 Task: Research high-end Airbnb properties in Palm Springs, California, emphasizing desert luxury and relaxation.
Action: Key pressed p<Key.caps_lock>ALM<Key.space>SP
Screenshot: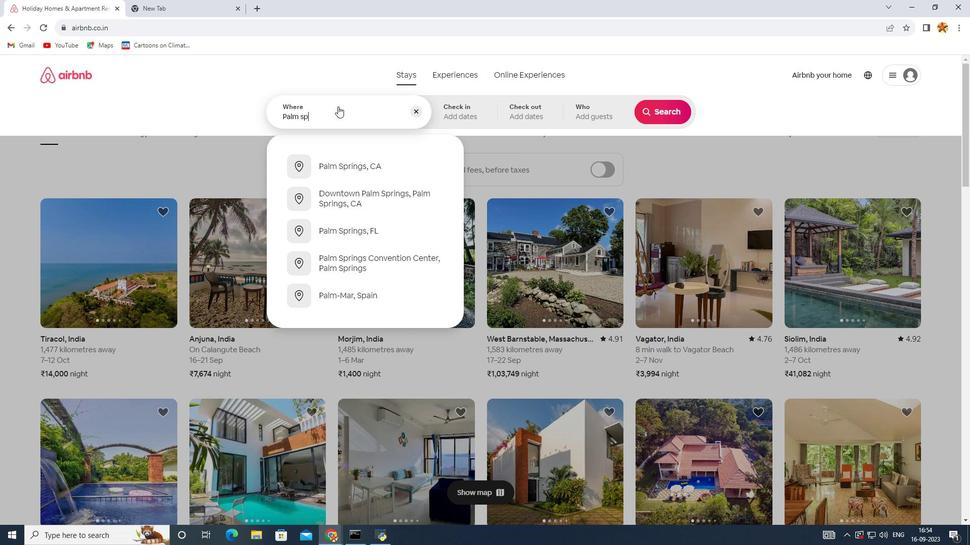 
Action: Mouse moved to (343, 155)
Screenshot: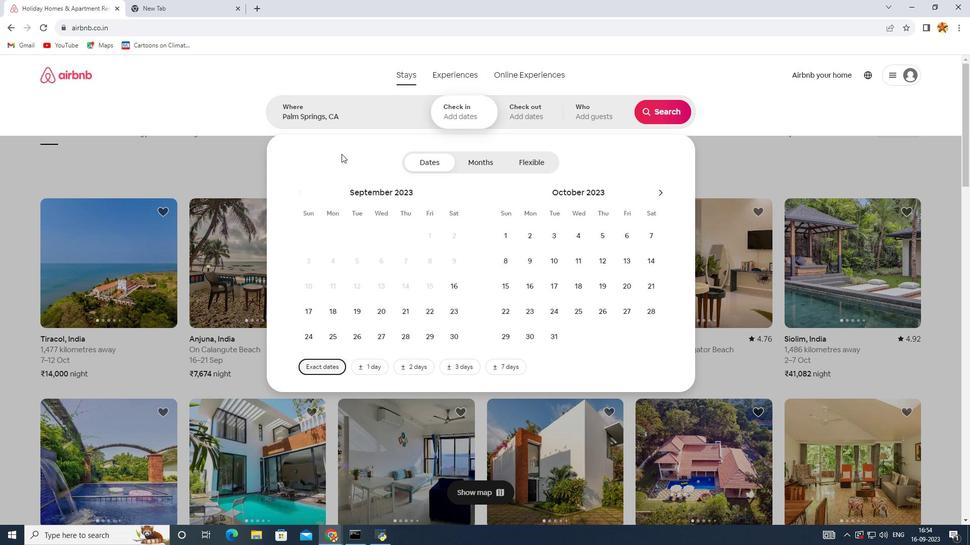 
Action: Mouse pressed left at (343, 155)
Screenshot: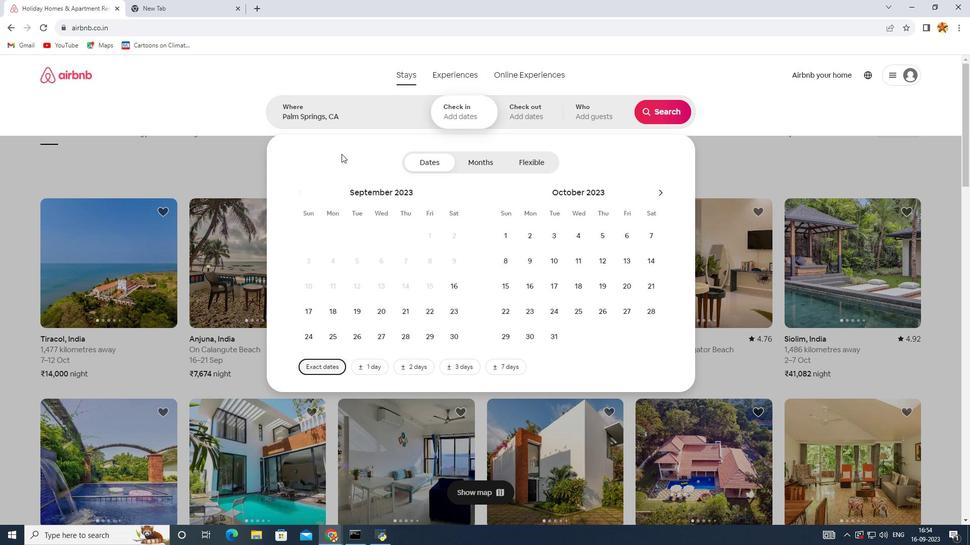
Action: Mouse moved to (450, 338)
Screenshot: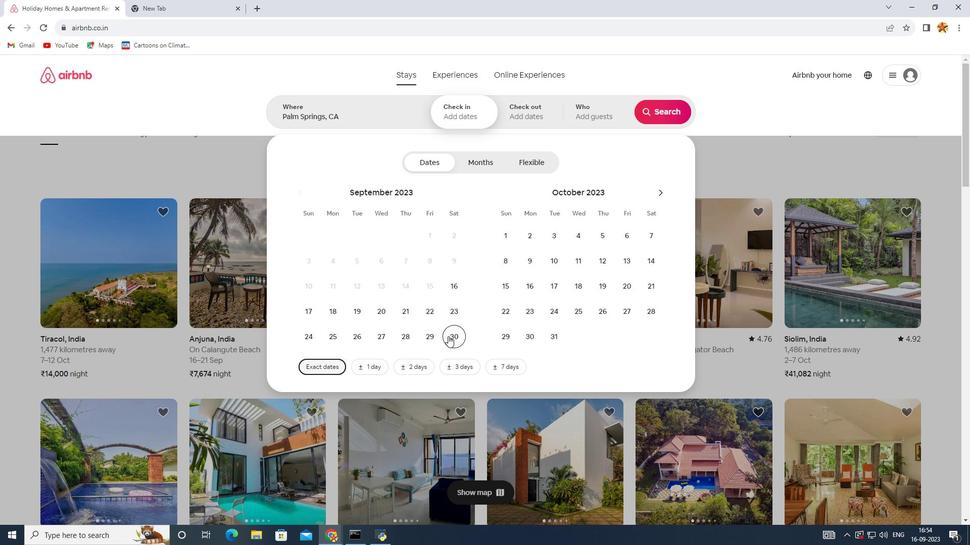 
Action: Mouse pressed left at (450, 338)
Screenshot: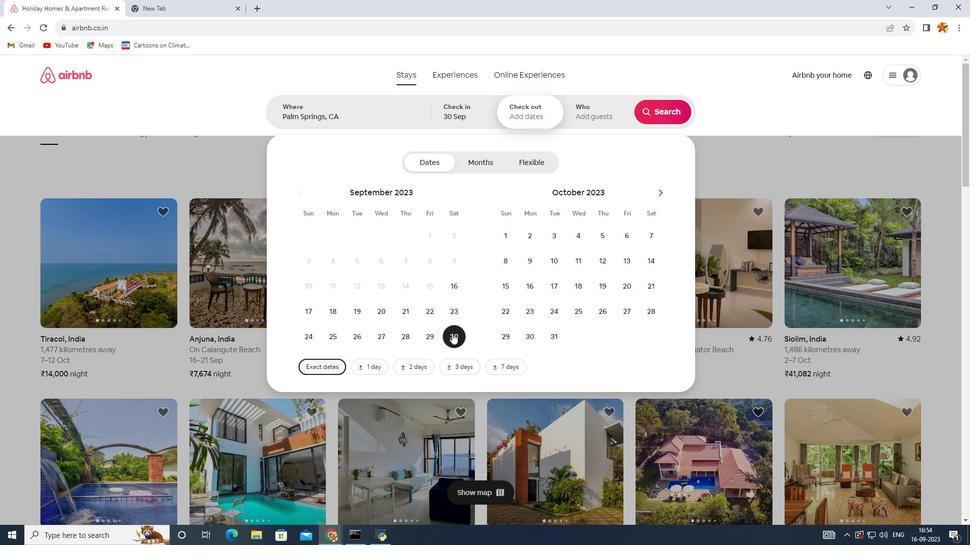 
Action: Mouse moved to (578, 239)
Screenshot: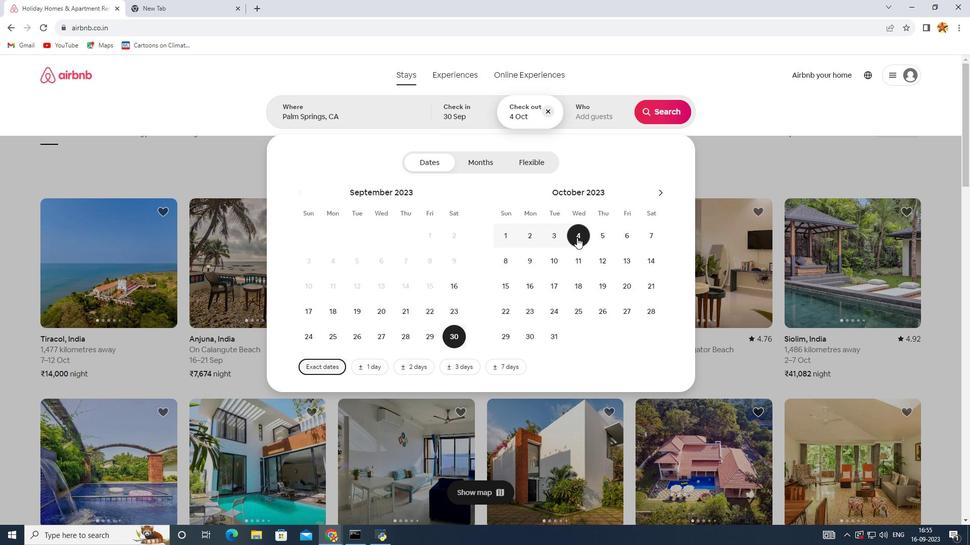 
Action: Mouse pressed left at (578, 239)
Screenshot: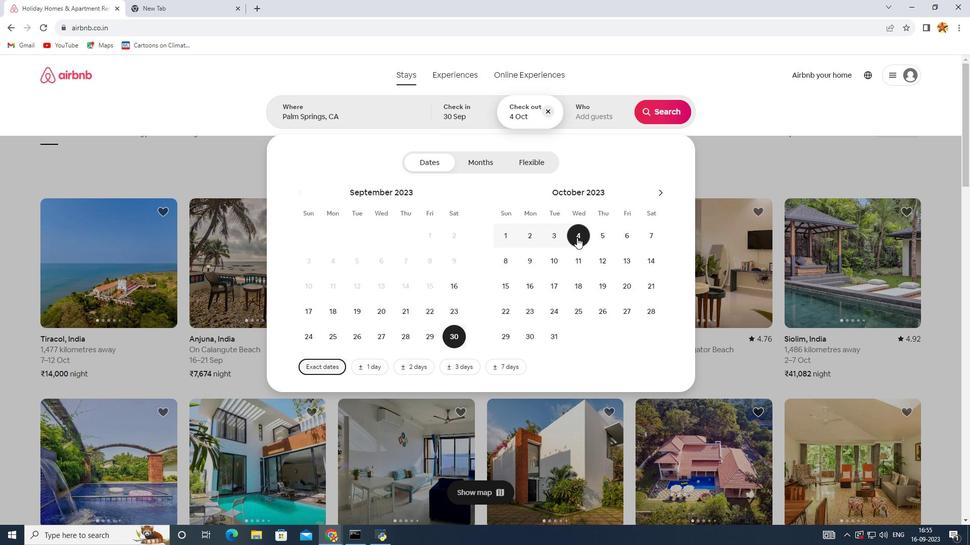 
Action: Mouse moved to (586, 237)
Screenshot: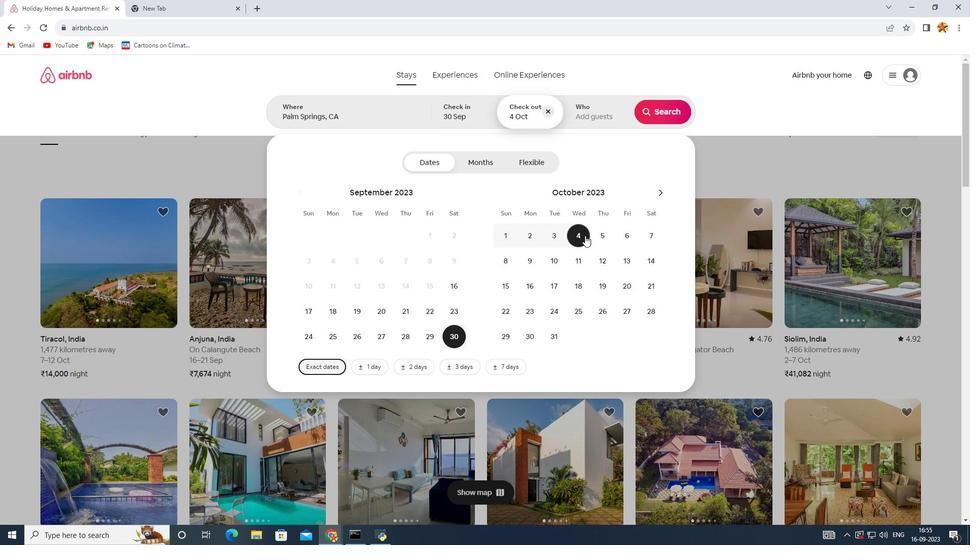 
Action: Mouse pressed left at (586, 237)
Screenshot: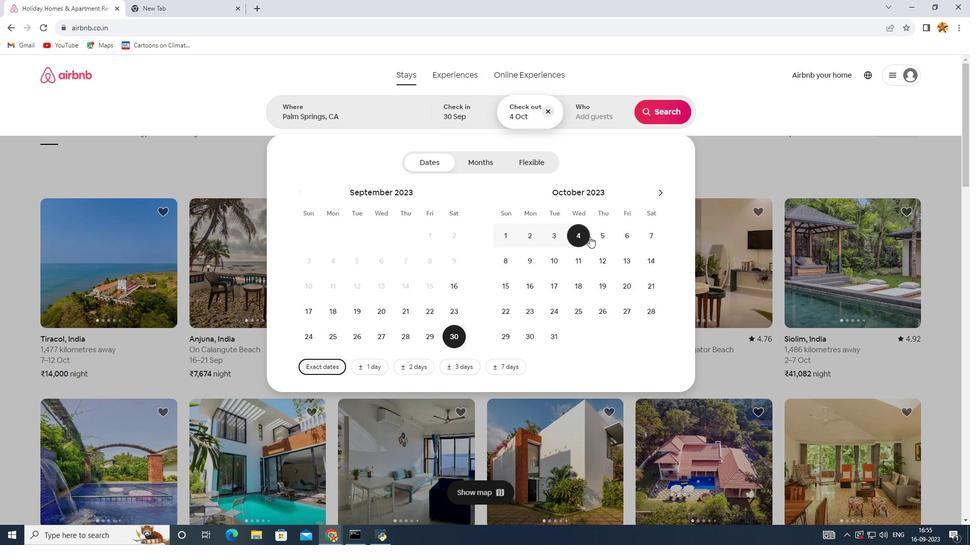 
Action: Mouse moved to (595, 239)
Screenshot: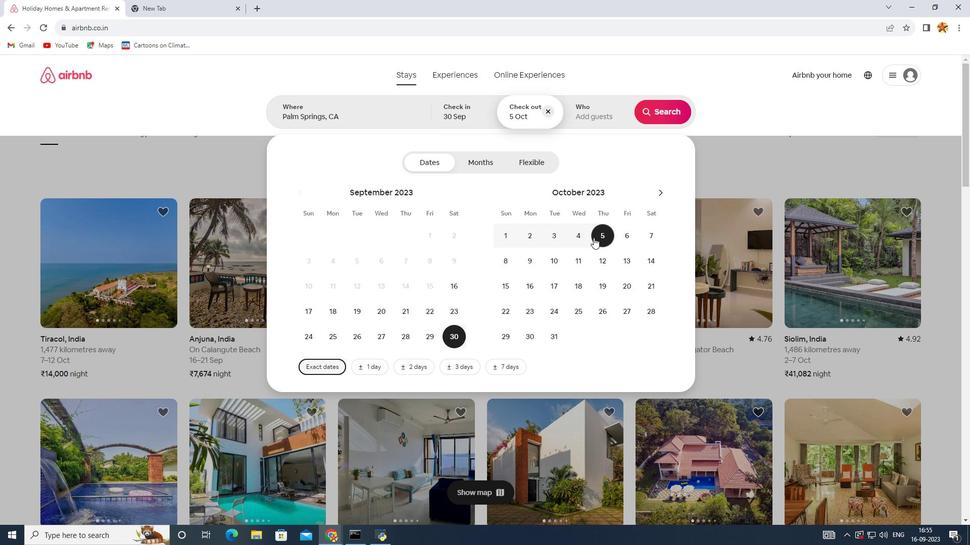 
Action: Mouse pressed left at (595, 239)
Screenshot: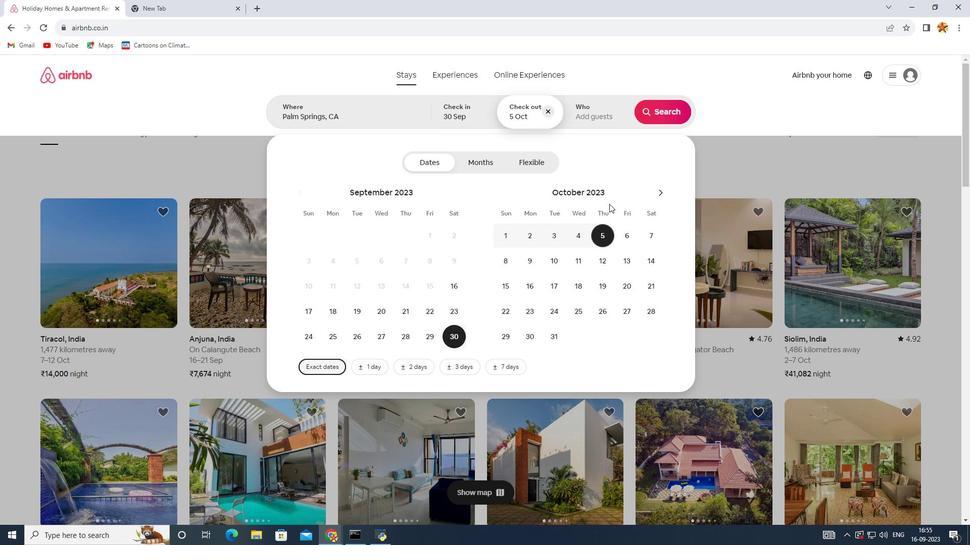 
Action: Mouse moved to (675, 116)
Screenshot: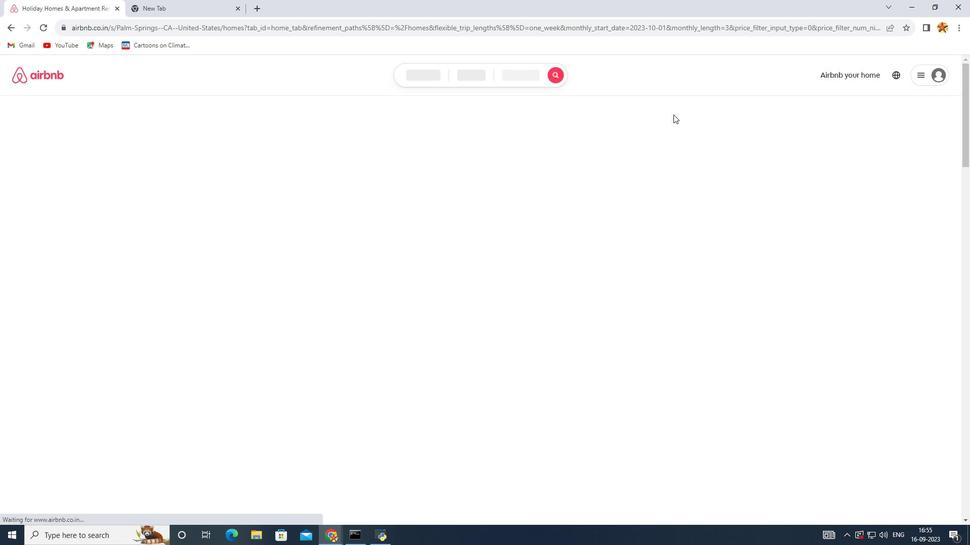 
Action: Mouse pressed left at (675, 116)
Screenshot: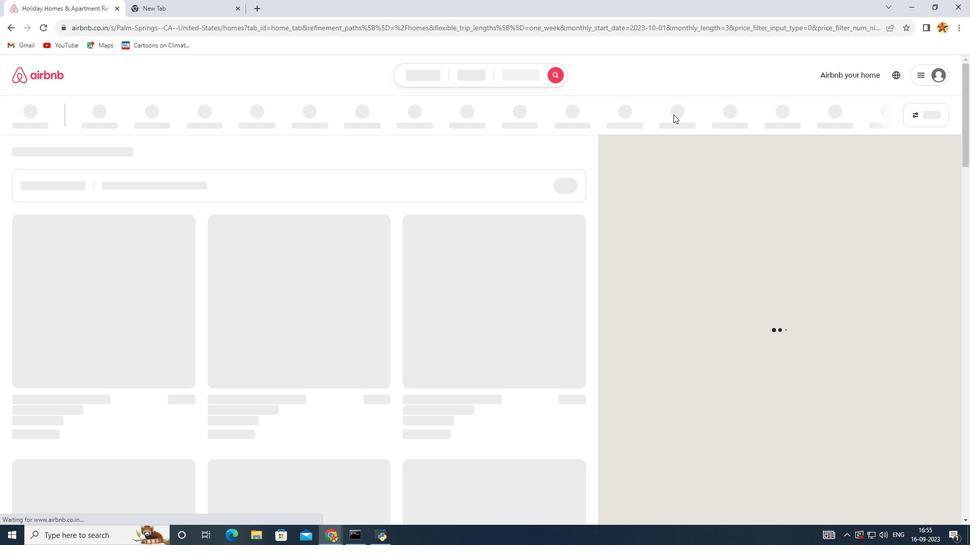 
Action: Mouse moved to (280, 321)
Screenshot: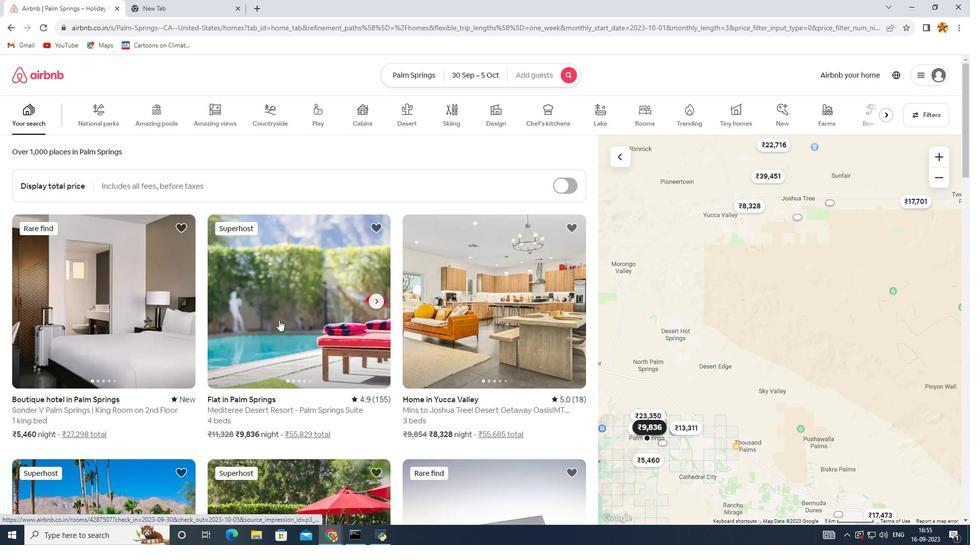 
Action: Mouse pressed left at (280, 321)
Screenshot: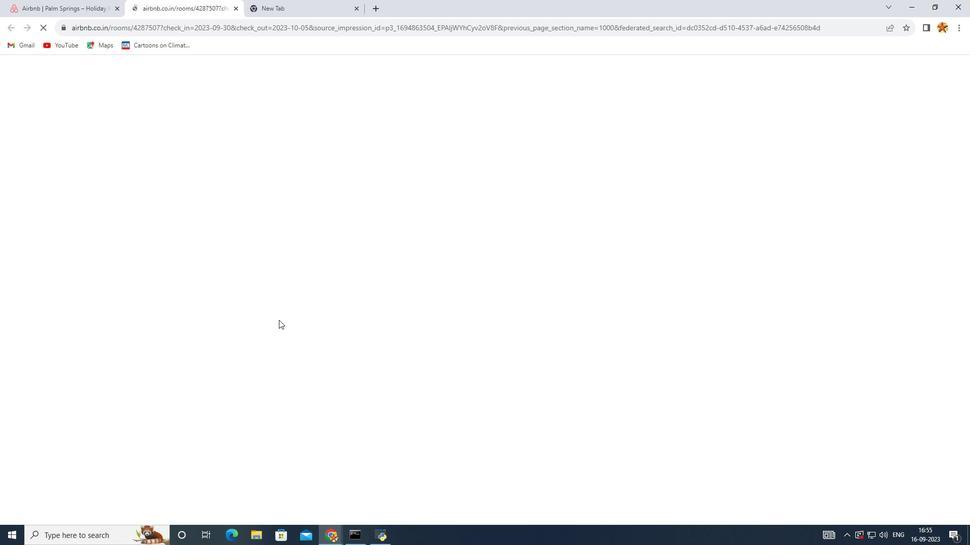 
Action: Mouse scrolled (280, 321) with delta (0, 0)
Screenshot: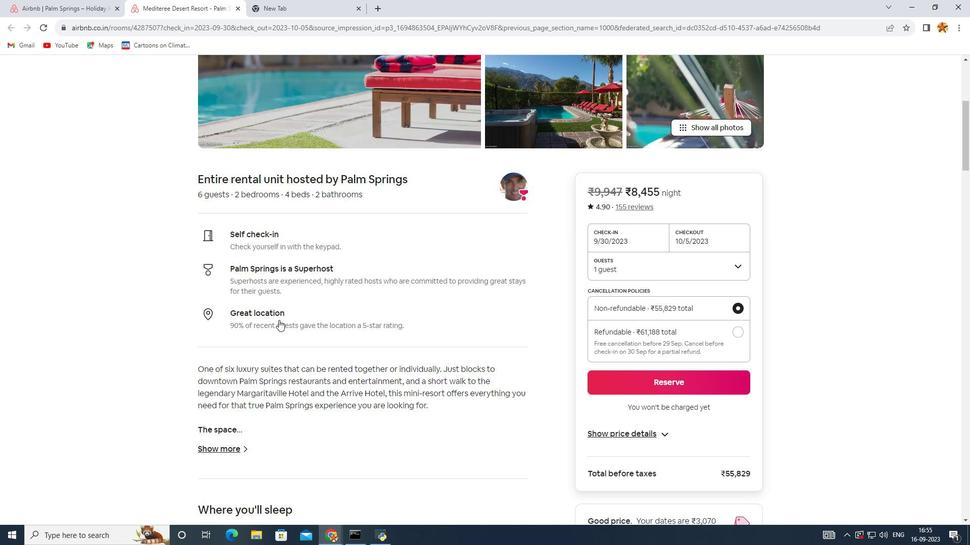 
Action: Mouse scrolled (280, 321) with delta (0, 0)
Screenshot: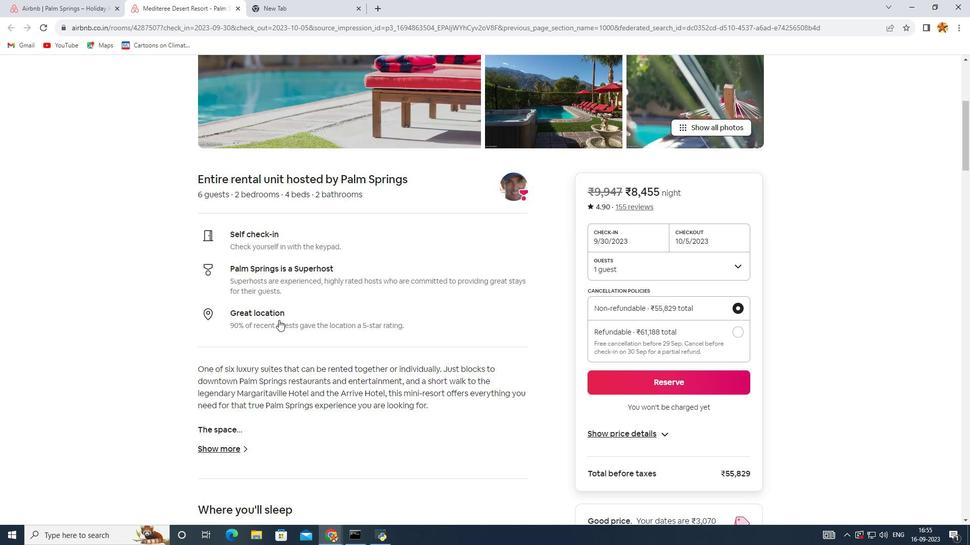 
Action: Mouse scrolled (280, 321) with delta (0, 0)
Screenshot: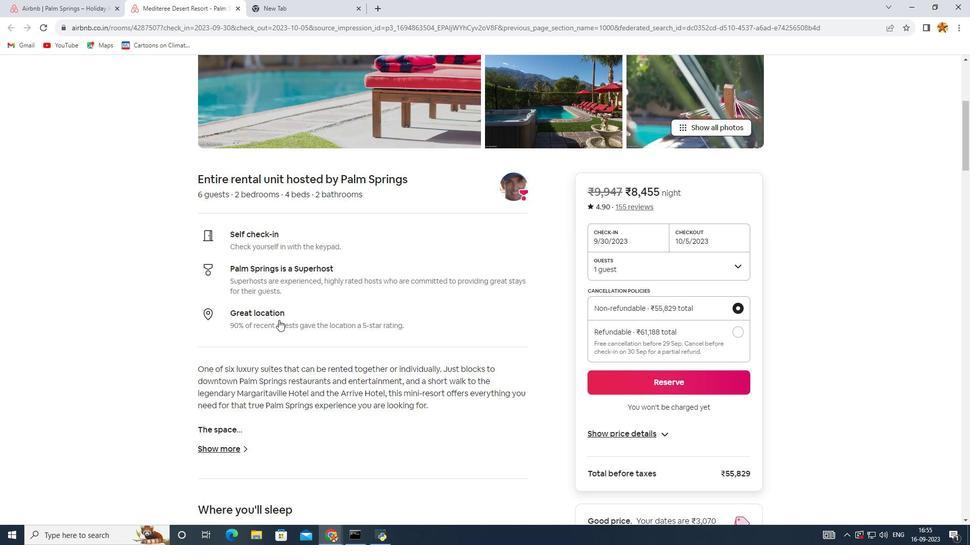 
Action: Mouse scrolled (280, 321) with delta (0, 0)
Screenshot: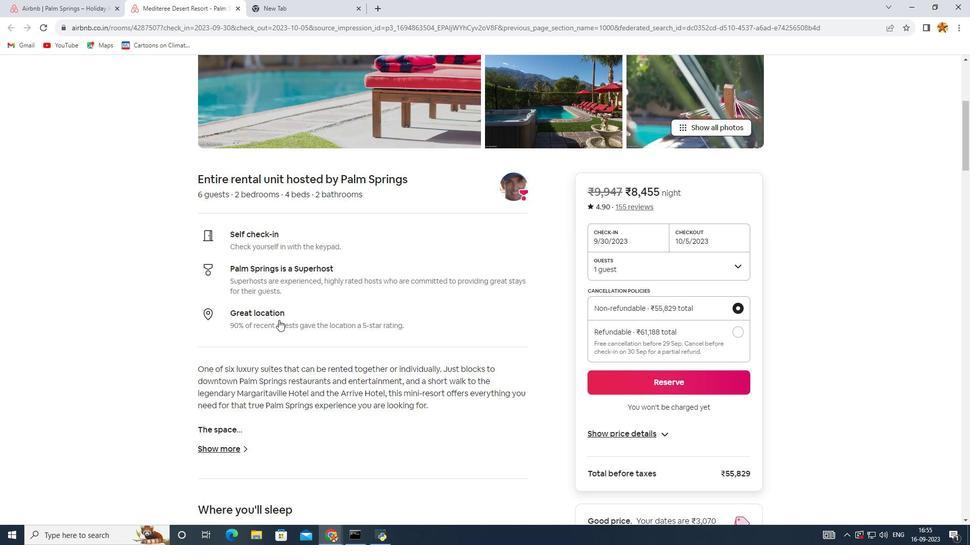 
Action: Mouse scrolled (280, 321) with delta (0, 0)
Screenshot: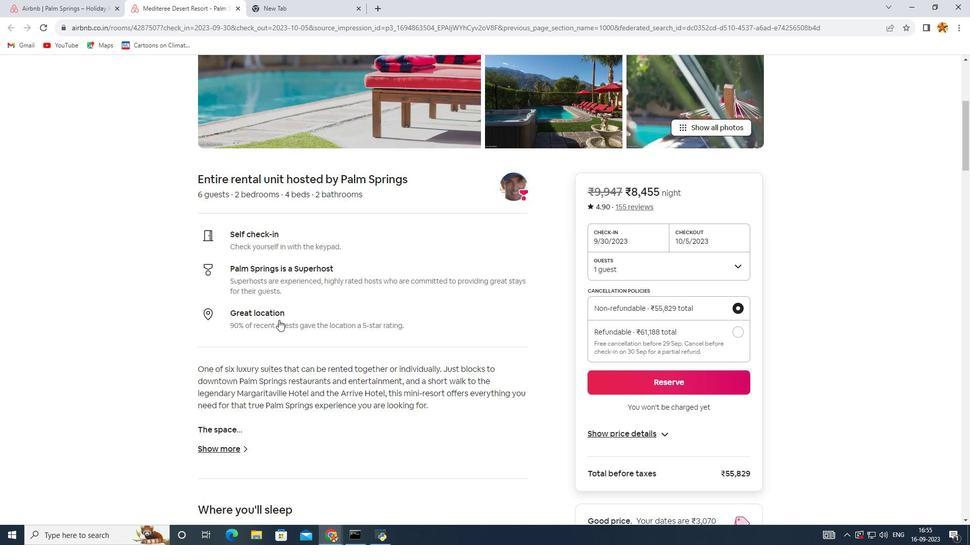 
Action: Mouse scrolled (280, 321) with delta (0, 0)
Screenshot: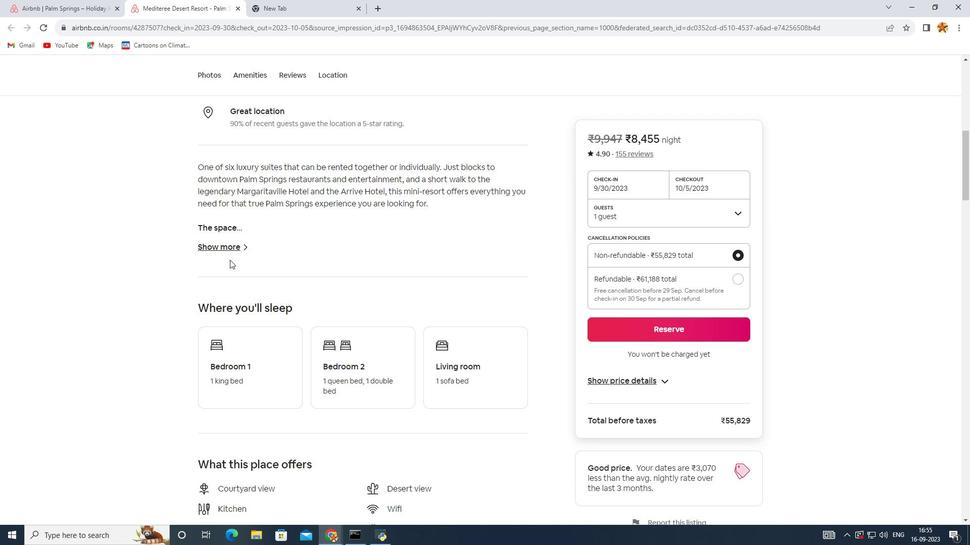 
Action: Mouse scrolled (280, 321) with delta (0, 0)
Screenshot: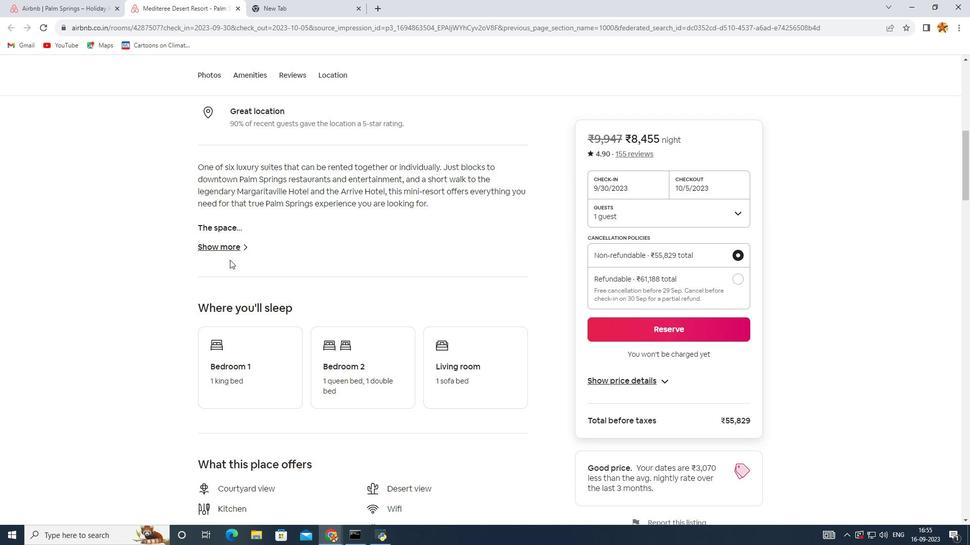 
Action: Mouse scrolled (280, 321) with delta (0, 0)
Screenshot: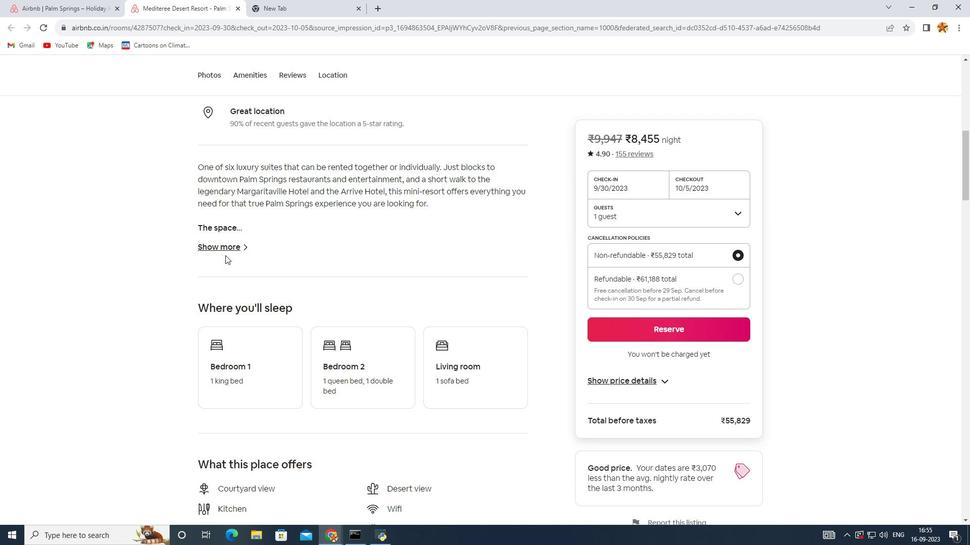 
Action: Mouse scrolled (280, 321) with delta (0, 0)
Screenshot: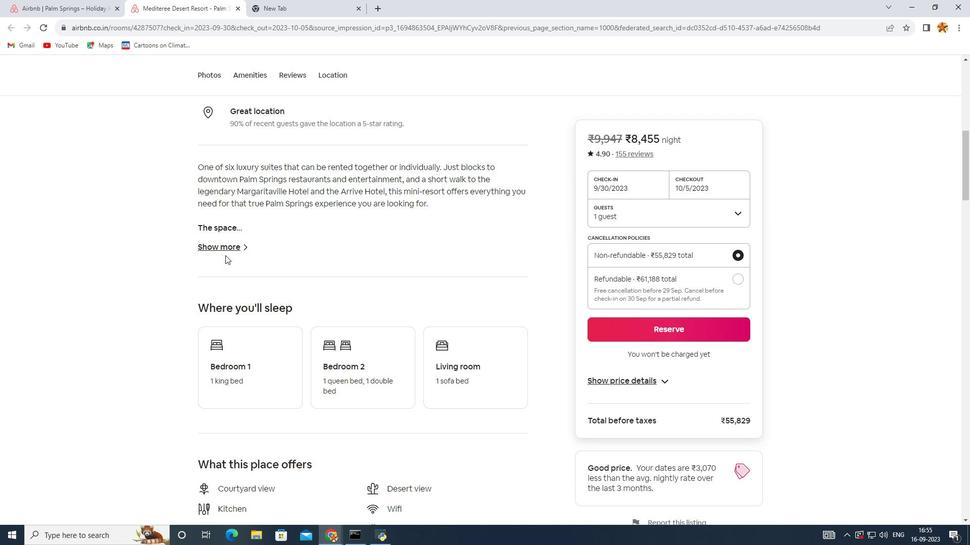 
Action: Mouse moved to (222, 247)
Screenshot: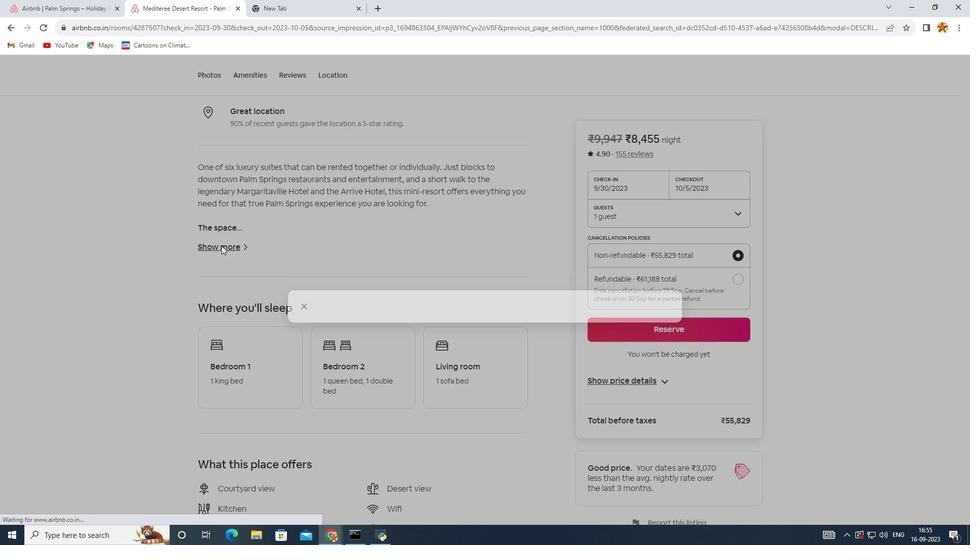 
Action: Mouse pressed left at (222, 247)
Screenshot: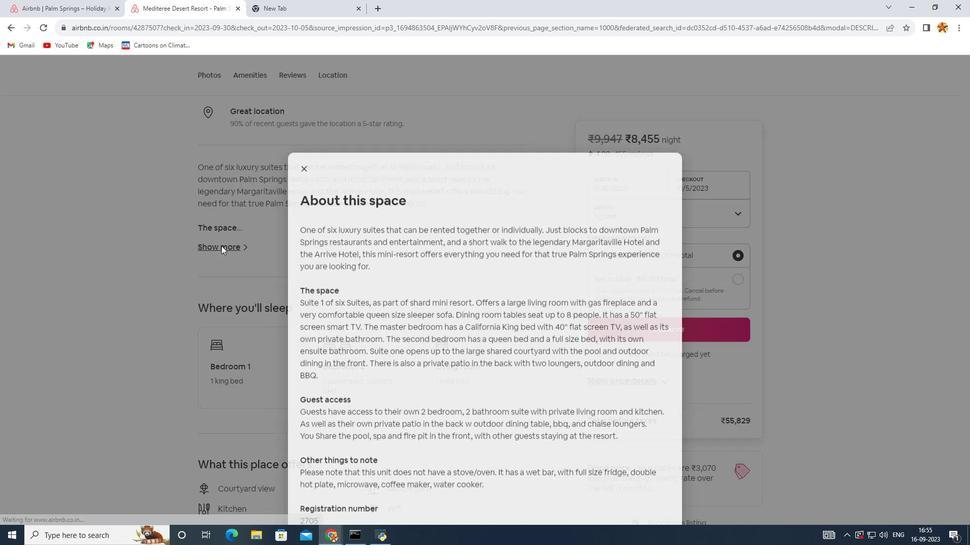 
Action: Mouse moved to (306, 108)
Screenshot: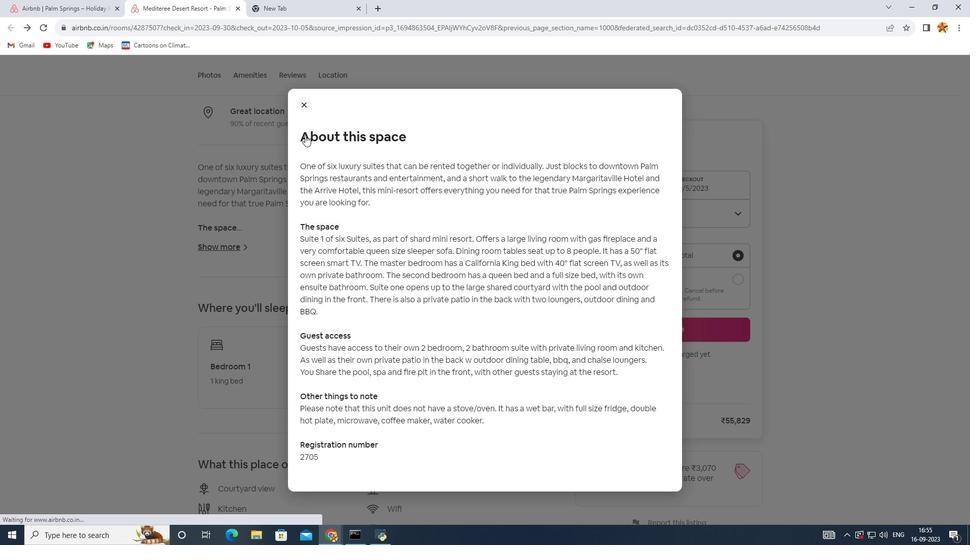
Action: Mouse pressed left at (306, 108)
Screenshot: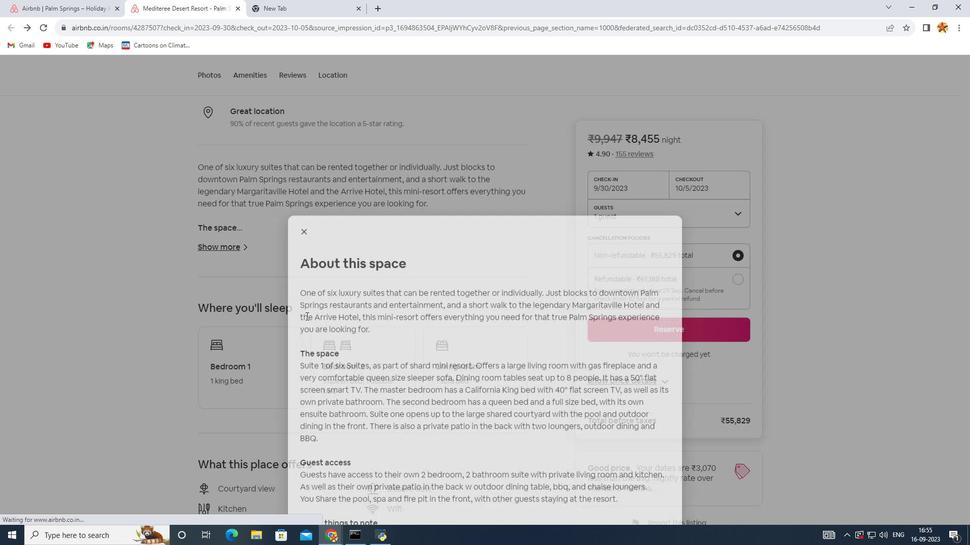 
Action: Mouse moved to (276, 384)
Screenshot: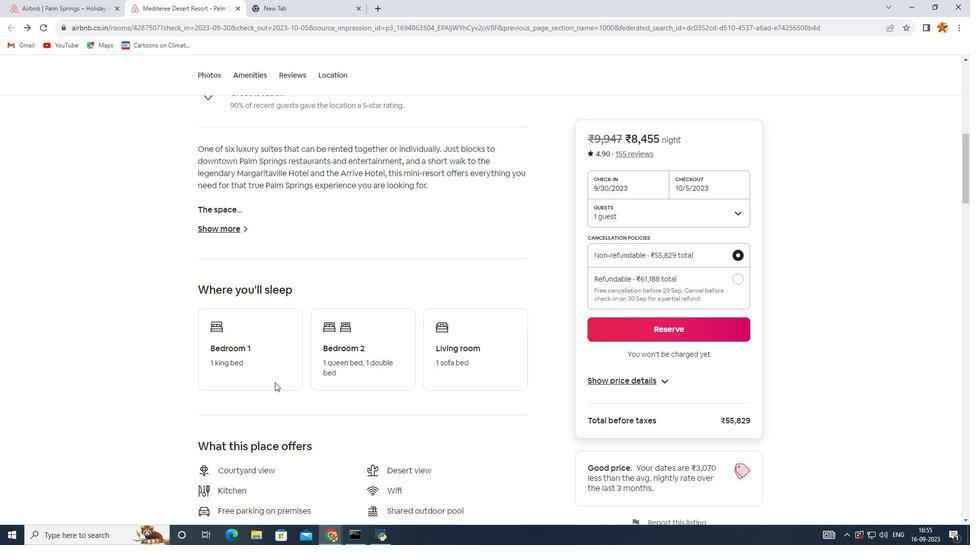 
Action: Mouse scrolled (276, 384) with delta (0, 0)
Screenshot: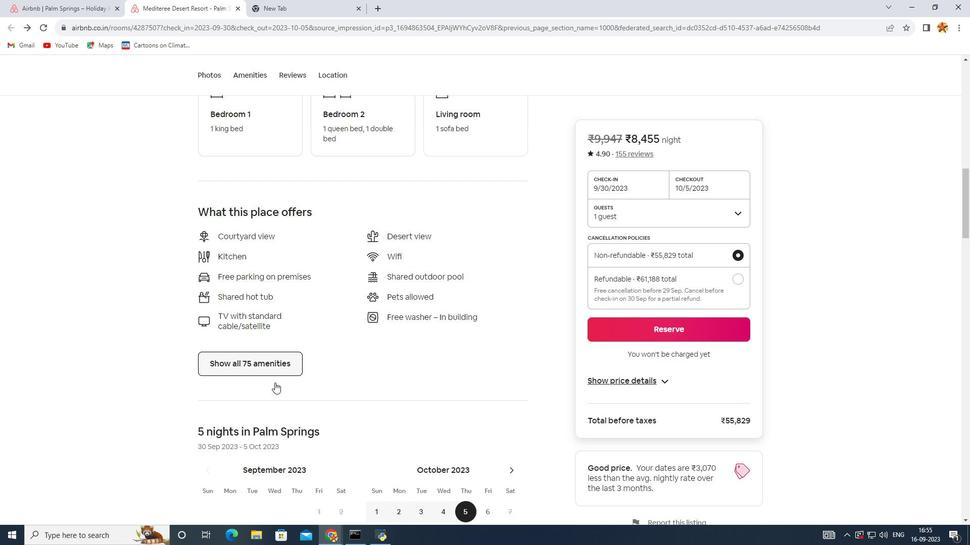 
Action: Mouse scrolled (276, 384) with delta (0, 0)
Screenshot: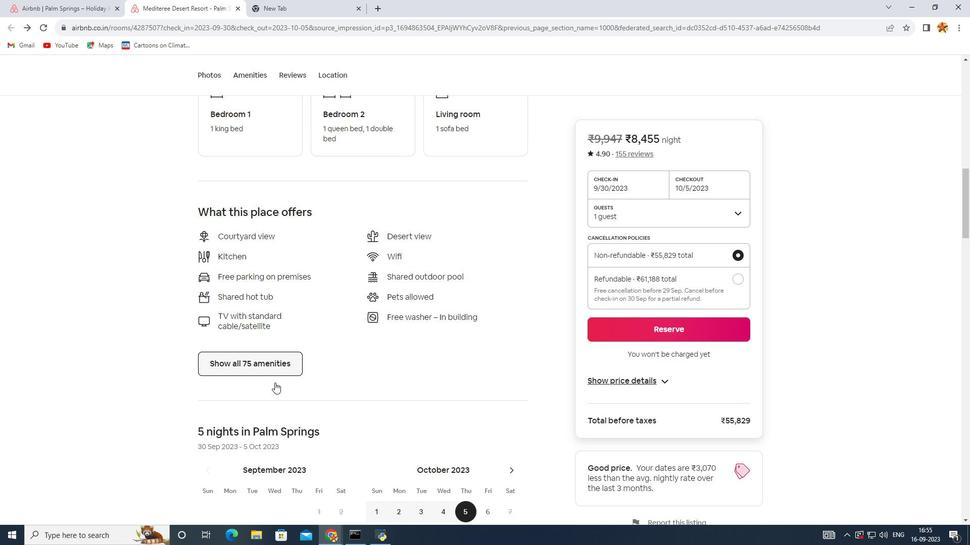 
Action: Mouse scrolled (276, 384) with delta (0, 0)
Screenshot: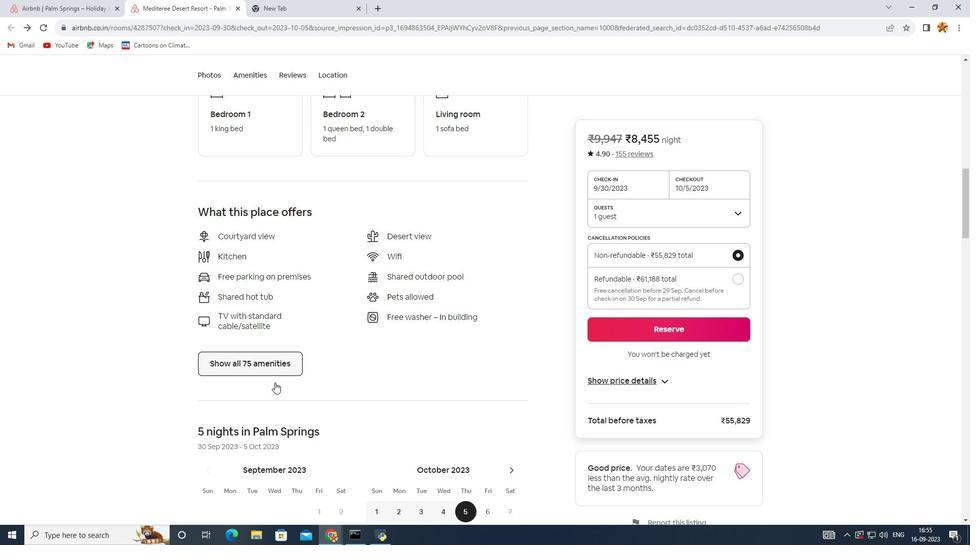 
Action: Mouse scrolled (276, 384) with delta (0, 0)
Screenshot: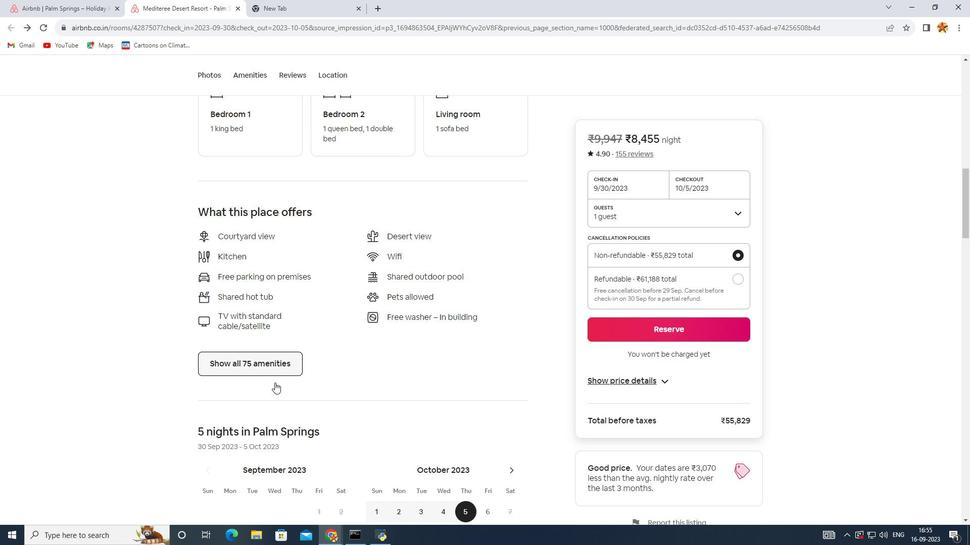 
Action: Mouse scrolled (276, 384) with delta (0, 0)
Screenshot: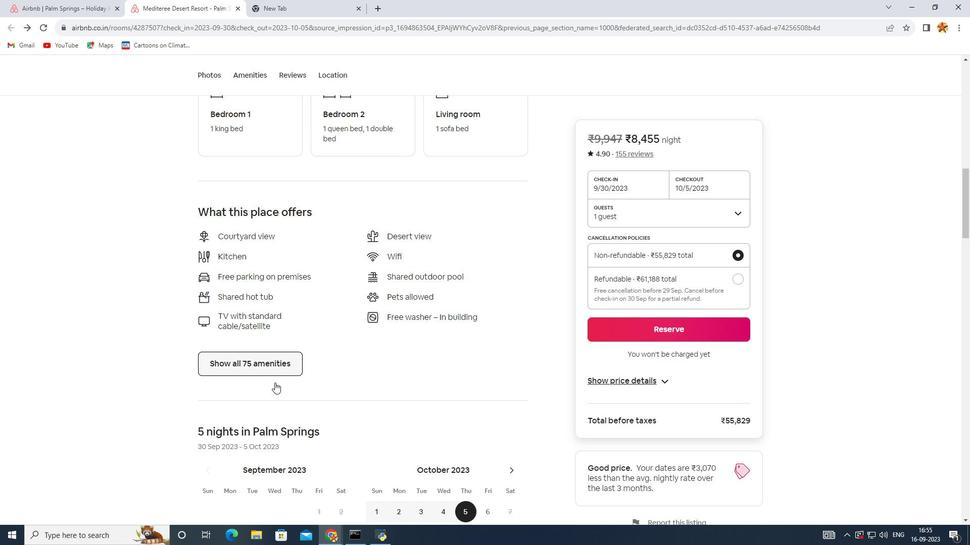 
Action: Mouse moved to (265, 358)
Screenshot: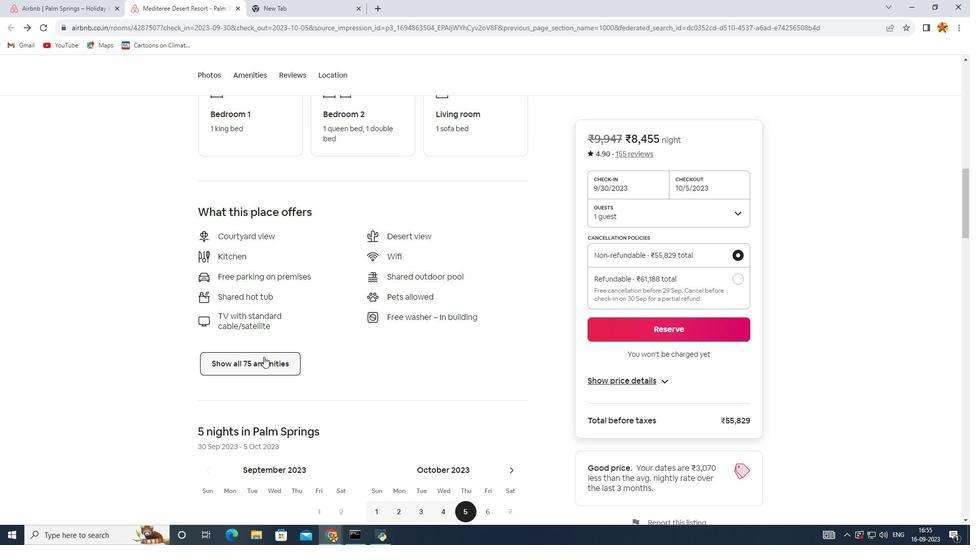
Action: Mouse pressed left at (265, 358)
Screenshot: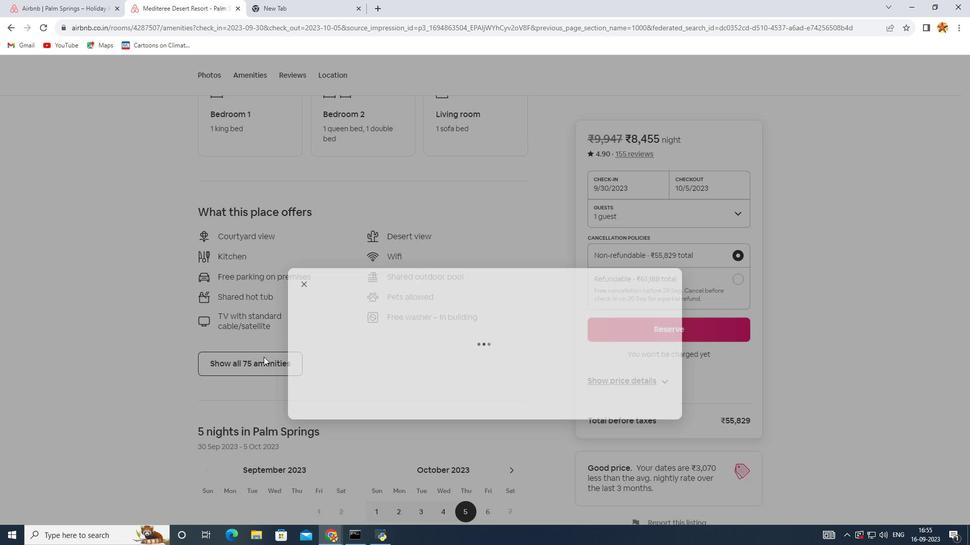 
Action: Mouse moved to (476, 368)
Screenshot: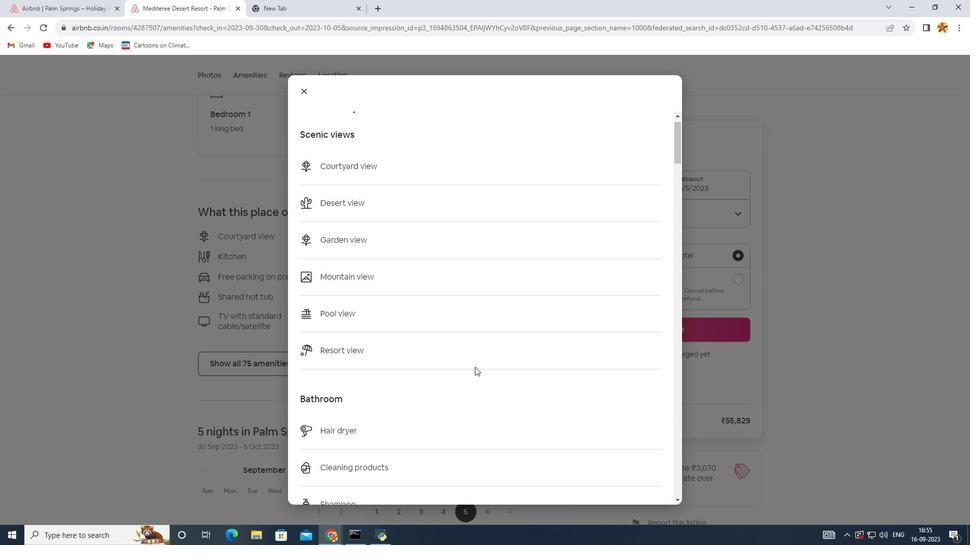 
Action: Mouse scrolled (476, 368) with delta (0, 0)
Screenshot: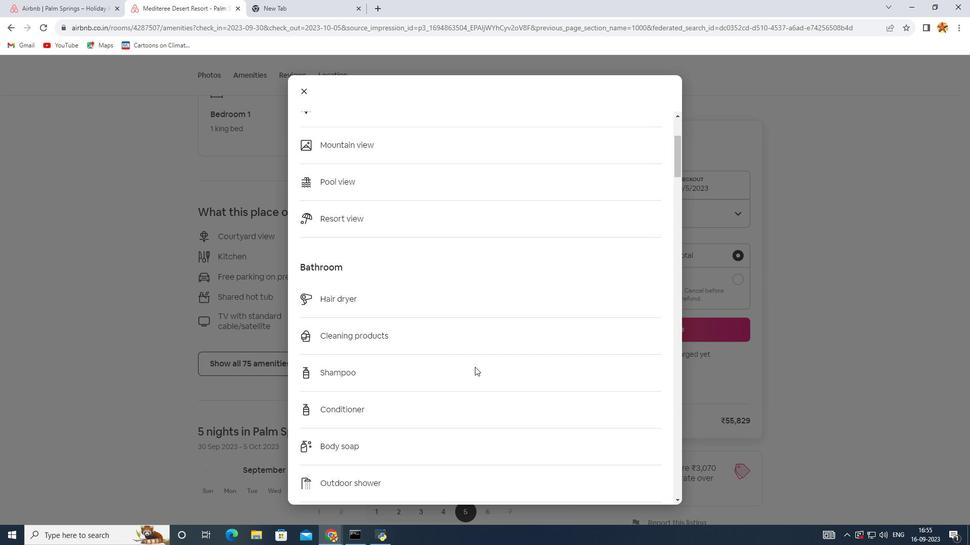 
Action: Mouse scrolled (476, 368) with delta (0, 0)
Screenshot: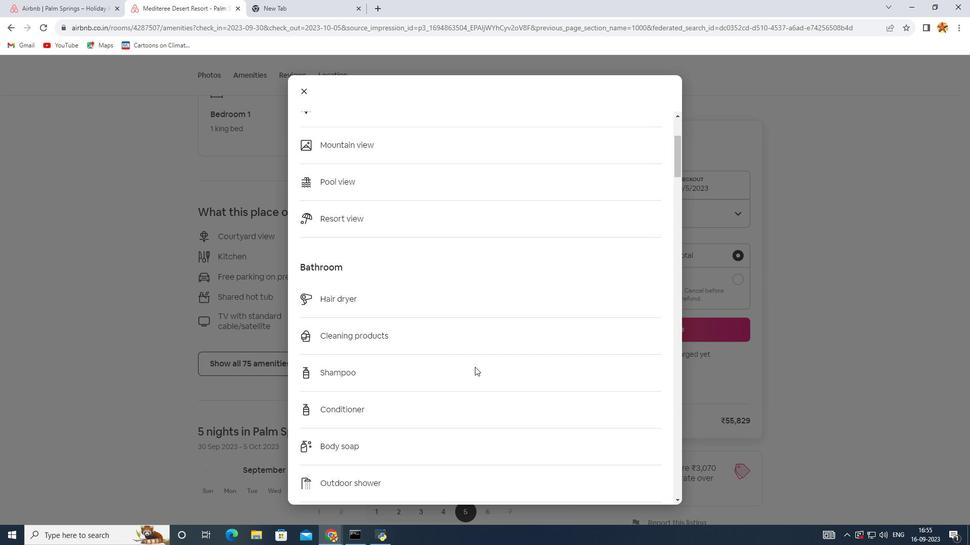 
Action: Mouse scrolled (476, 368) with delta (0, 0)
Screenshot: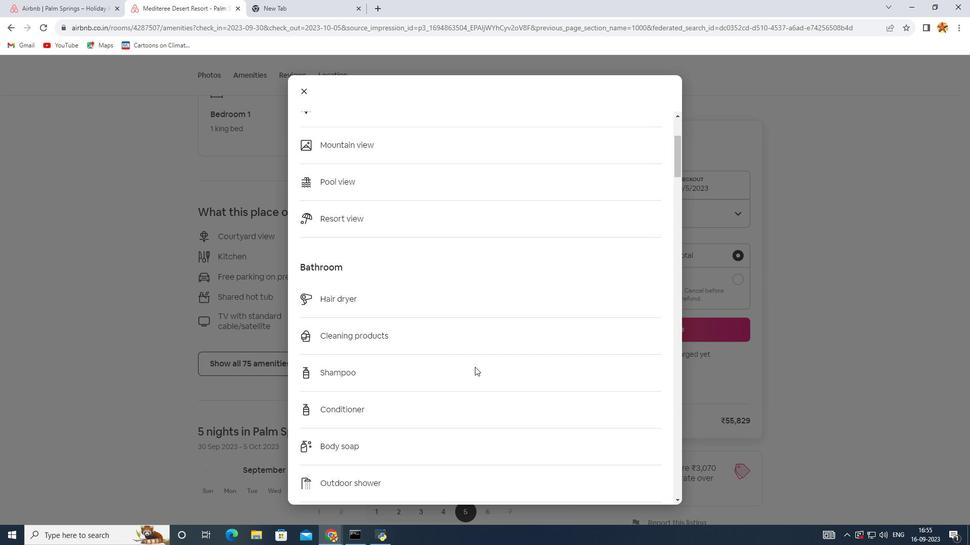
Action: Mouse moved to (476, 368)
Screenshot: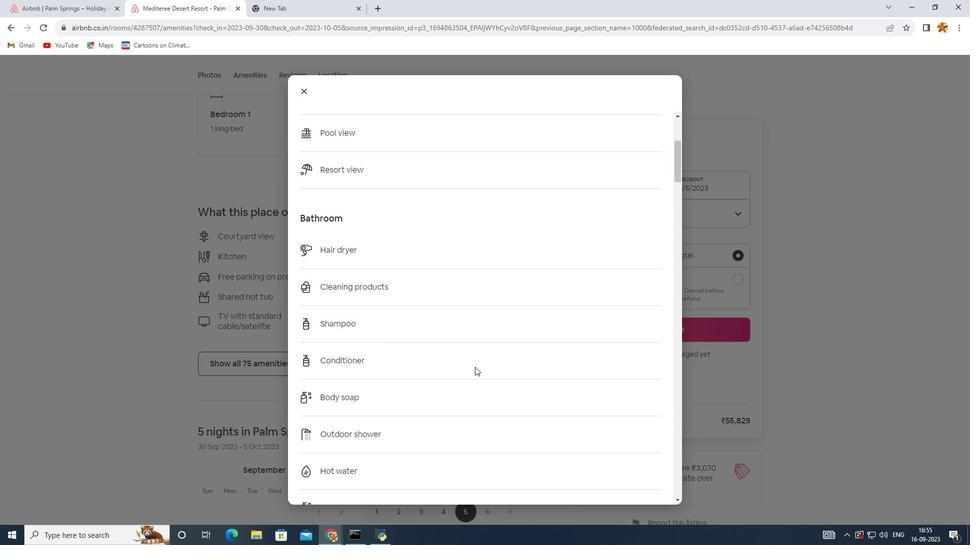 
Action: Mouse scrolled (476, 368) with delta (0, 0)
Screenshot: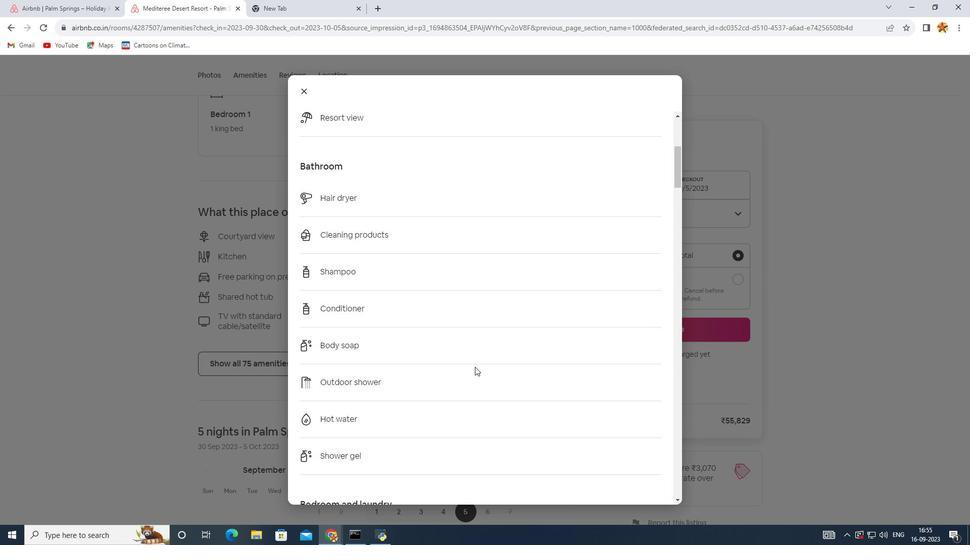 
Action: Mouse scrolled (476, 368) with delta (0, 0)
Screenshot: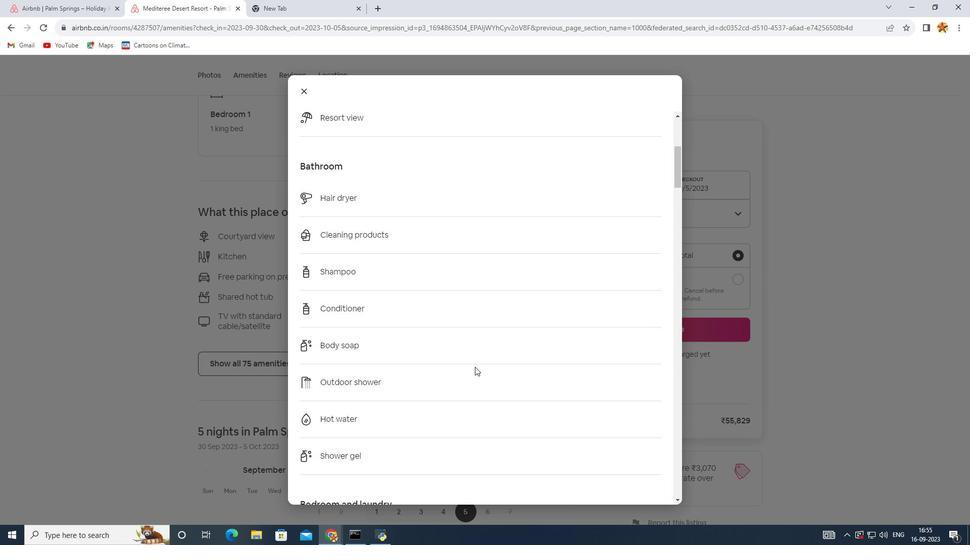 
Action: Mouse scrolled (476, 368) with delta (0, 0)
Screenshot: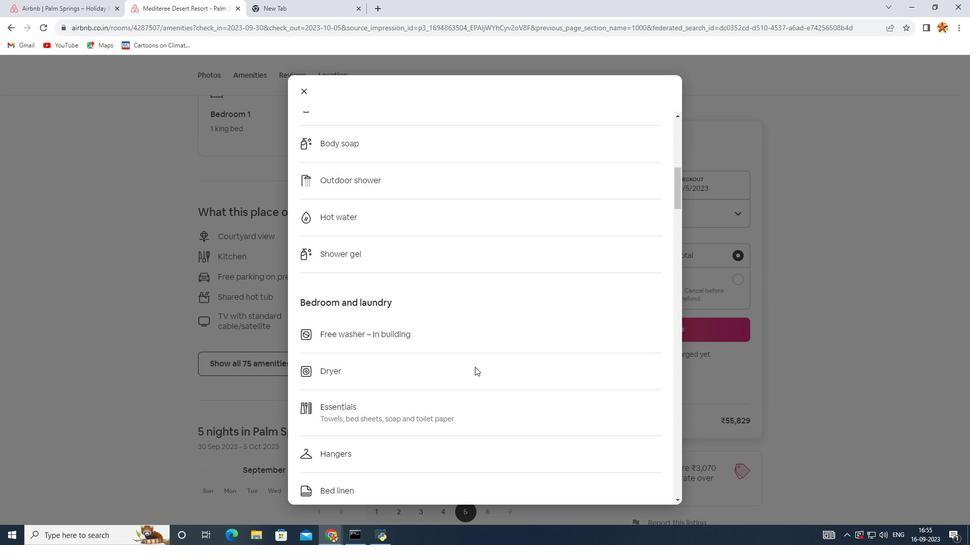 
Action: Mouse scrolled (476, 368) with delta (0, 0)
Screenshot: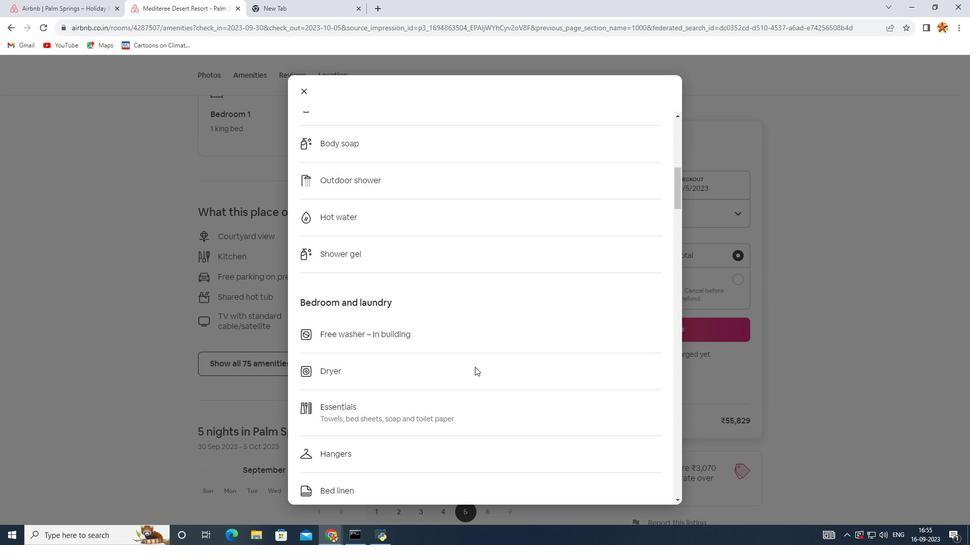 
Action: Mouse scrolled (476, 368) with delta (0, 0)
Screenshot: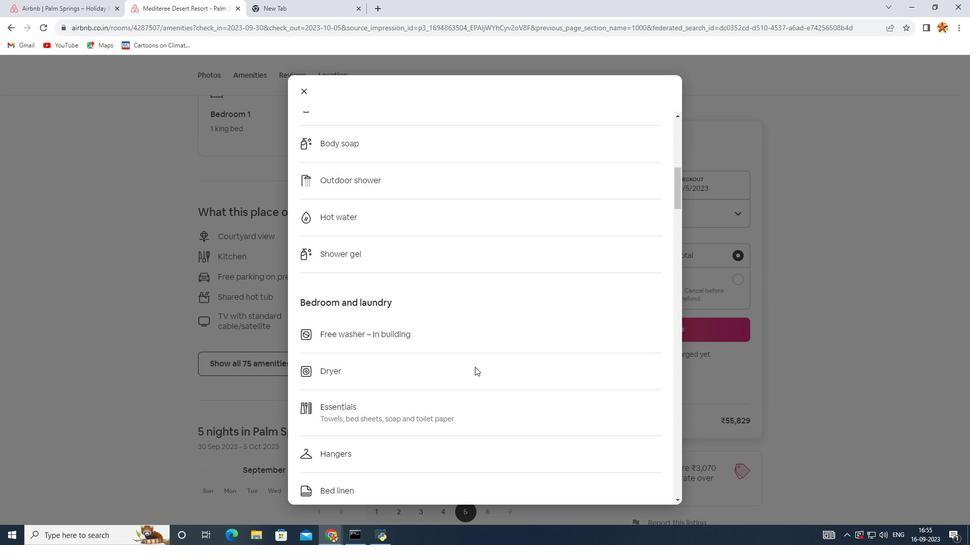 
Action: Mouse scrolled (476, 368) with delta (0, 0)
Screenshot: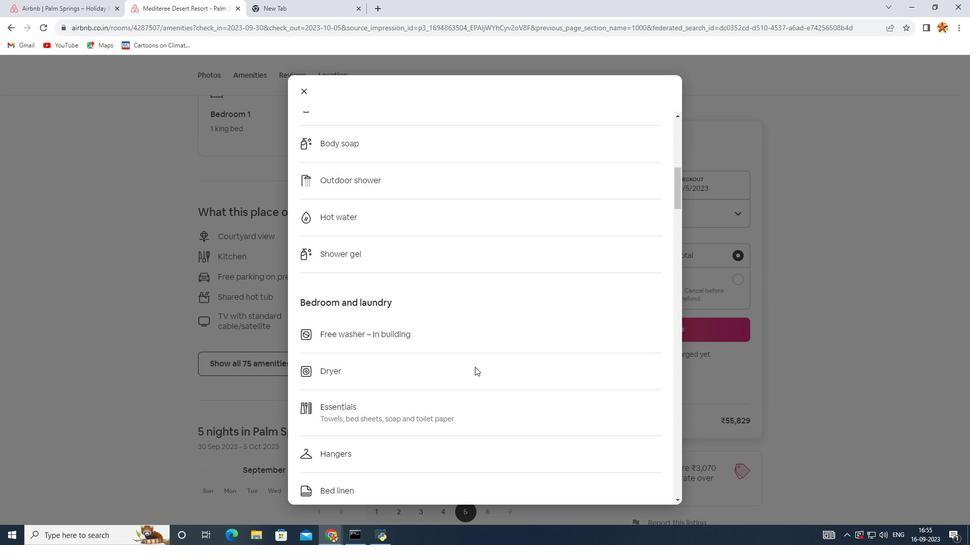
Action: Mouse scrolled (476, 368) with delta (0, 0)
Screenshot: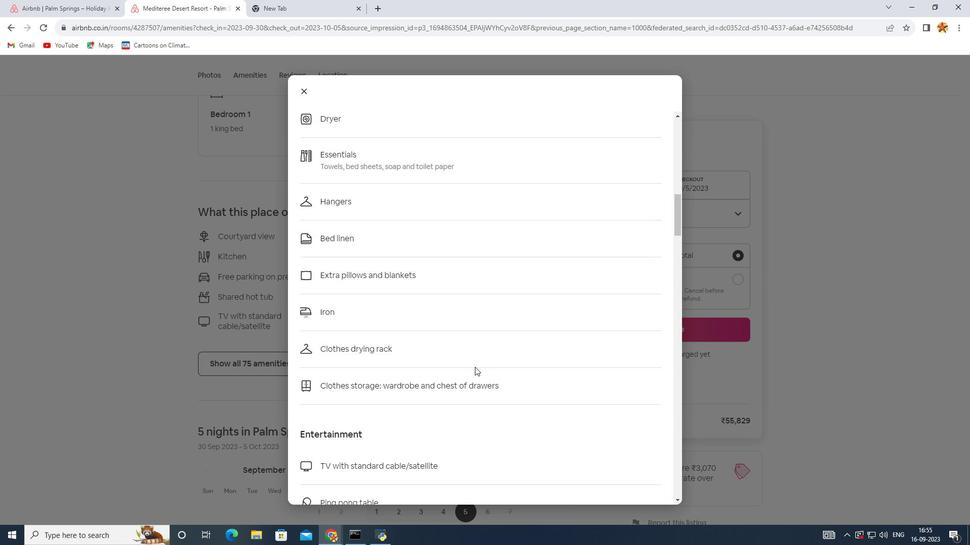 
Action: Mouse scrolled (476, 368) with delta (0, 0)
Screenshot: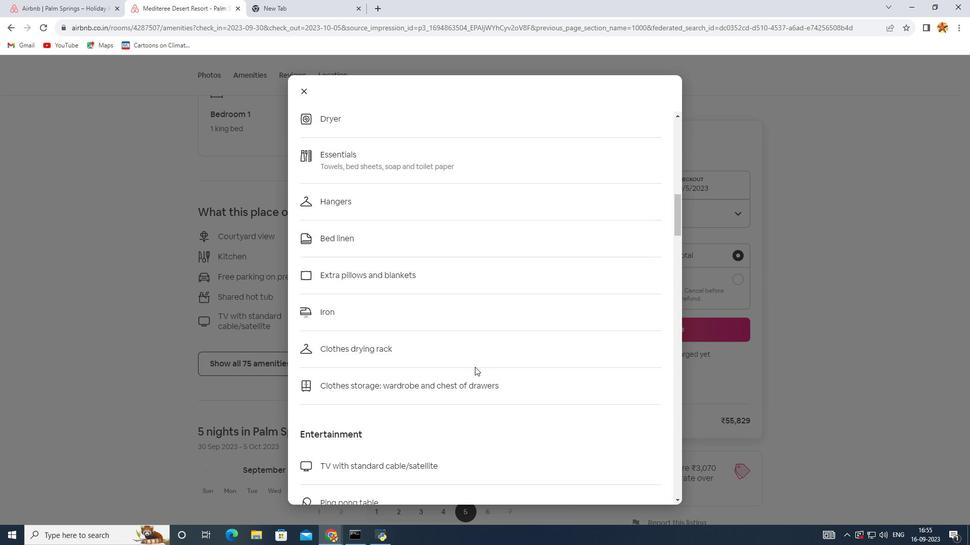 
Action: Mouse scrolled (476, 368) with delta (0, 0)
Screenshot: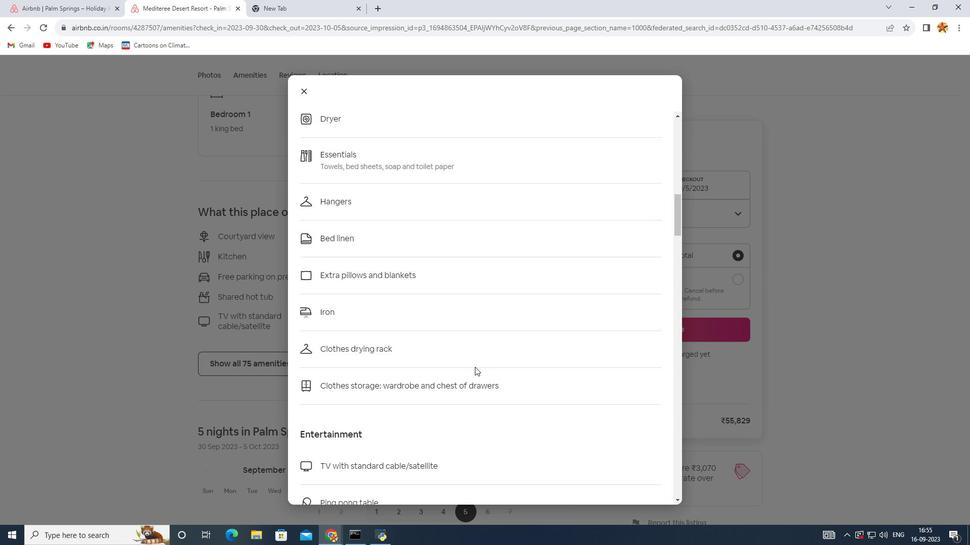 
Action: Mouse scrolled (476, 368) with delta (0, 0)
Screenshot: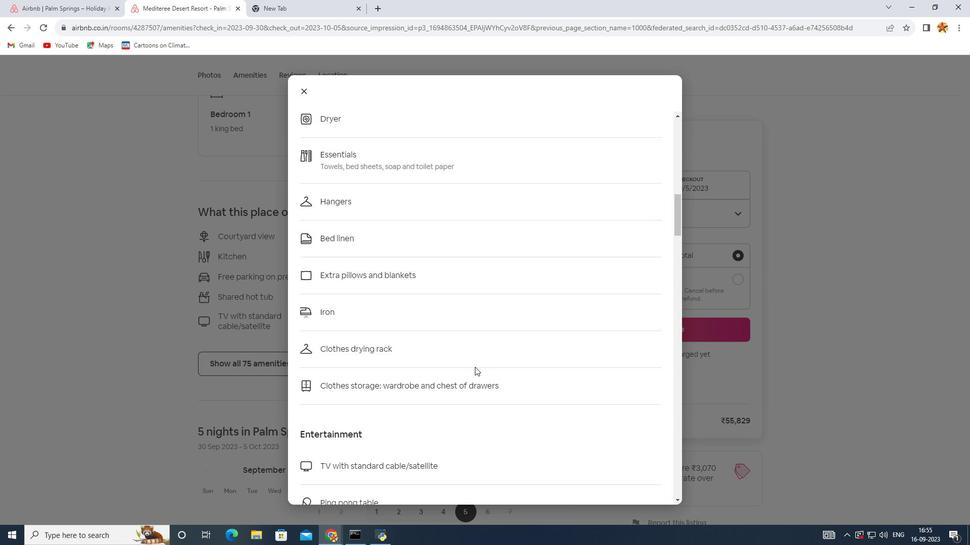 
Action: Mouse scrolled (476, 368) with delta (0, 0)
Screenshot: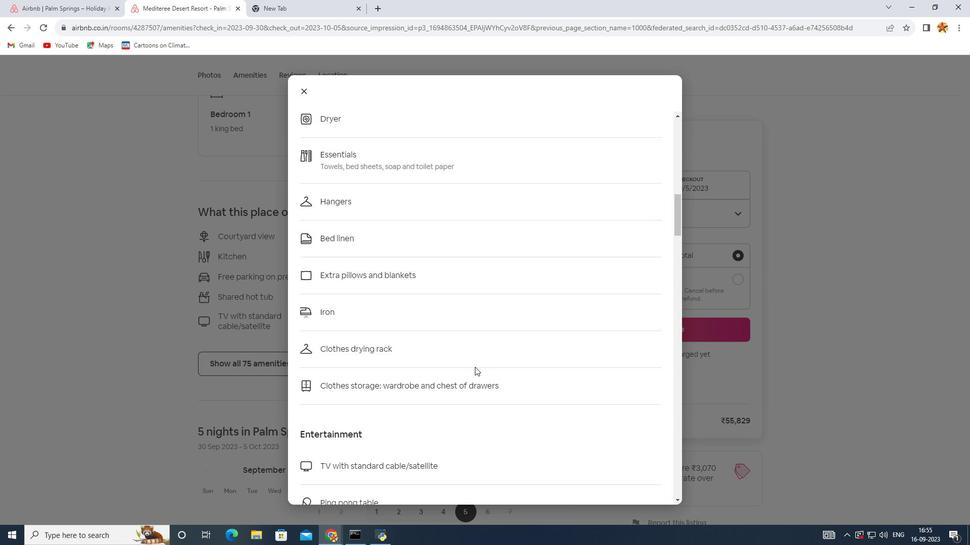 
Action: Mouse scrolled (476, 368) with delta (0, 0)
Screenshot: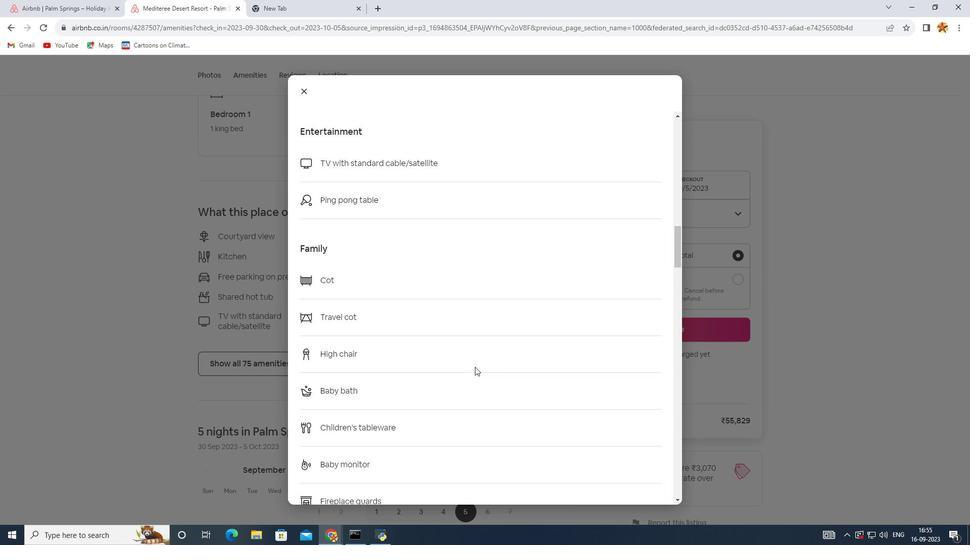 
Action: Mouse scrolled (476, 368) with delta (0, 0)
Screenshot: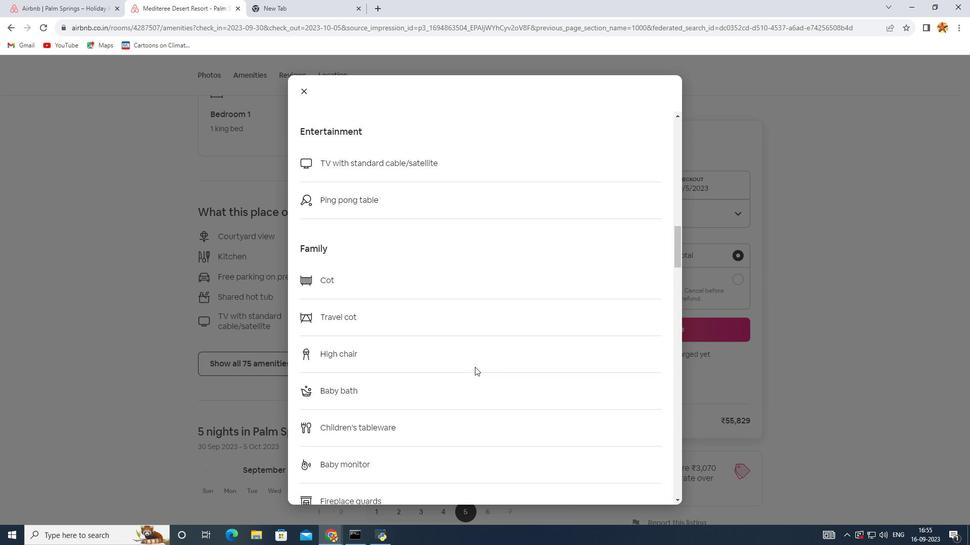 
Action: Mouse scrolled (476, 368) with delta (0, 0)
Screenshot: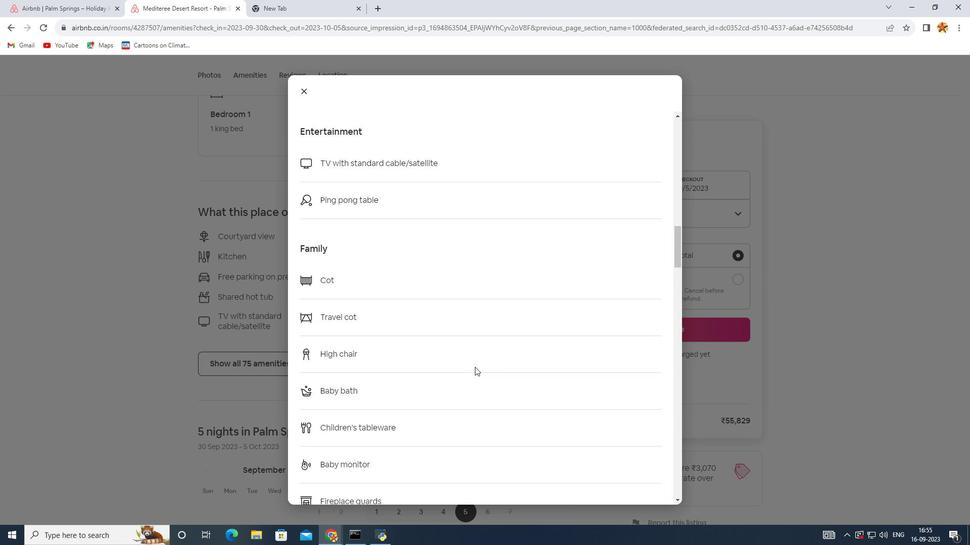
Action: Mouse scrolled (476, 368) with delta (0, 0)
Screenshot: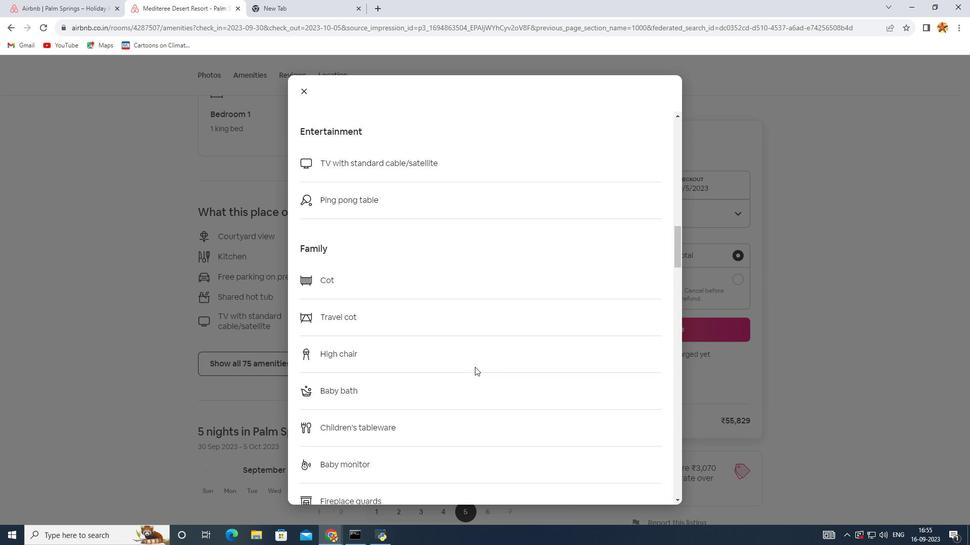 
Action: Mouse scrolled (476, 368) with delta (0, 0)
Screenshot: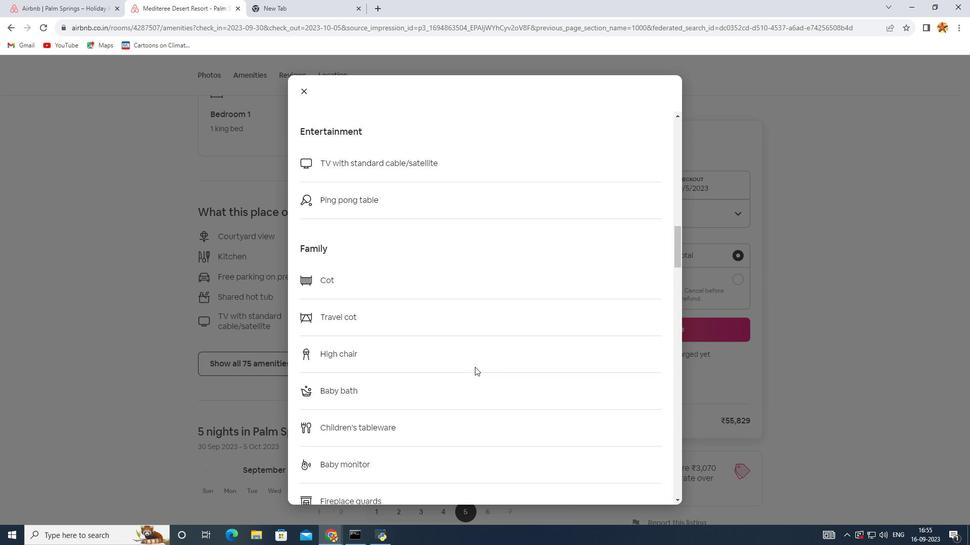 
Action: Mouse scrolled (476, 368) with delta (0, 0)
Screenshot: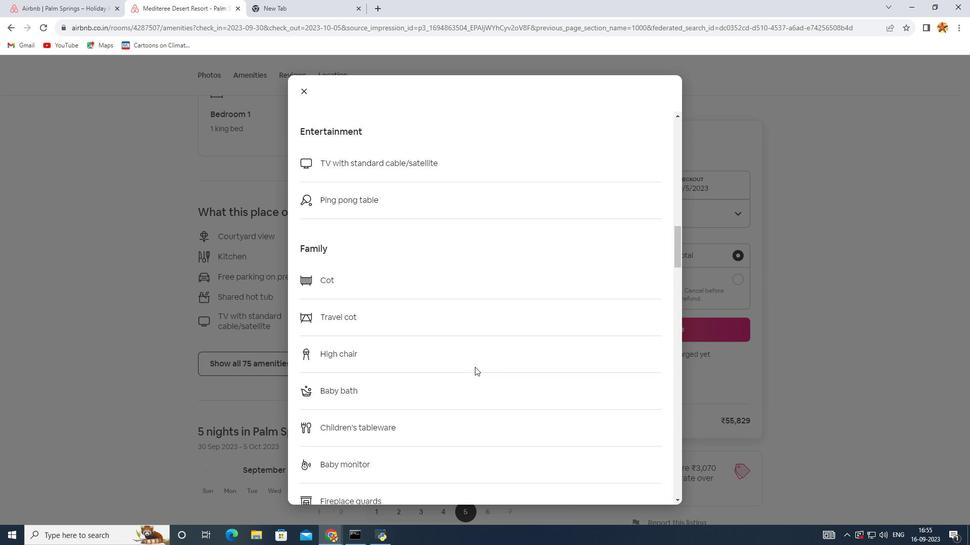 
Action: Mouse scrolled (476, 368) with delta (0, 0)
Screenshot: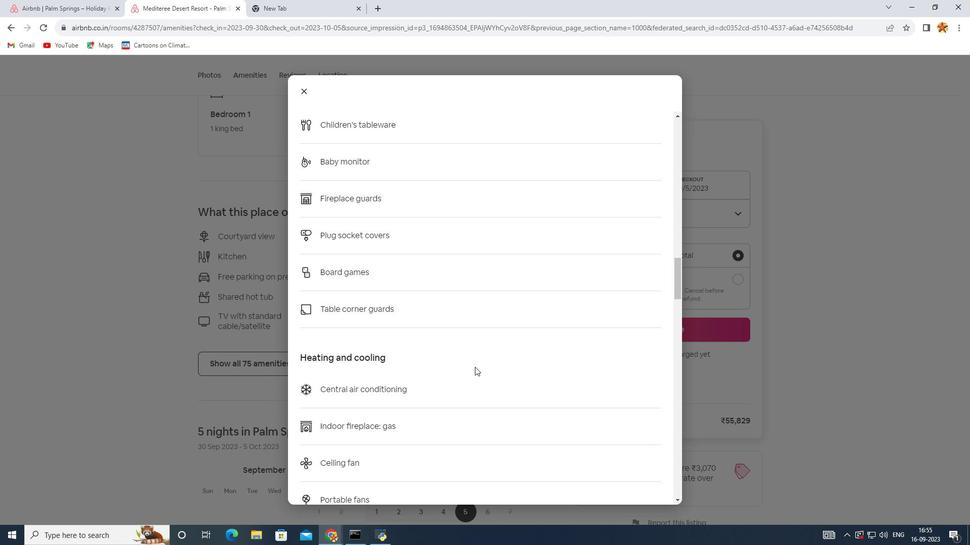 
Action: Mouse scrolled (476, 368) with delta (0, 0)
Screenshot: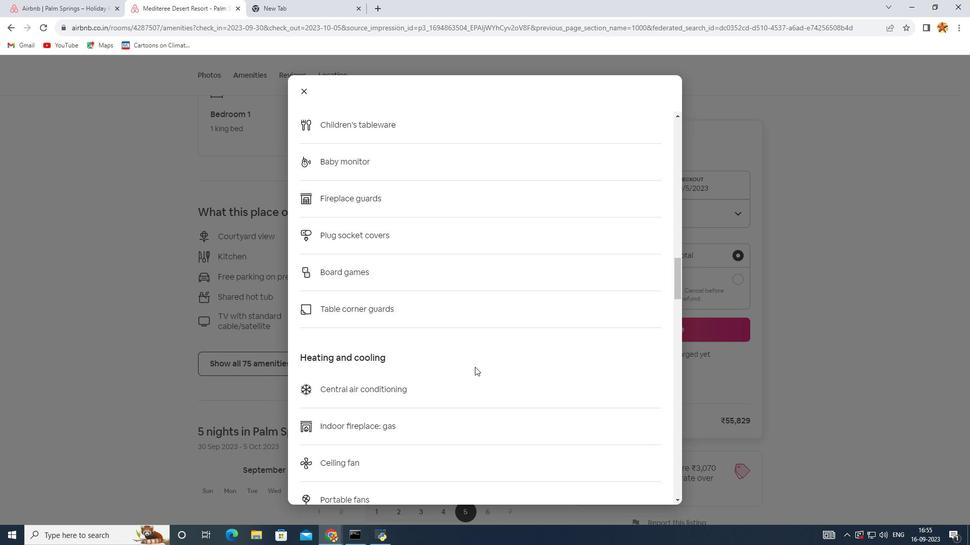 
Action: Mouse scrolled (476, 368) with delta (0, 0)
Screenshot: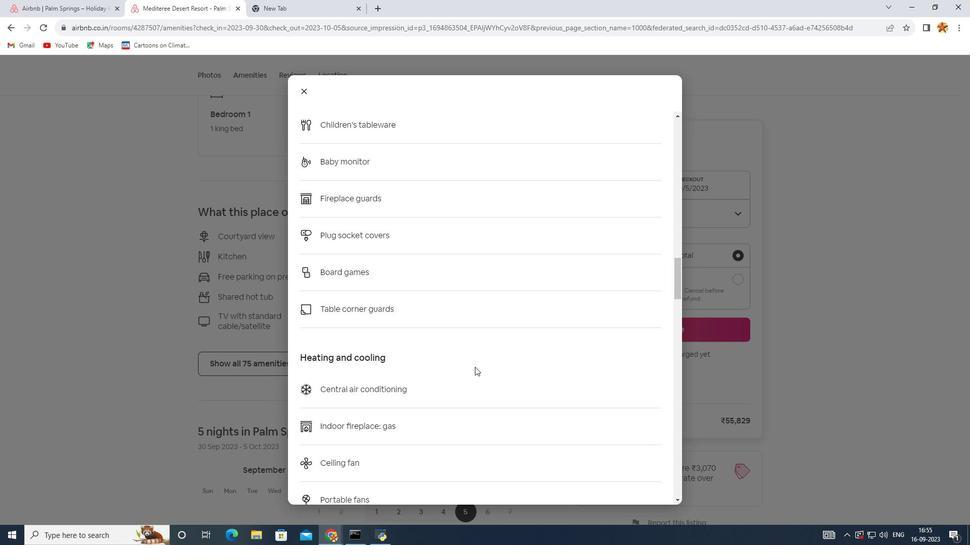 
Action: Mouse scrolled (476, 368) with delta (0, 0)
Screenshot: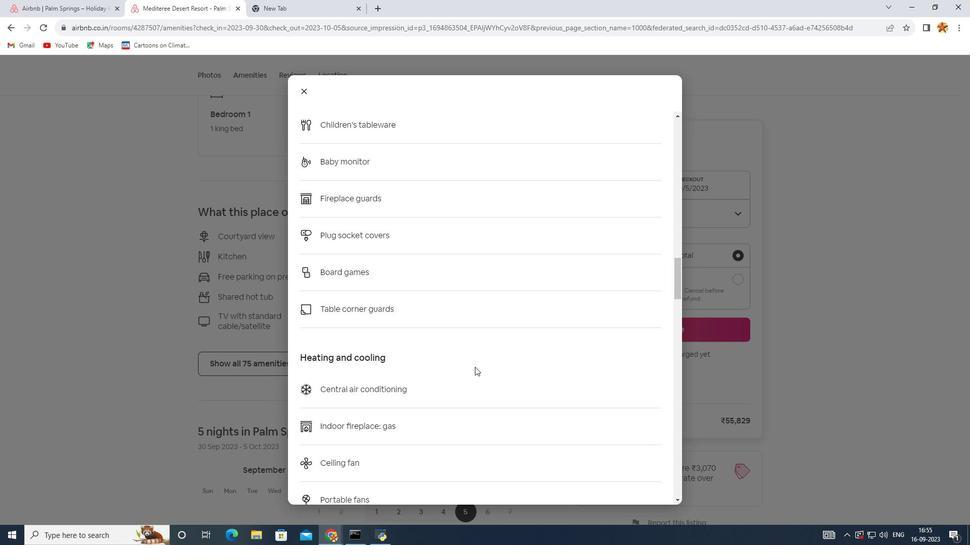 
Action: Mouse scrolled (476, 368) with delta (0, 0)
Screenshot: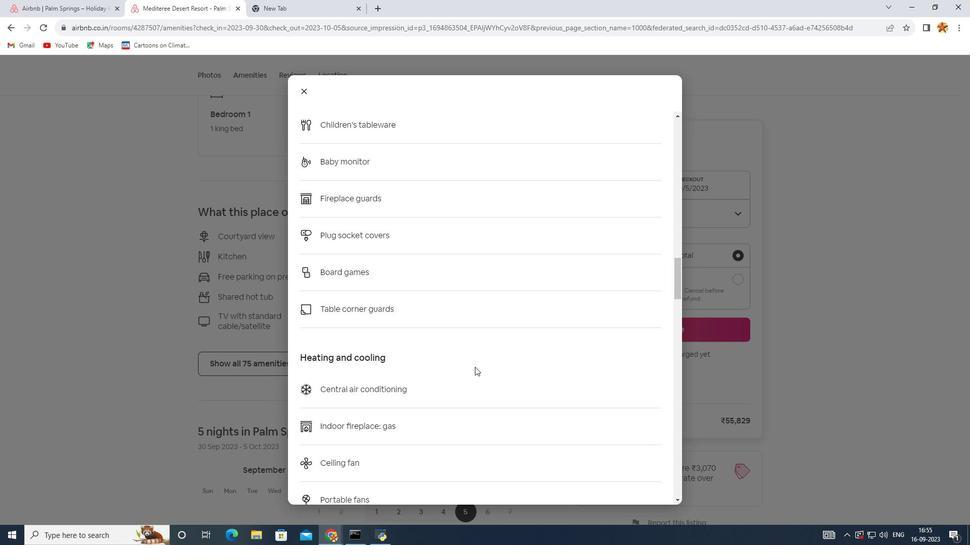 
Action: Mouse scrolled (476, 368) with delta (0, 0)
Screenshot: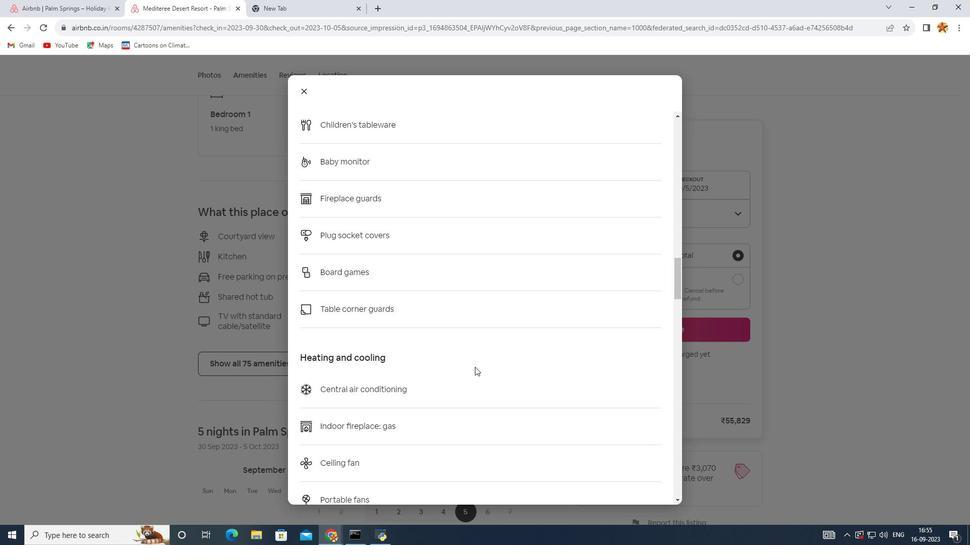 
Action: Mouse scrolled (476, 368) with delta (0, 0)
Screenshot: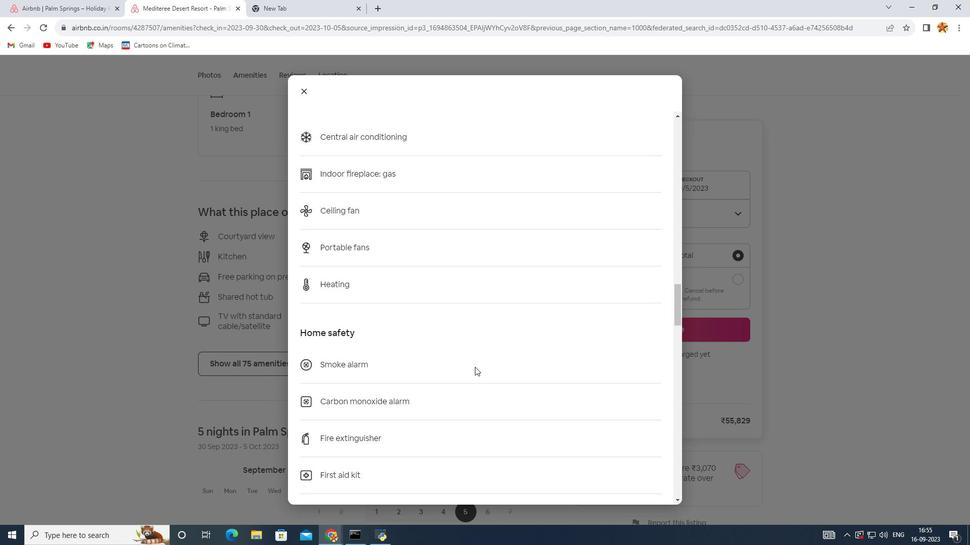 
Action: Mouse scrolled (476, 368) with delta (0, 0)
Screenshot: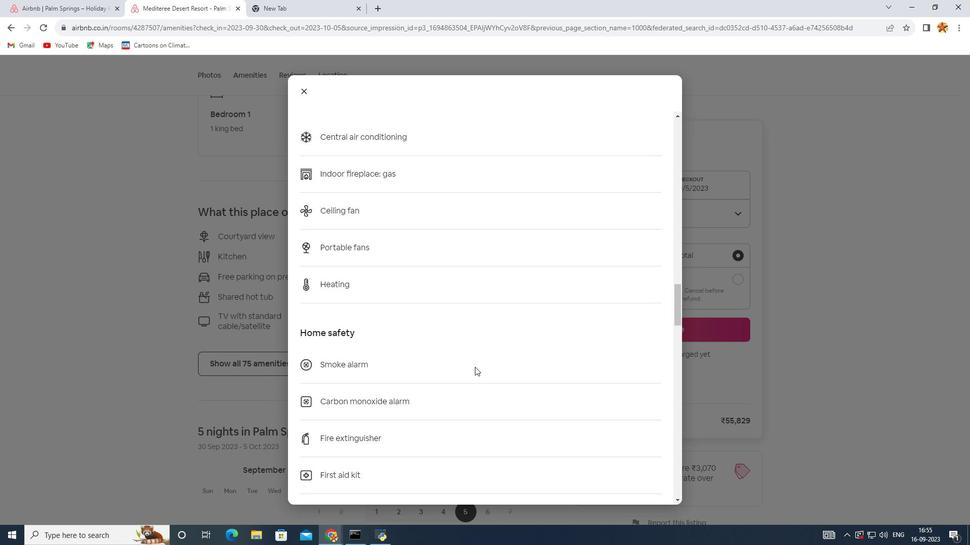 
Action: Mouse scrolled (476, 368) with delta (0, 0)
Screenshot: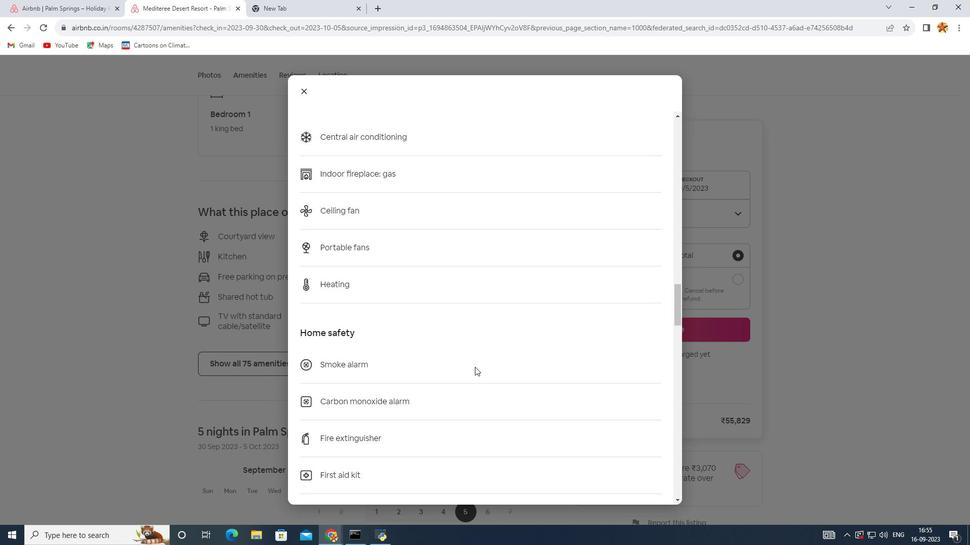 
Action: Mouse scrolled (476, 368) with delta (0, 0)
Screenshot: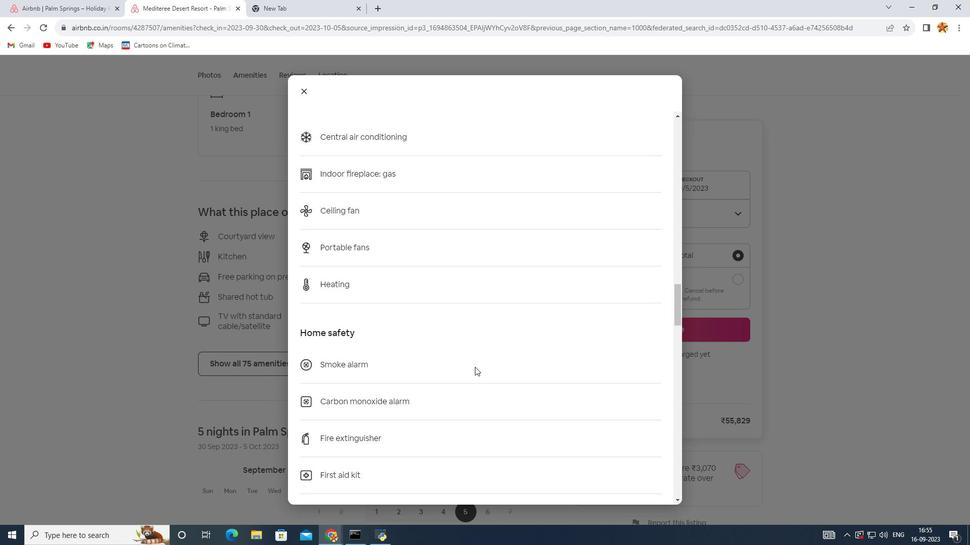 
Action: Mouse scrolled (476, 368) with delta (0, 0)
Screenshot: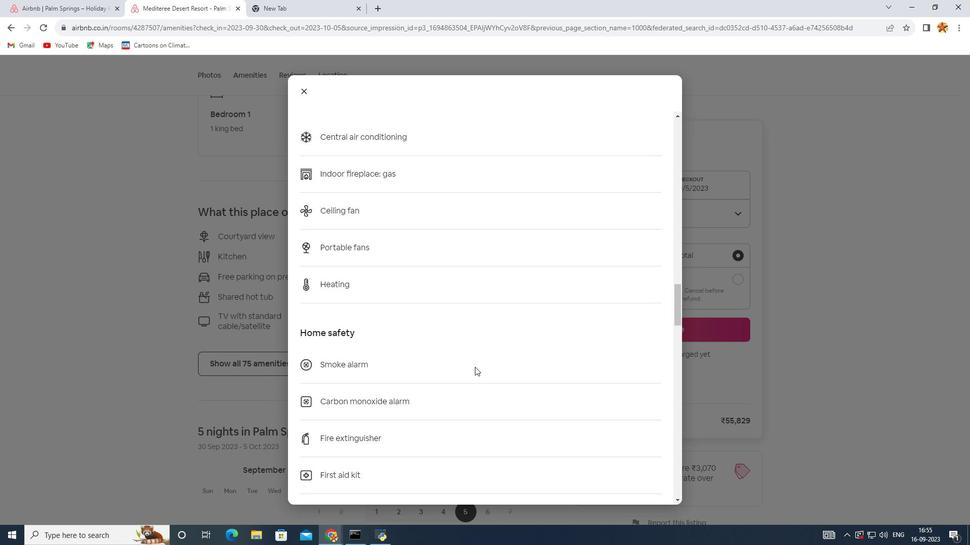 
Action: Mouse scrolled (476, 368) with delta (0, 0)
Screenshot: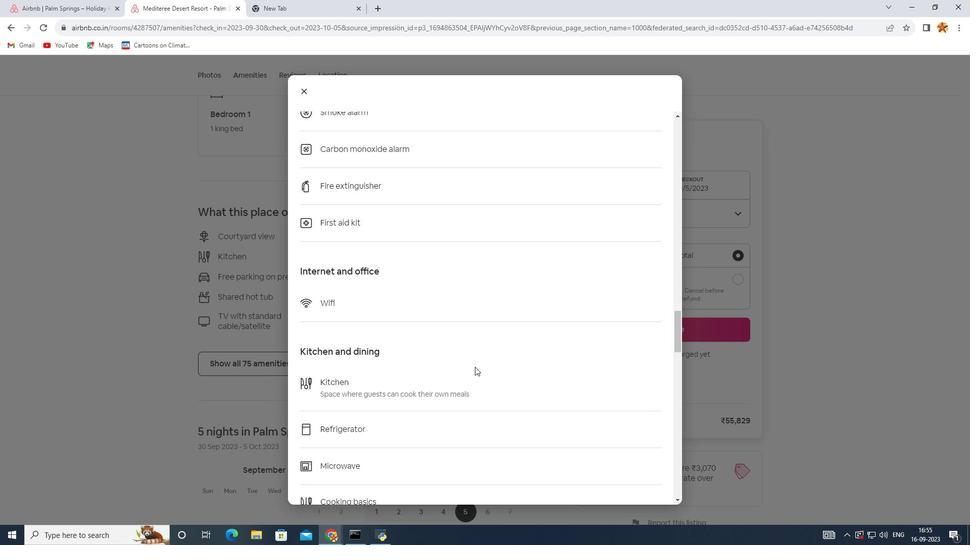 
Action: Mouse scrolled (476, 368) with delta (0, 0)
Screenshot: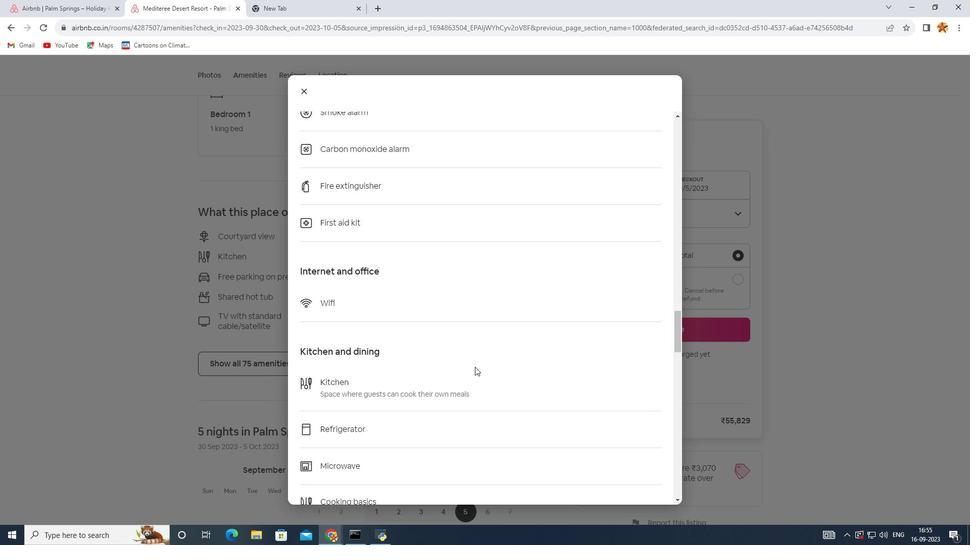 
Action: Mouse scrolled (476, 368) with delta (0, 0)
Screenshot: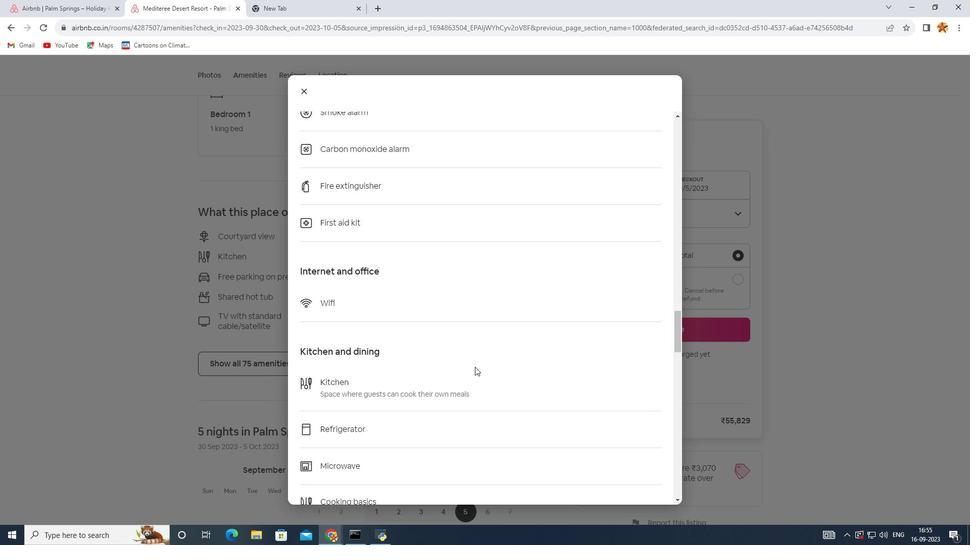 
Action: Mouse scrolled (476, 368) with delta (0, 0)
Screenshot: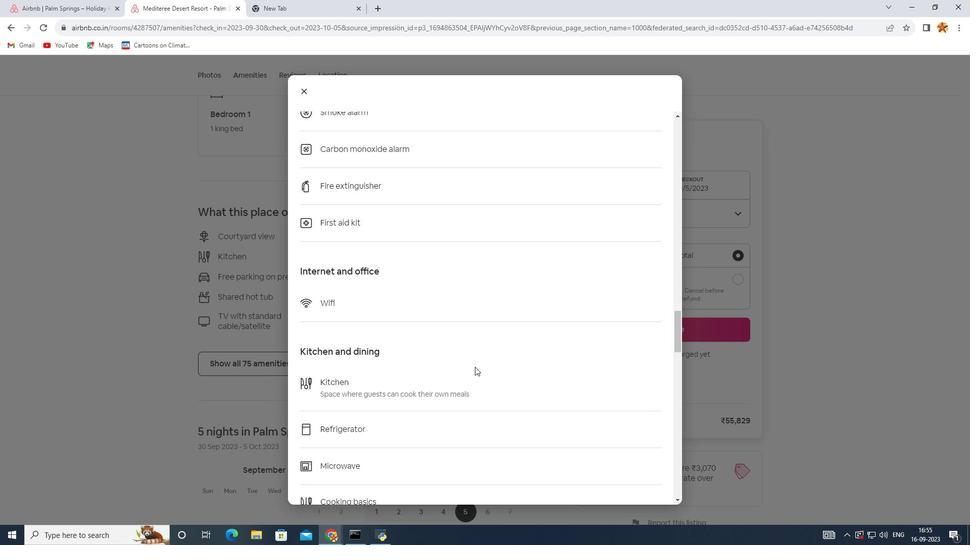 
Action: Mouse scrolled (476, 368) with delta (0, 0)
Screenshot: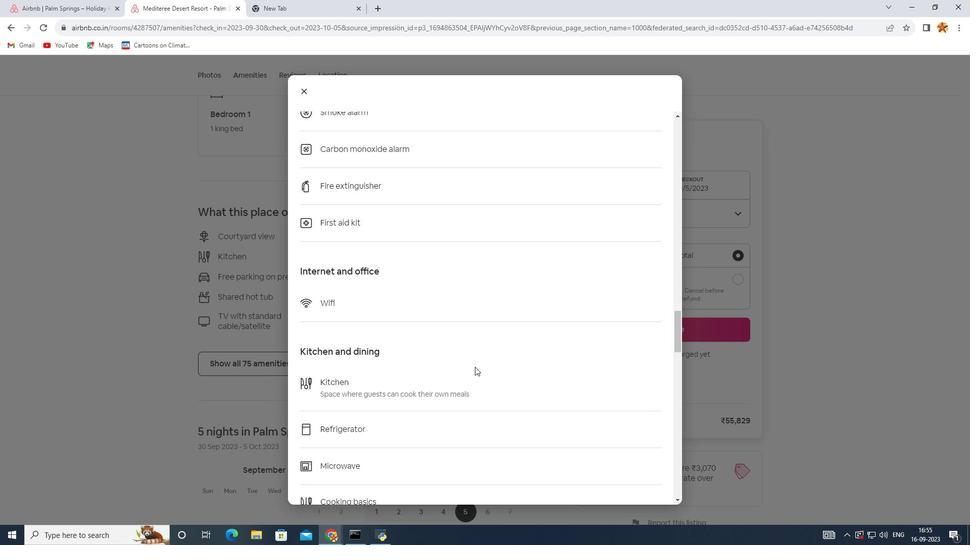
Action: Mouse scrolled (476, 368) with delta (0, 0)
Screenshot: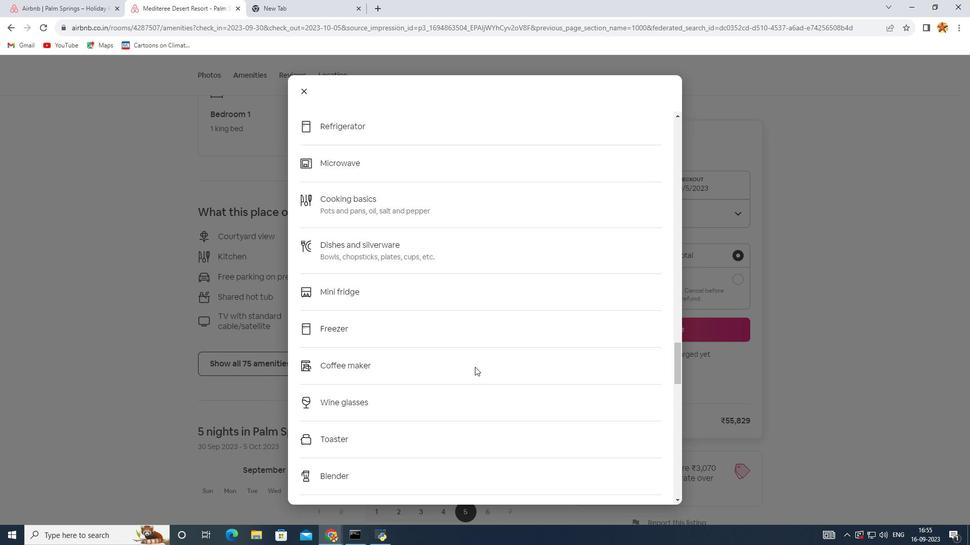 
Action: Mouse scrolled (476, 368) with delta (0, 0)
Screenshot: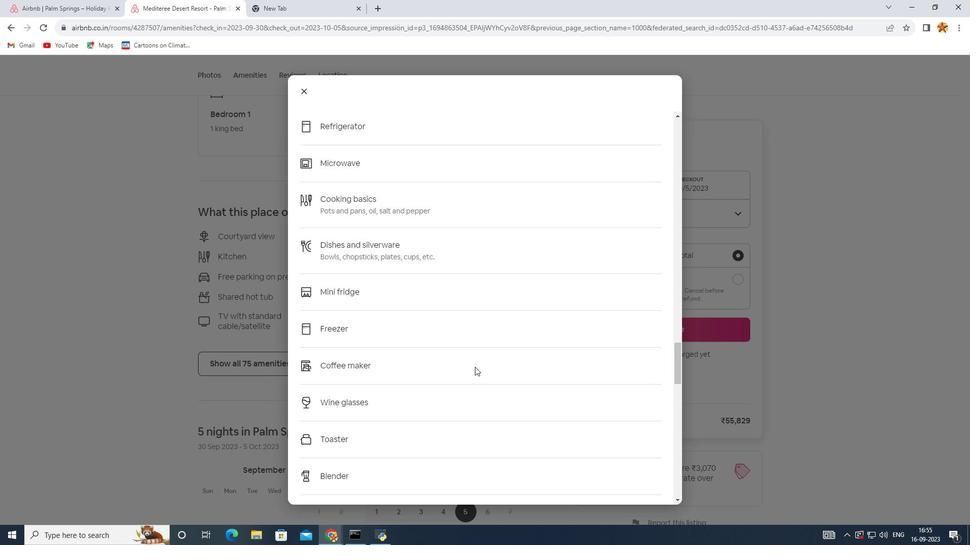 
Action: Mouse scrolled (476, 368) with delta (0, 0)
Screenshot: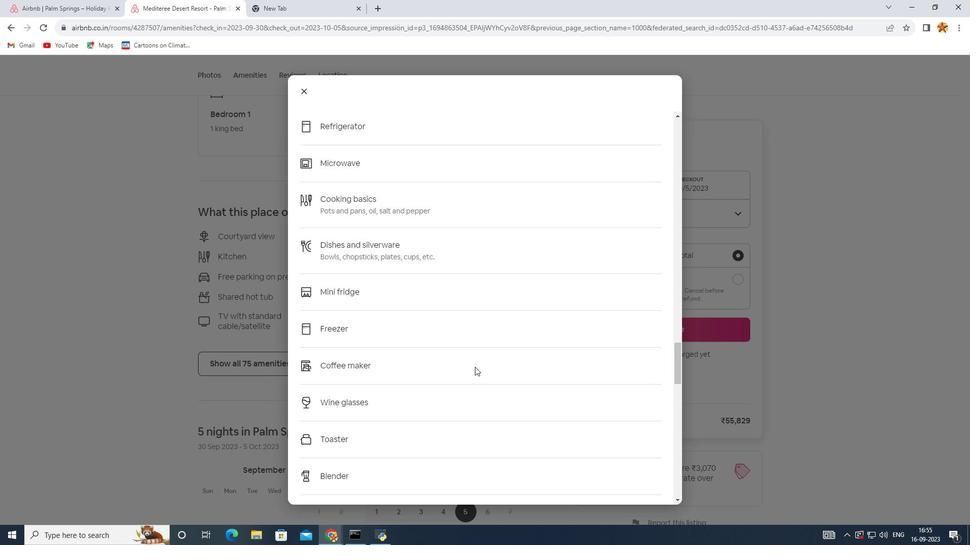
Action: Mouse scrolled (476, 368) with delta (0, 0)
Screenshot: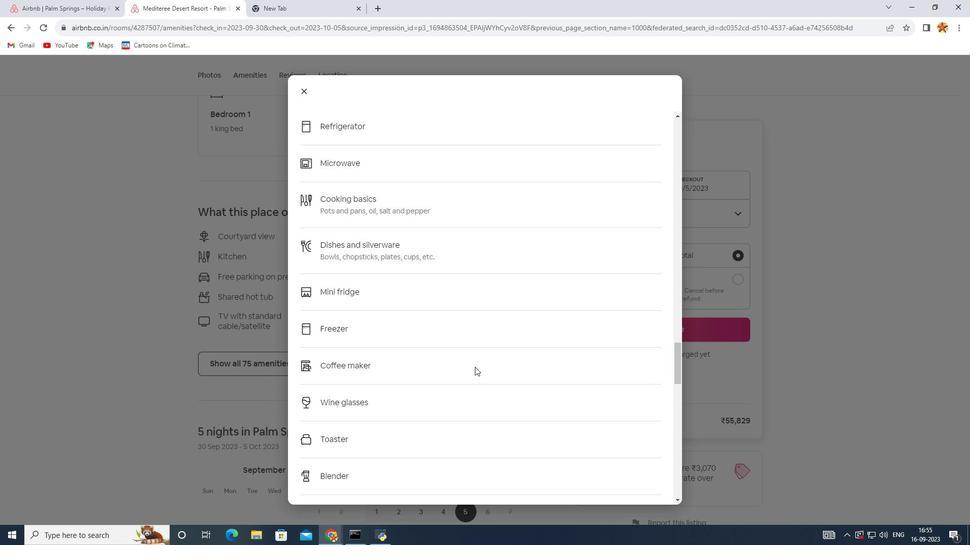 
Action: Mouse scrolled (476, 368) with delta (0, 0)
Screenshot: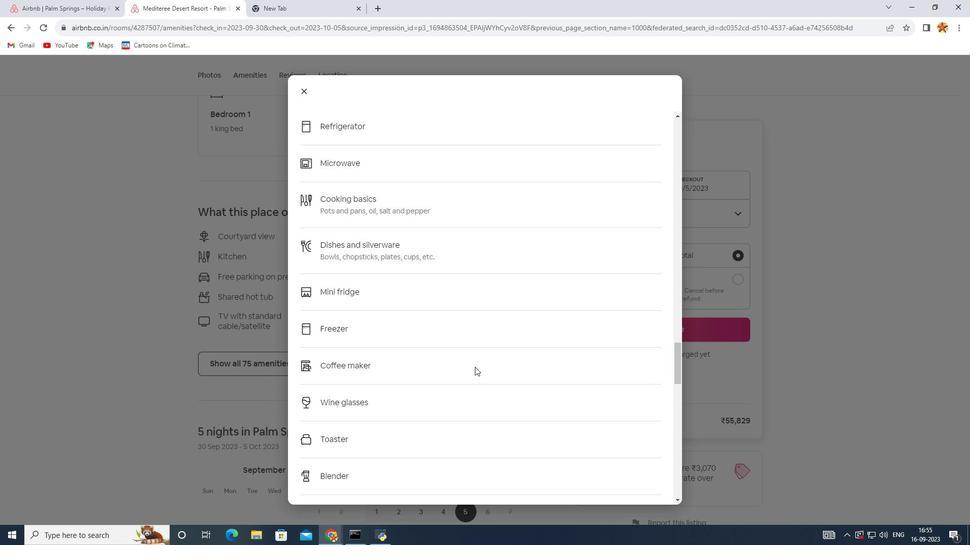 
Action: Mouse scrolled (476, 368) with delta (0, 0)
Screenshot: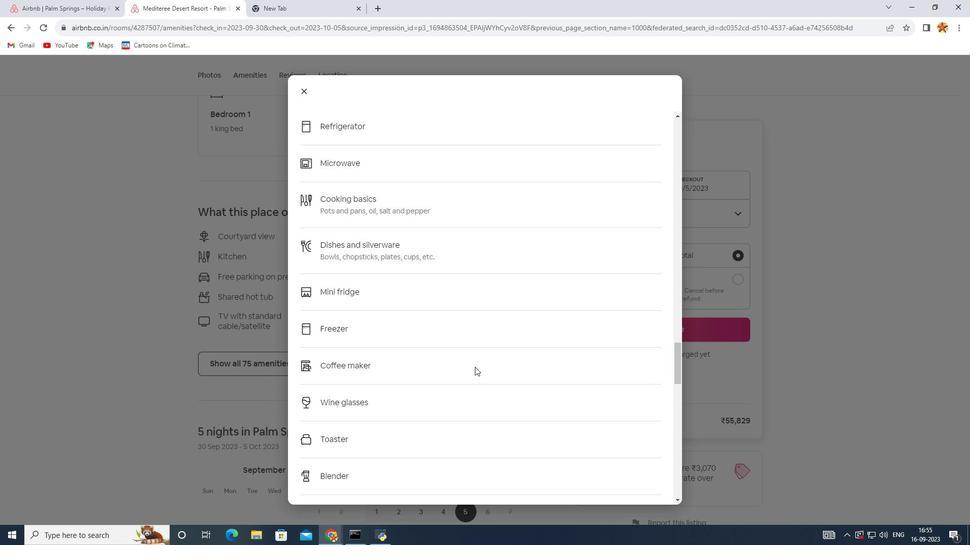 
Action: Mouse scrolled (476, 368) with delta (0, 0)
Screenshot: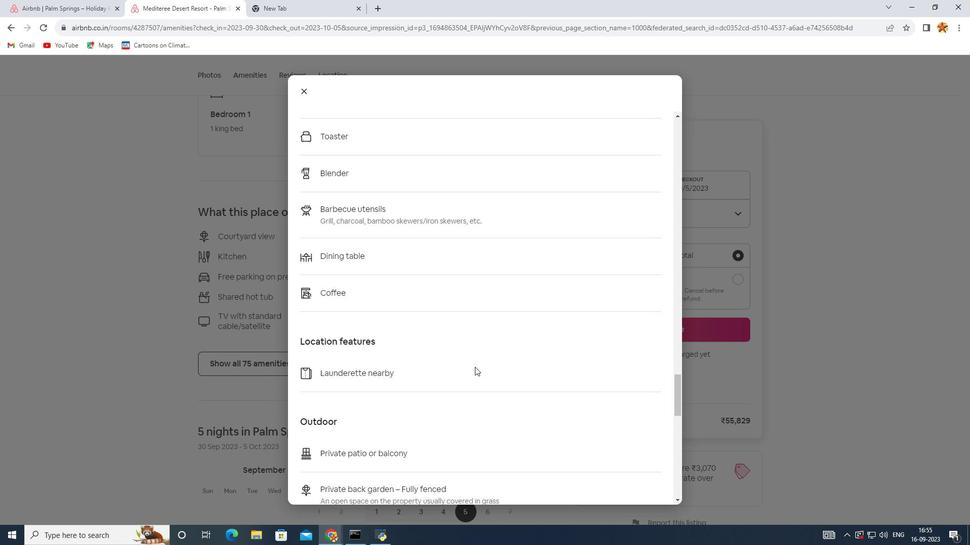 
Action: Mouse scrolled (476, 368) with delta (0, 0)
Screenshot: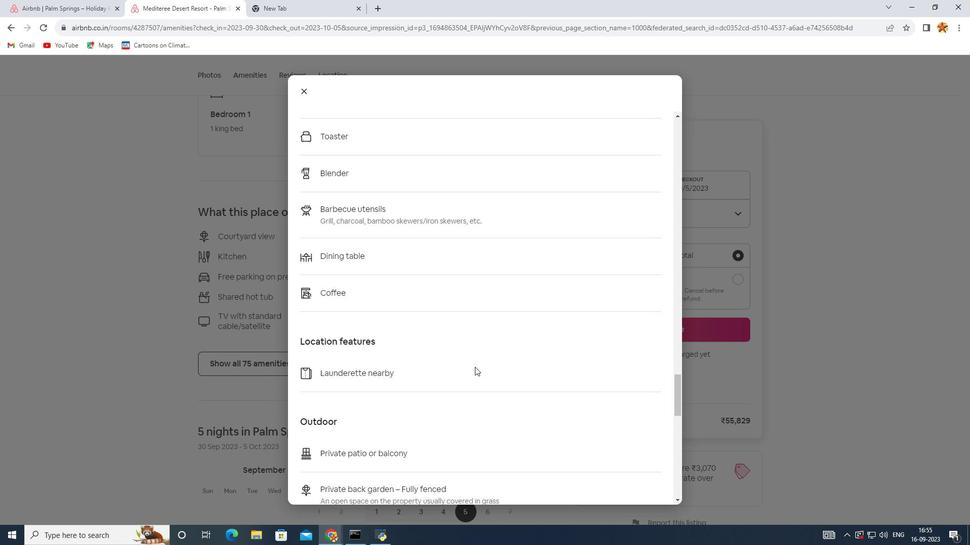 
Action: Mouse scrolled (476, 368) with delta (0, 0)
Screenshot: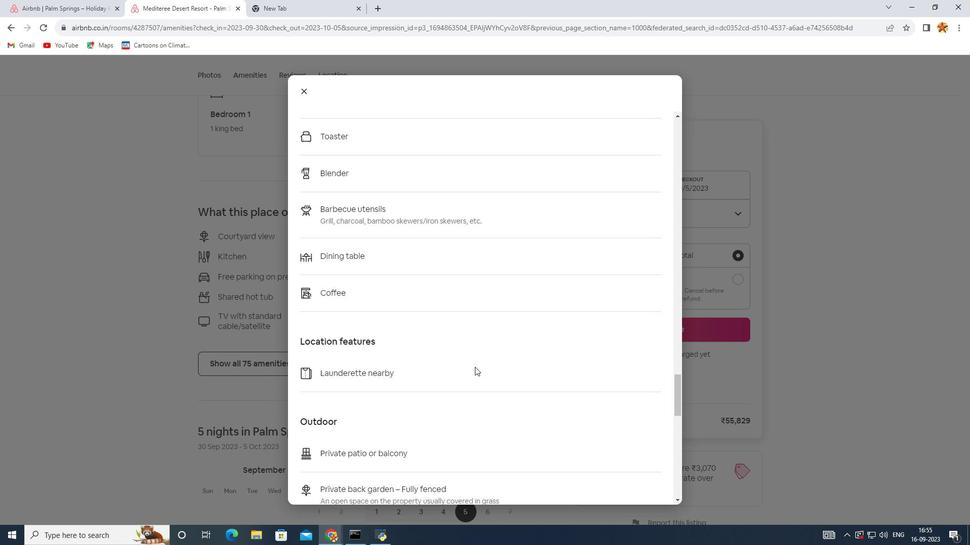 
Action: Mouse scrolled (476, 368) with delta (0, 0)
Screenshot: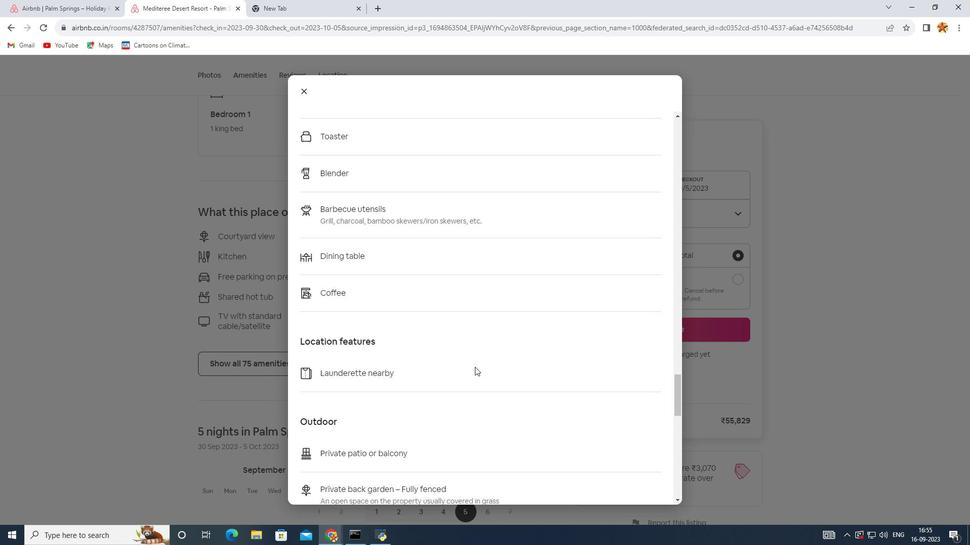 
Action: Mouse scrolled (476, 368) with delta (0, 0)
Screenshot: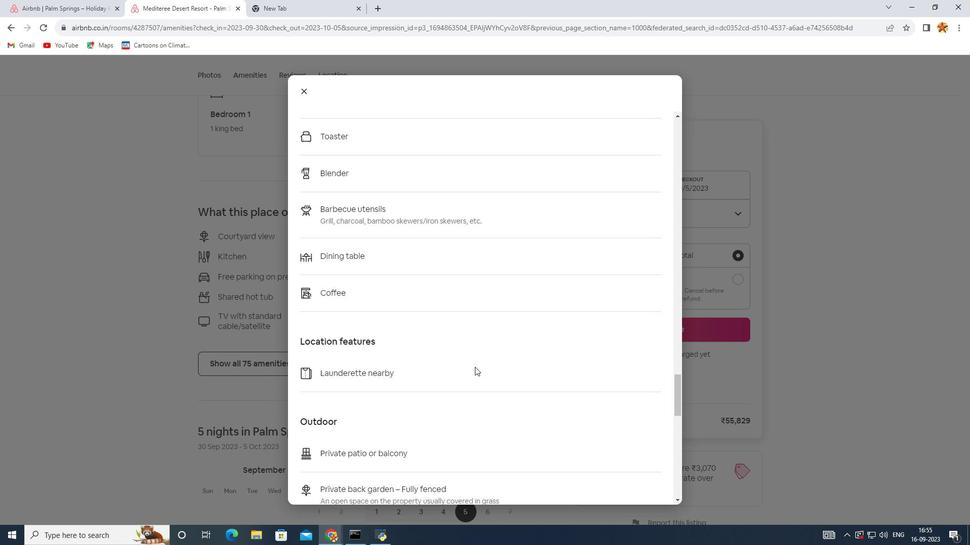 
Action: Mouse scrolled (476, 368) with delta (0, 0)
Screenshot: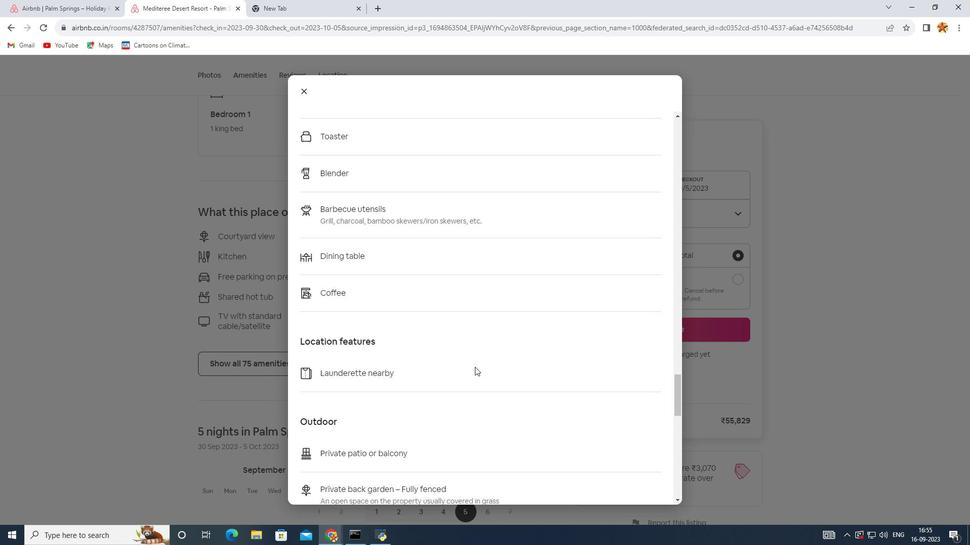 
Action: Mouse scrolled (476, 368) with delta (0, 0)
Screenshot: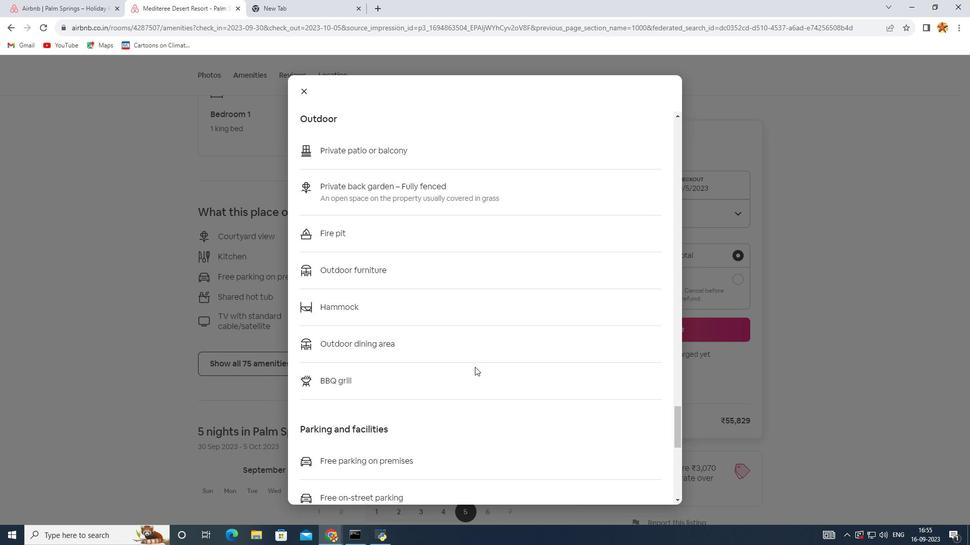 
Action: Mouse scrolled (476, 368) with delta (0, 0)
Screenshot: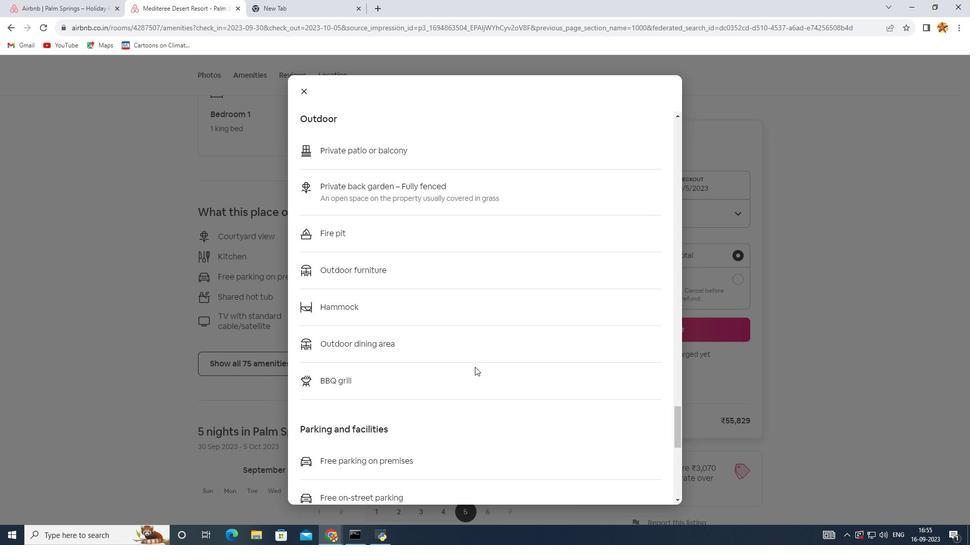 
Action: Mouse scrolled (476, 368) with delta (0, 0)
Screenshot: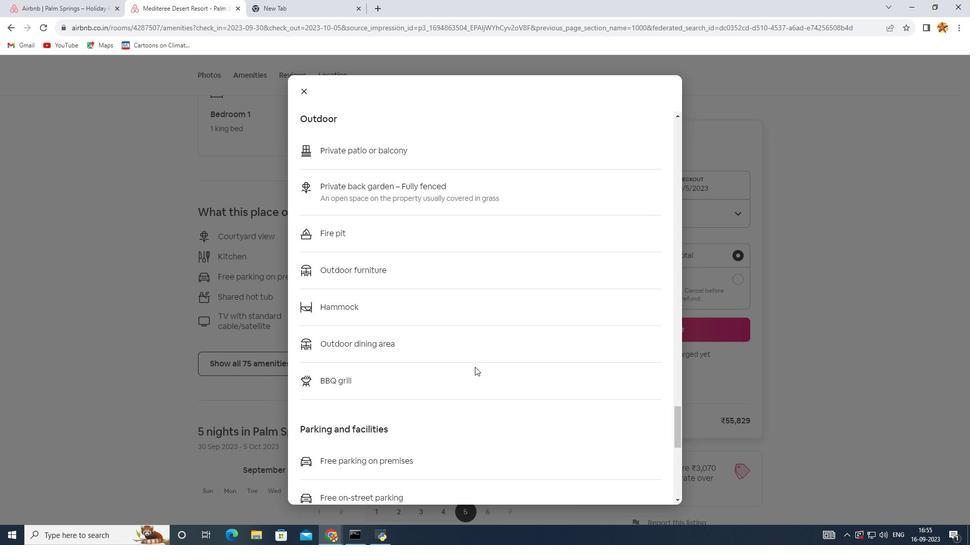 
Action: Mouse scrolled (476, 368) with delta (0, 0)
Screenshot: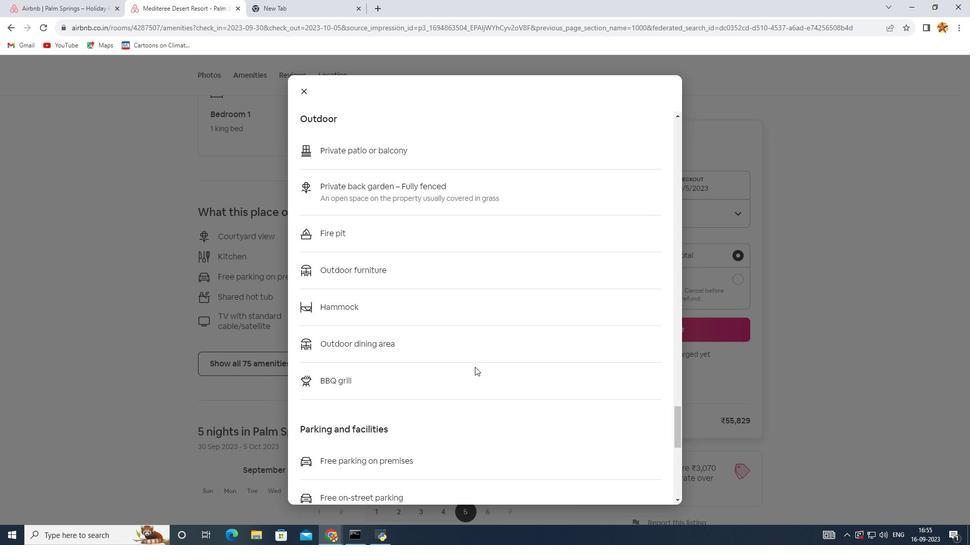 
Action: Mouse scrolled (476, 368) with delta (0, 0)
Screenshot: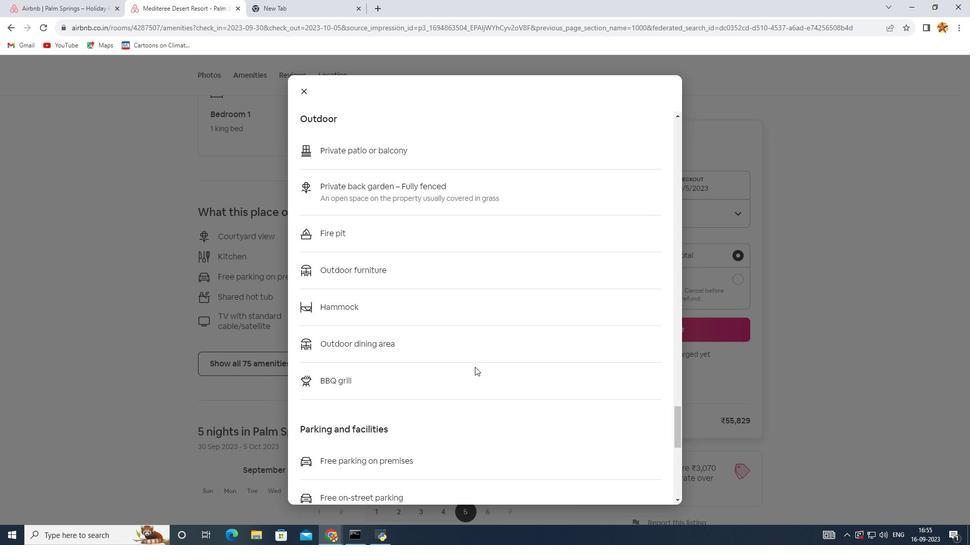 
Action: Mouse scrolled (476, 368) with delta (0, 0)
Screenshot: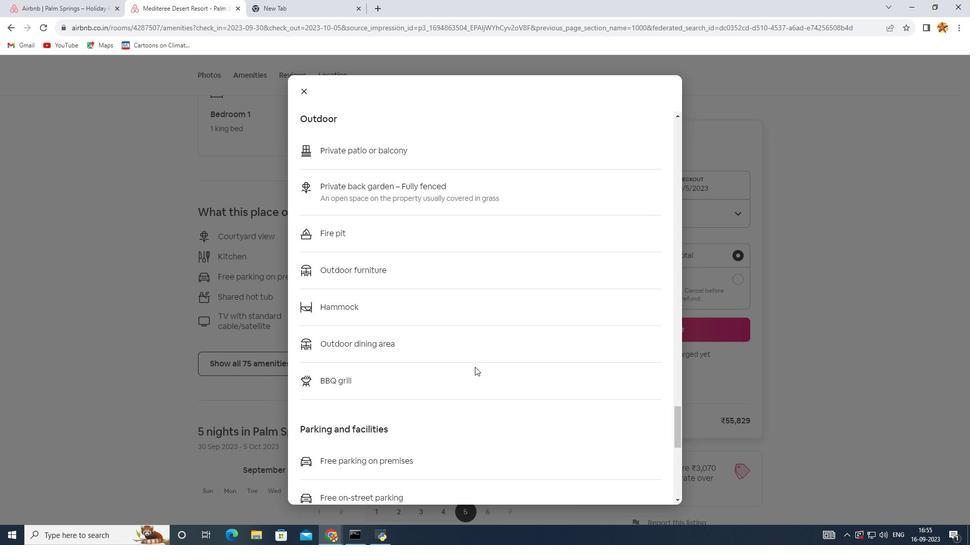 
Action: Mouse scrolled (476, 368) with delta (0, 0)
Screenshot: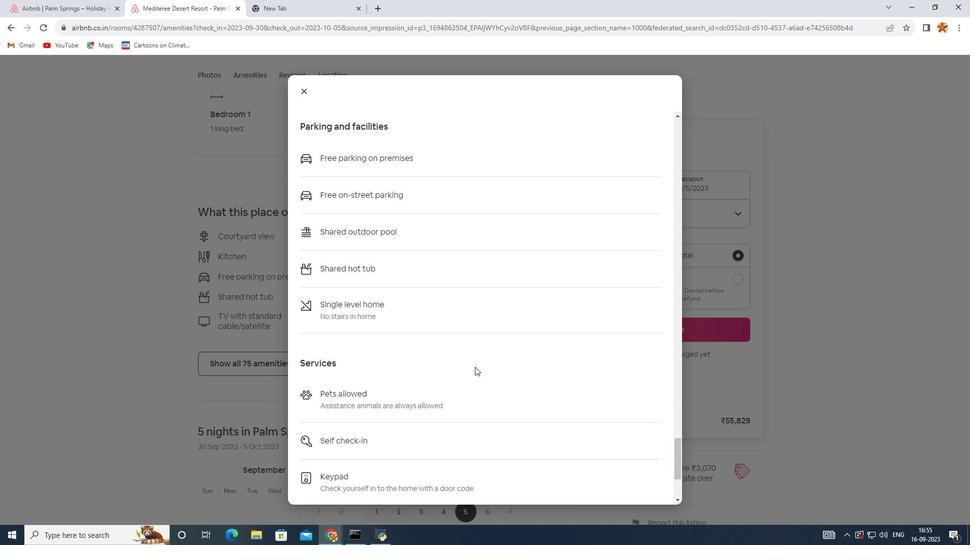 
Action: Mouse scrolled (476, 368) with delta (0, 0)
Screenshot: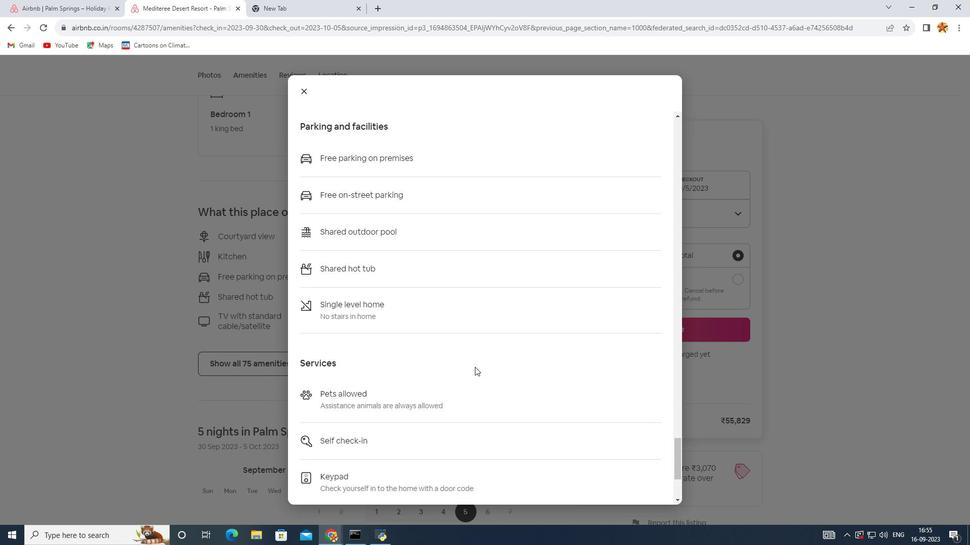 
Action: Mouse scrolled (476, 368) with delta (0, 0)
Screenshot: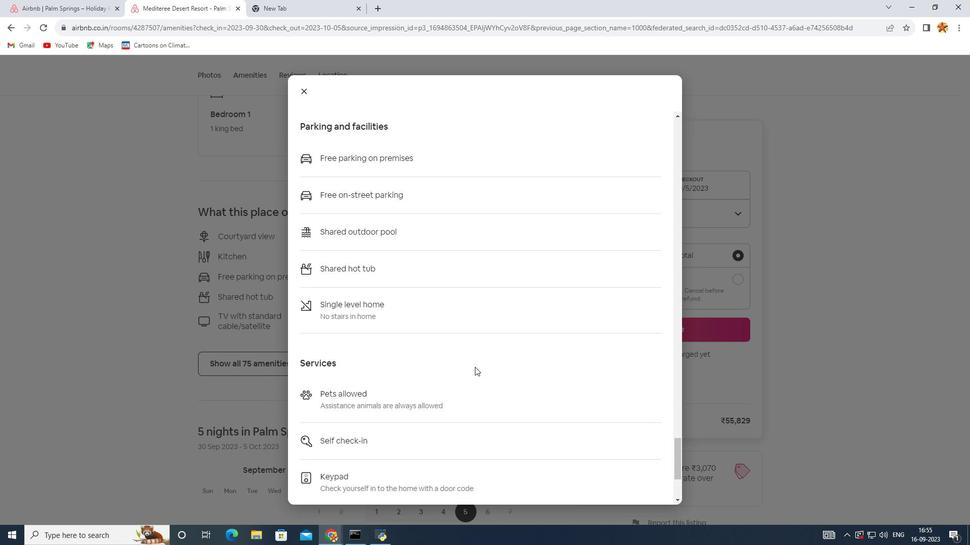 
Action: Mouse scrolled (476, 368) with delta (0, 0)
Screenshot: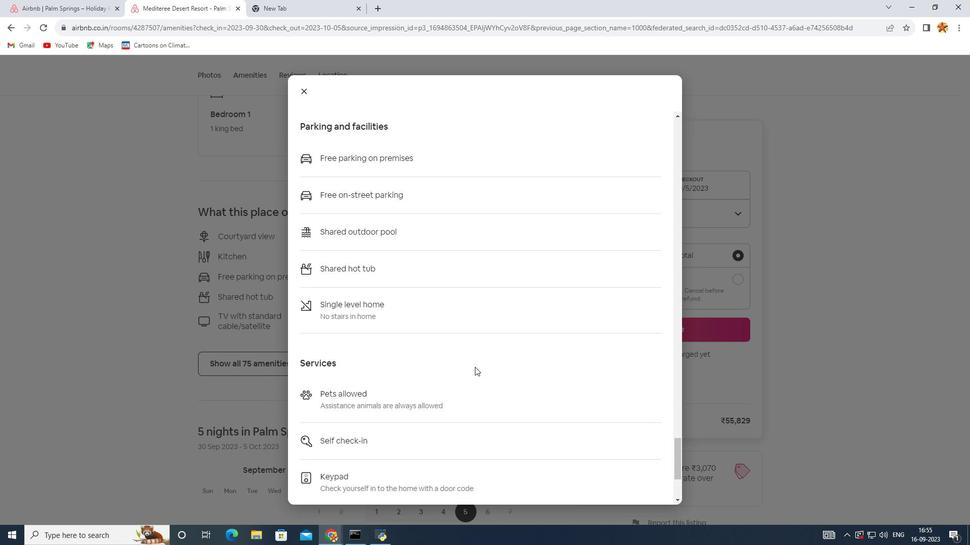
Action: Mouse scrolled (476, 368) with delta (0, 0)
Screenshot: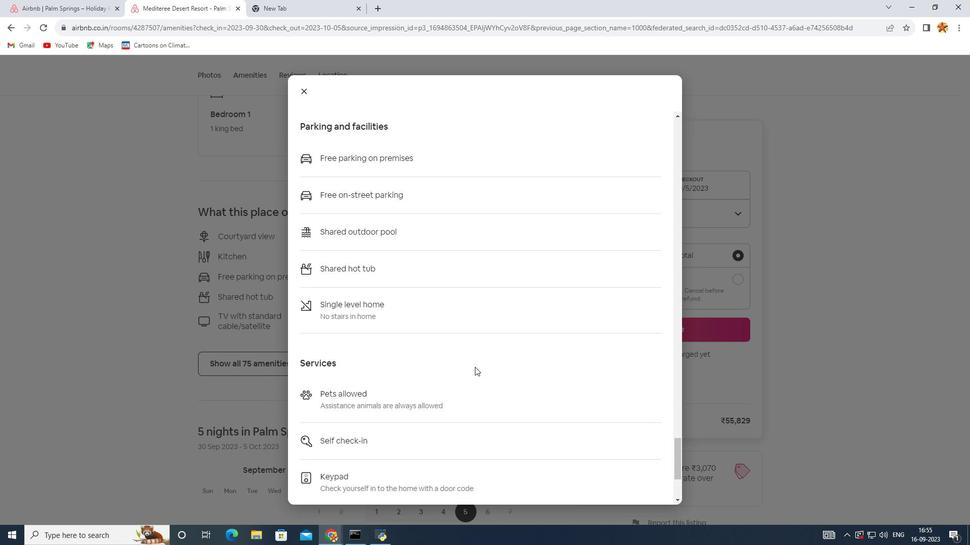 
Action: Mouse scrolled (476, 368) with delta (0, 0)
Screenshot: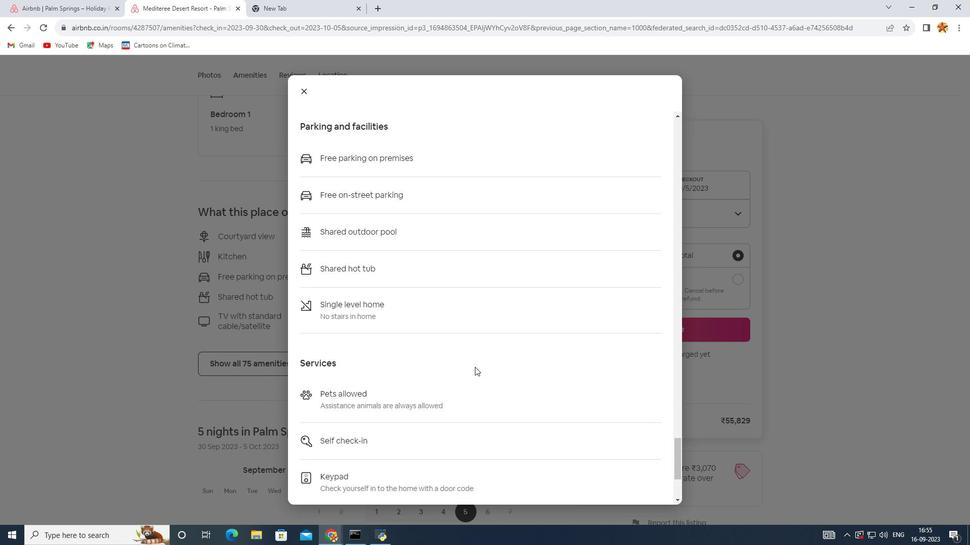 
Action: Mouse scrolled (476, 368) with delta (0, 0)
Screenshot: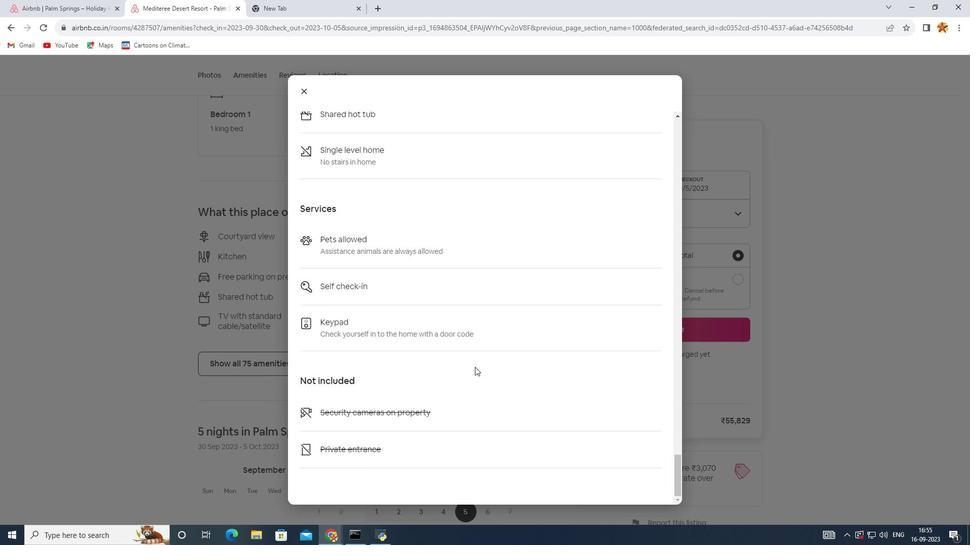 
Action: Mouse scrolled (476, 368) with delta (0, 0)
Screenshot: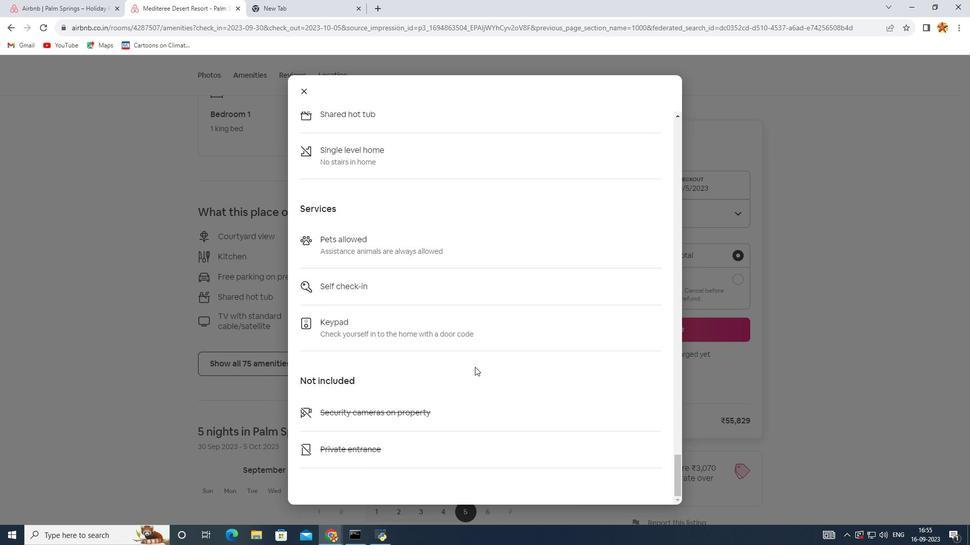 
Action: Mouse scrolled (476, 368) with delta (0, 0)
Screenshot: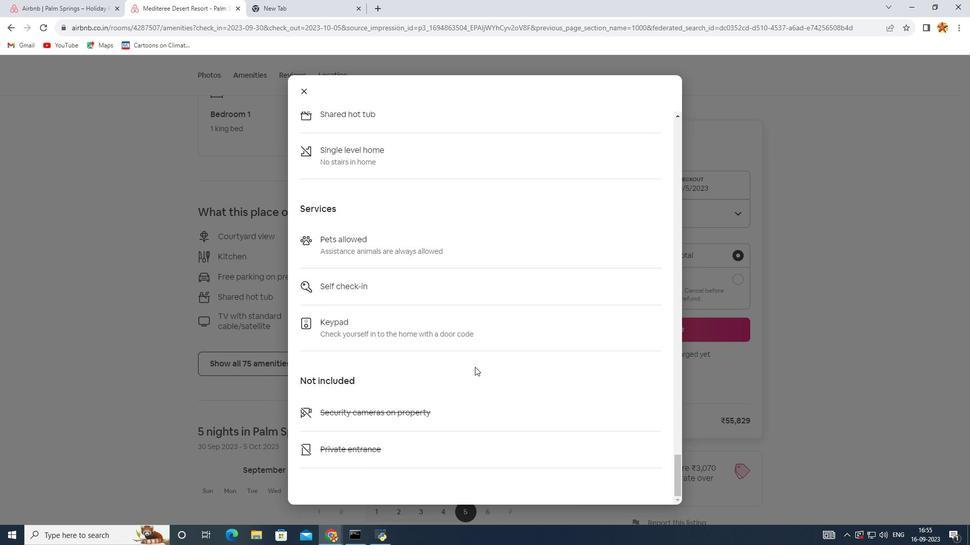 
Action: Mouse scrolled (476, 368) with delta (0, 0)
Screenshot: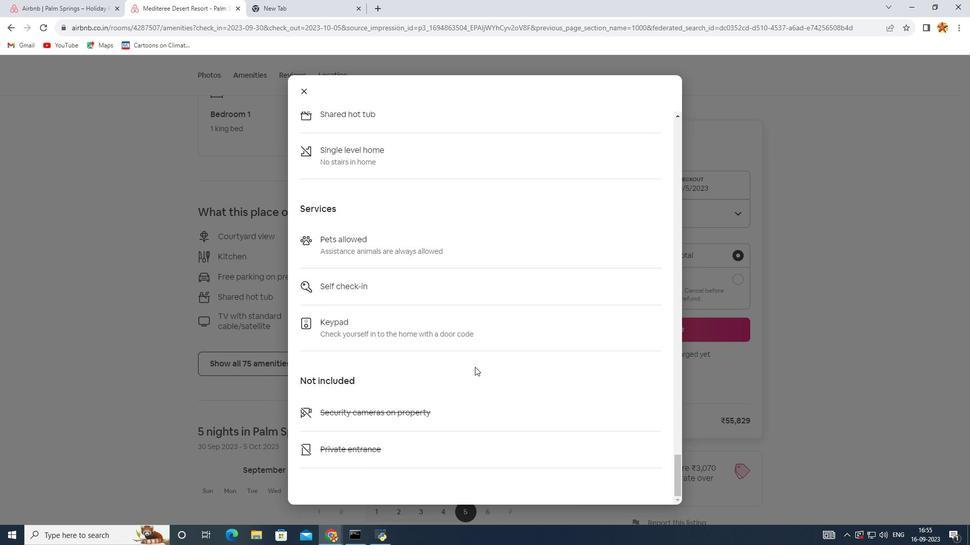 
Action: Mouse scrolled (476, 368) with delta (0, 0)
Screenshot: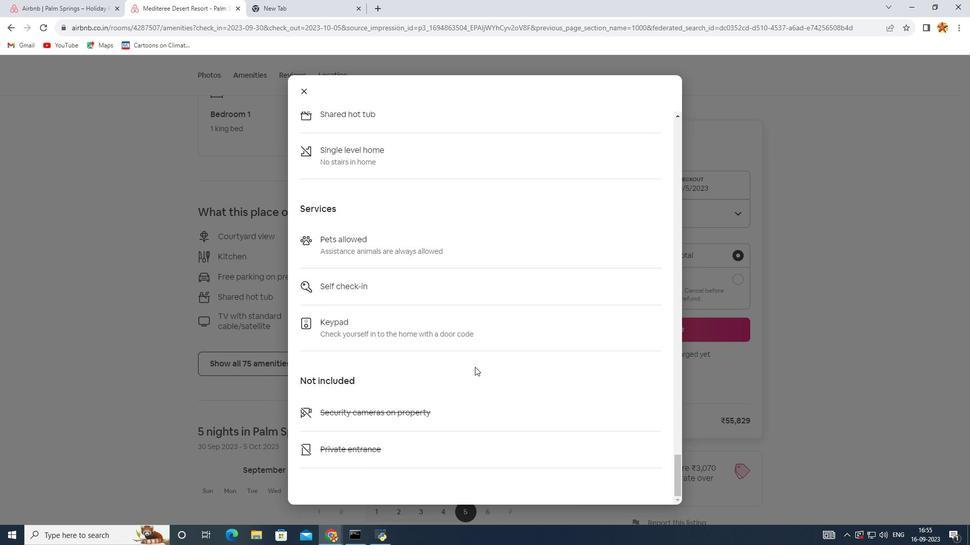 
Action: Mouse scrolled (476, 368) with delta (0, 0)
Screenshot: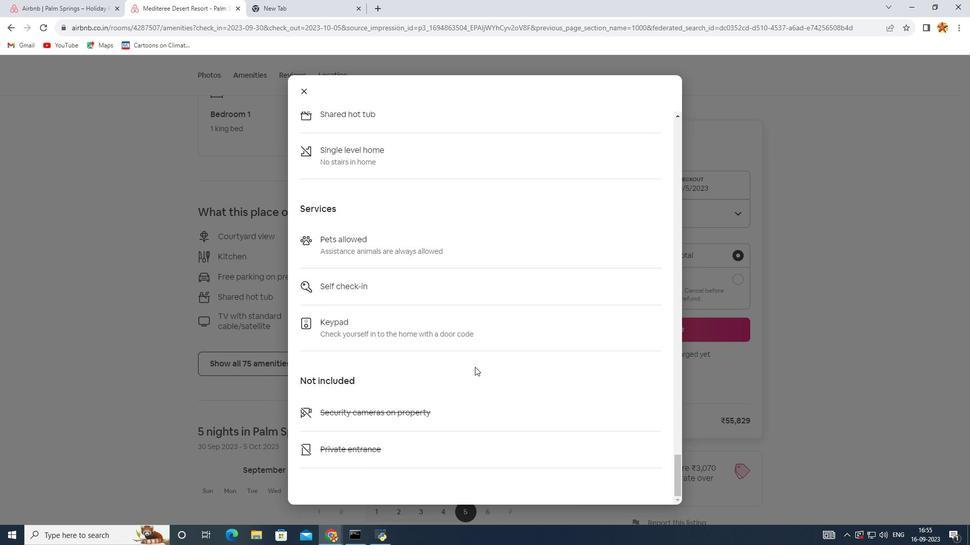 
Action: Mouse scrolled (476, 368) with delta (0, 0)
Screenshot: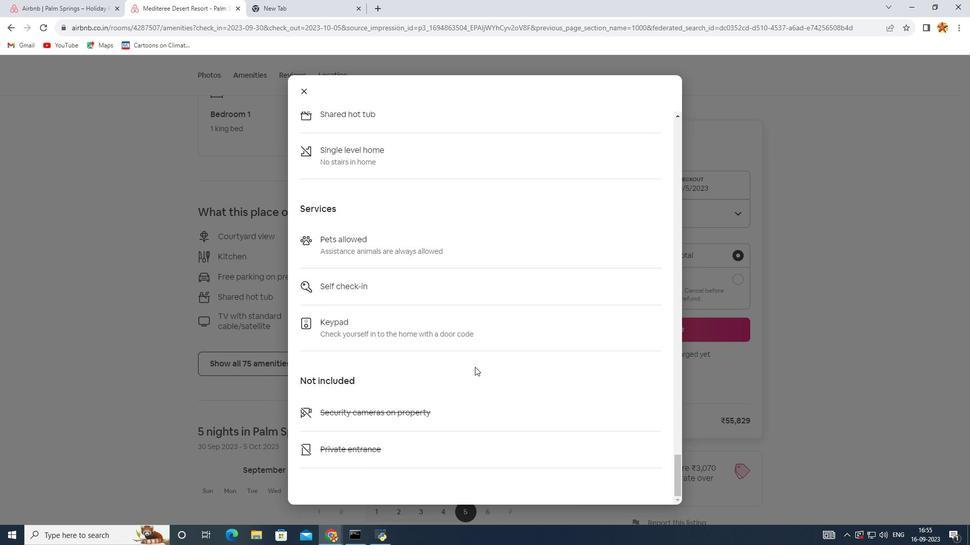 
Action: Mouse scrolled (476, 368) with delta (0, 0)
Screenshot: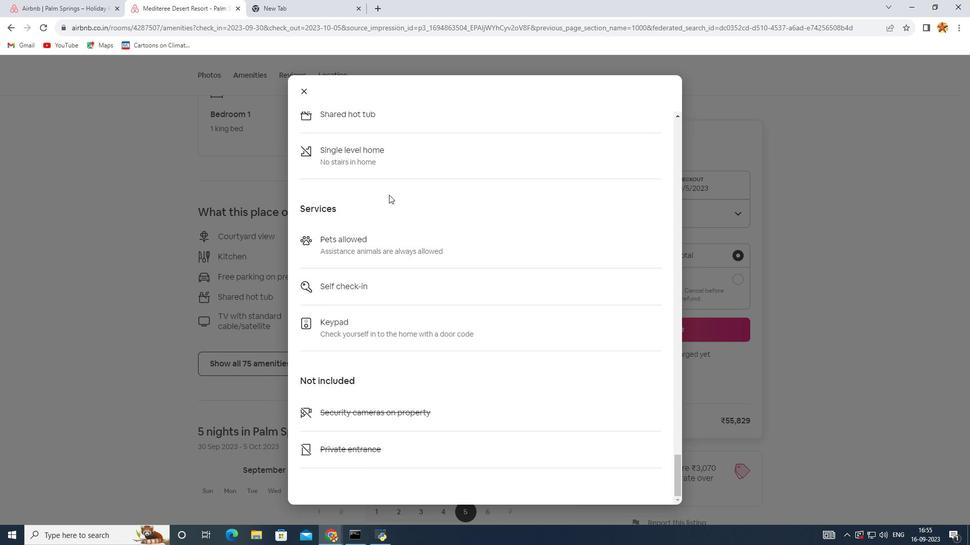 
Action: Mouse scrolled (476, 368) with delta (0, 0)
Screenshot: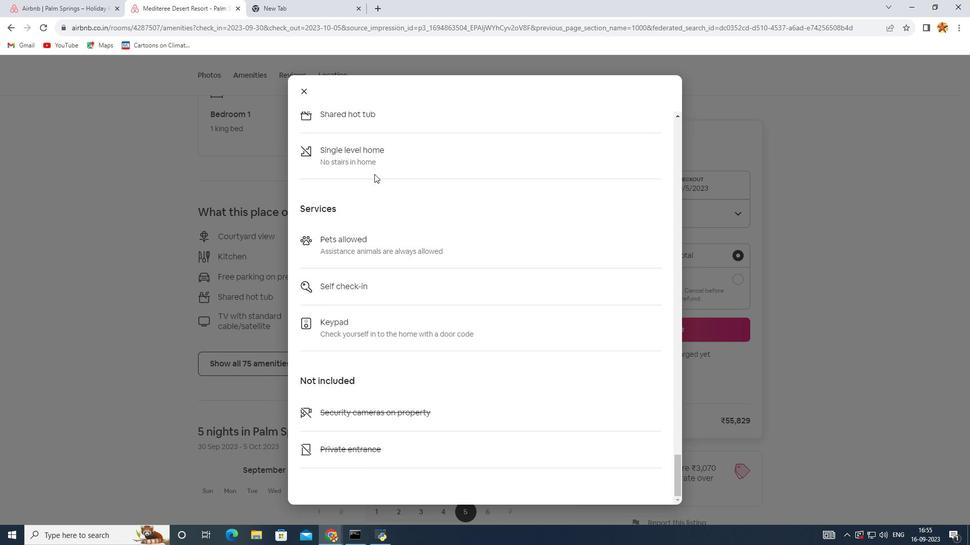 
Action: Mouse scrolled (476, 368) with delta (0, 0)
Screenshot: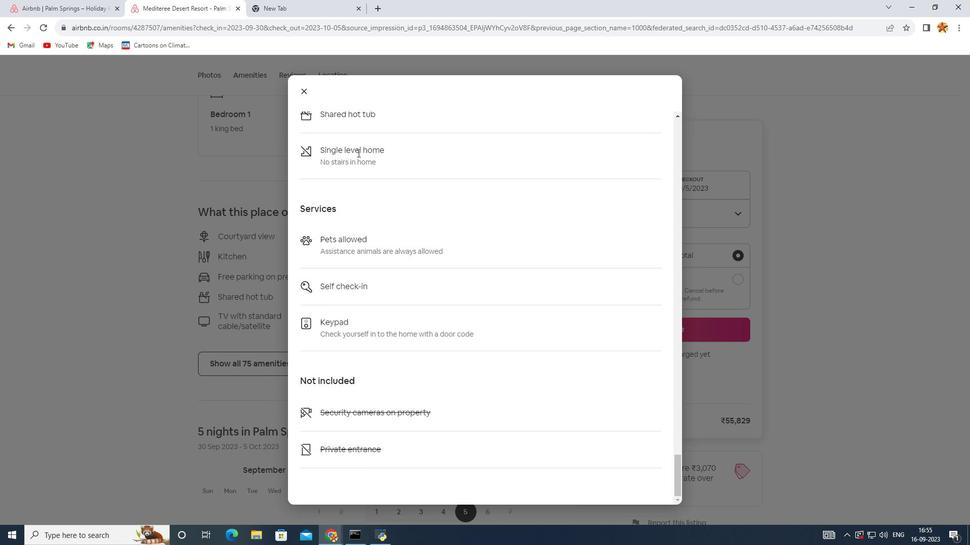 
Action: Mouse scrolled (476, 368) with delta (0, 0)
Screenshot: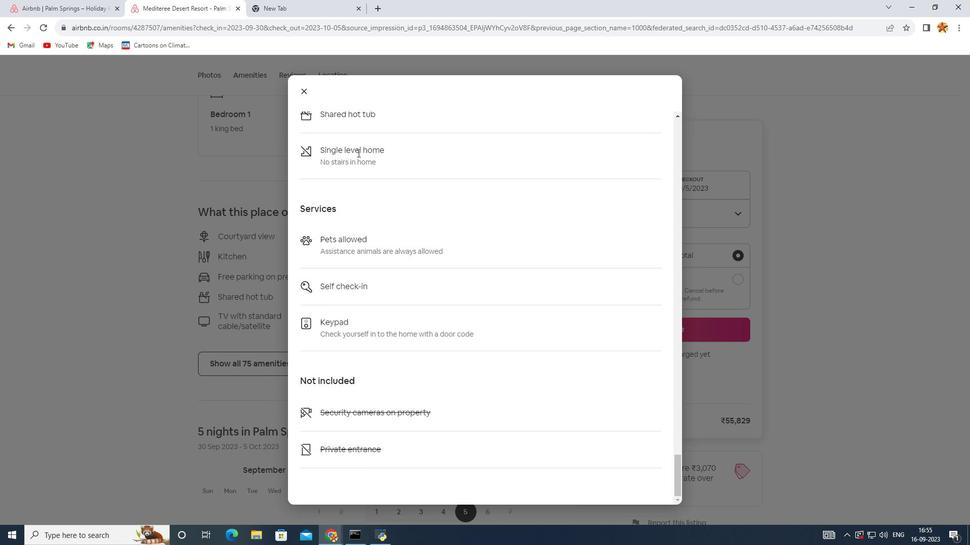 
Action: Mouse moved to (310, 100)
Screenshot: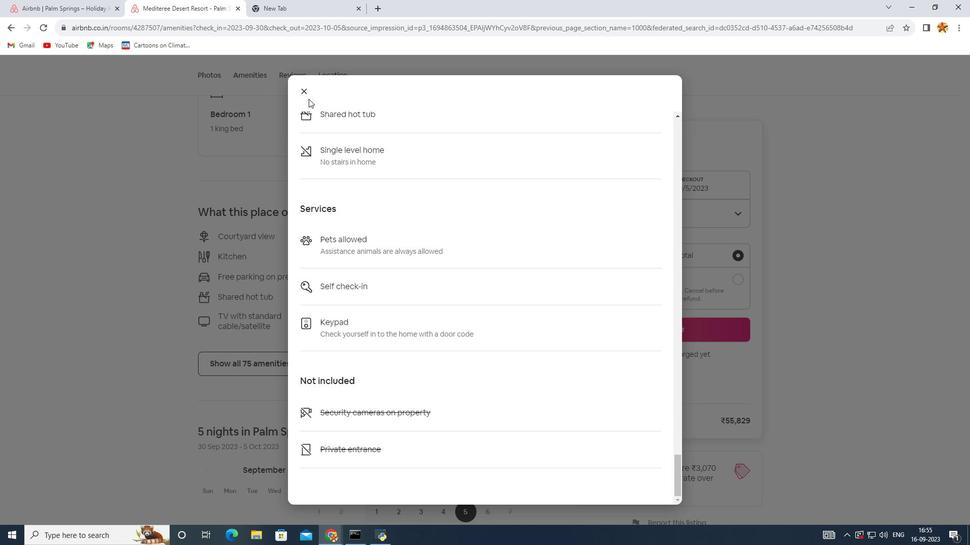 
Action: Mouse pressed left at (310, 100)
Screenshot: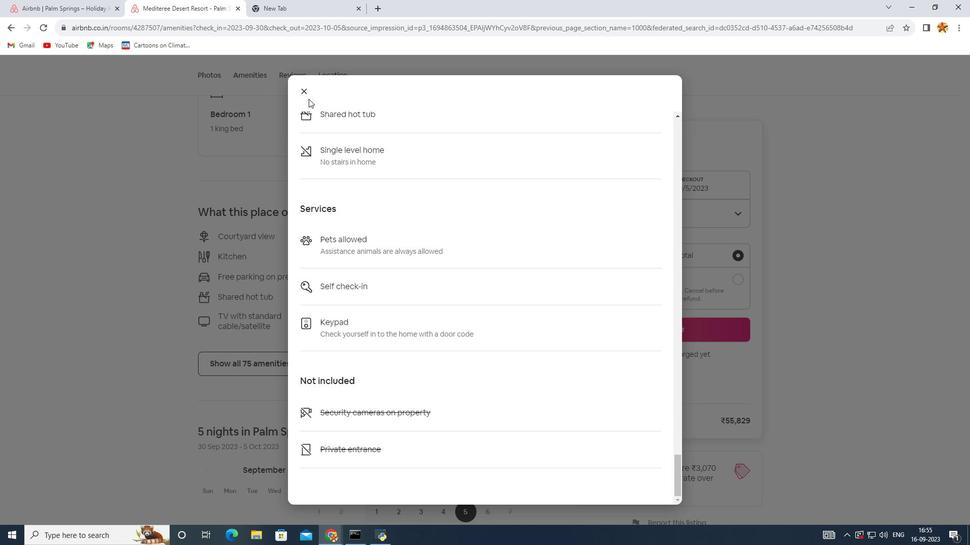 
Action: Mouse moved to (305, 90)
Screenshot: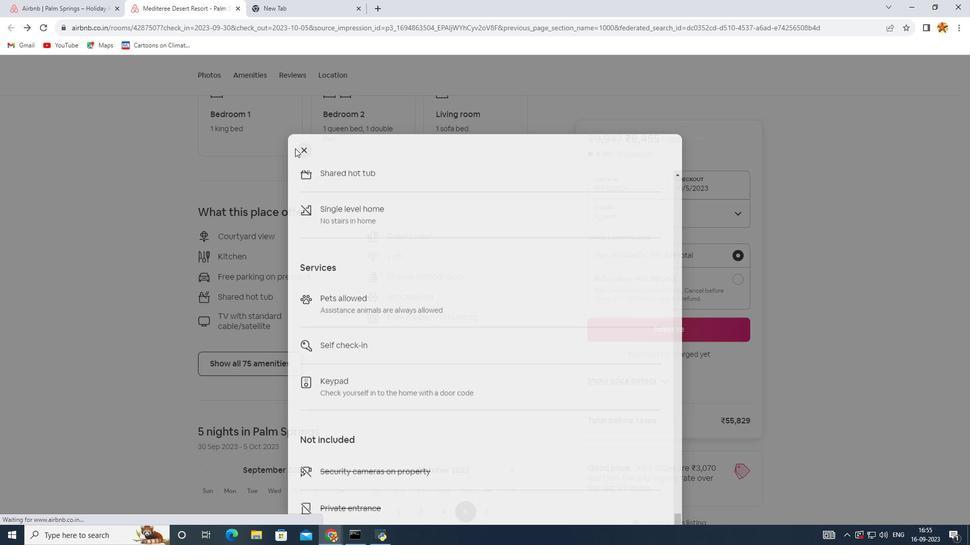 
Action: Mouse pressed left at (305, 90)
Screenshot: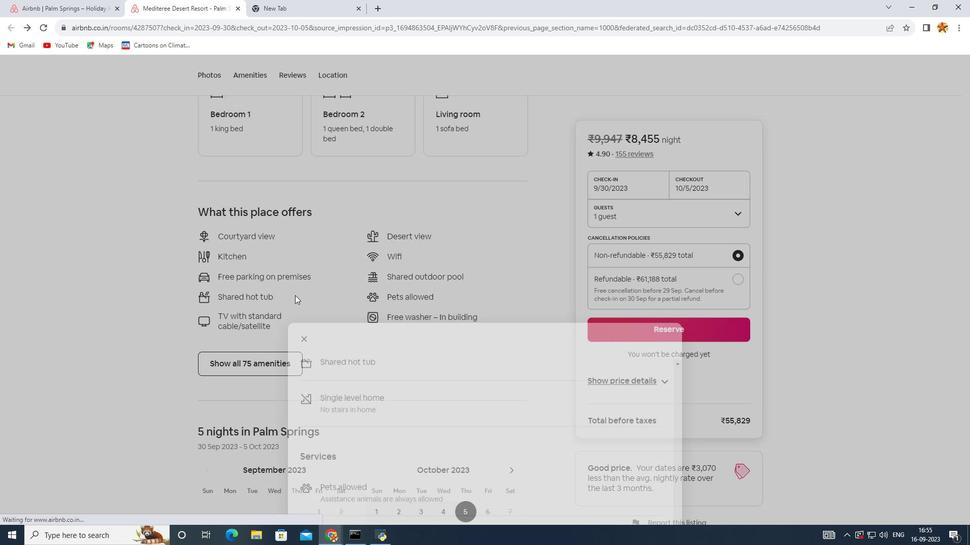 
Action: Mouse moved to (270, 400)
Screenshot: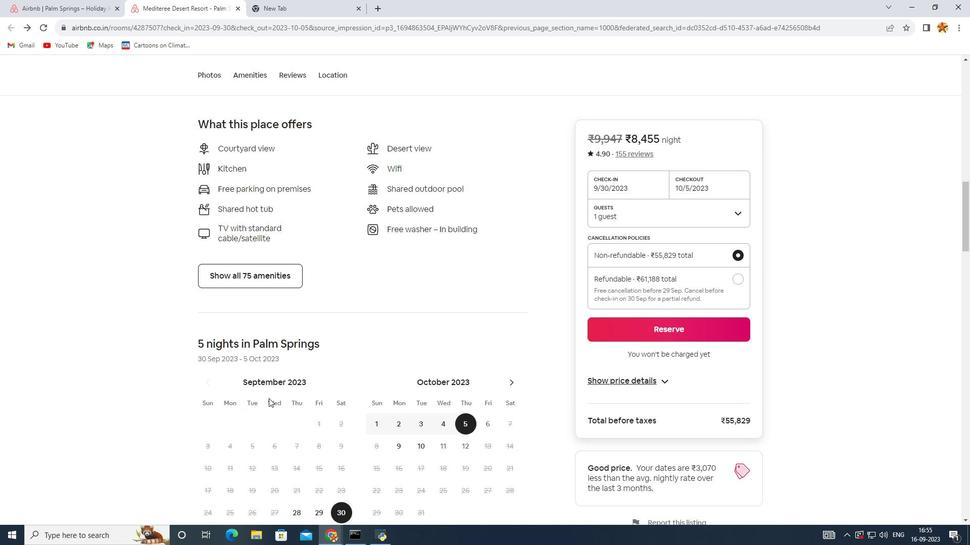
Action: Mouse scrolled (270, 399) with delta (0, 0)
Screenshot: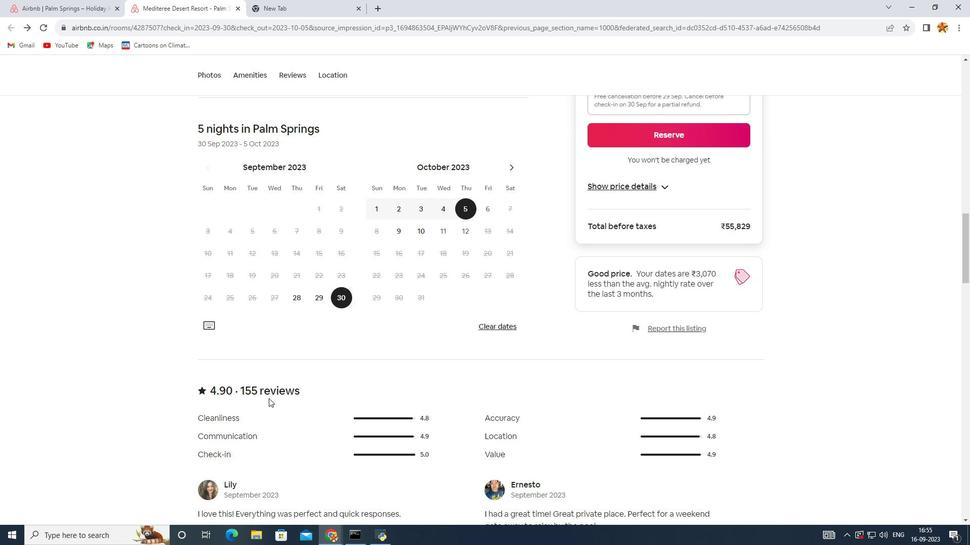 
Action: Mouse scrolled (270, 399) with delta (0, 0)
Screenshot: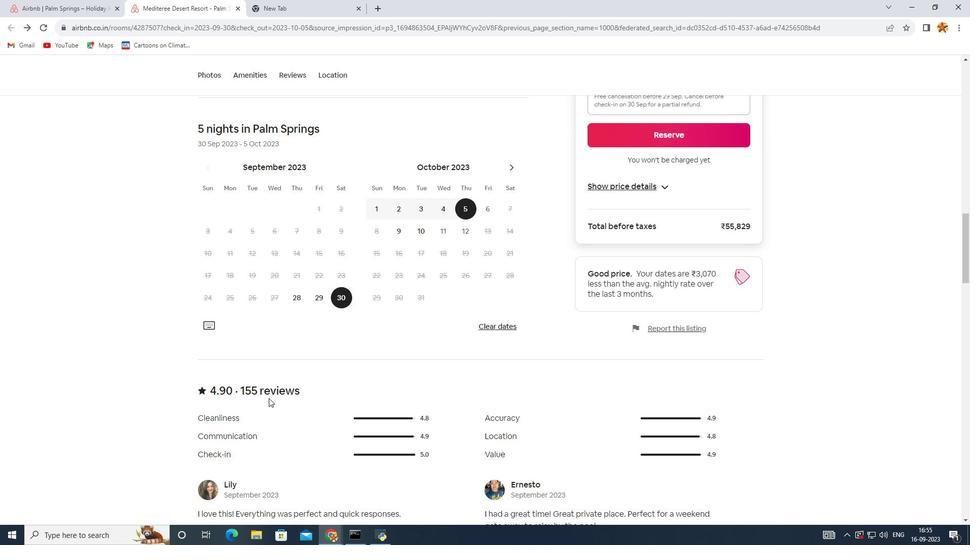 
Action: Mouse scrolled (270, 399) with delta (0, 0)
Screenshot: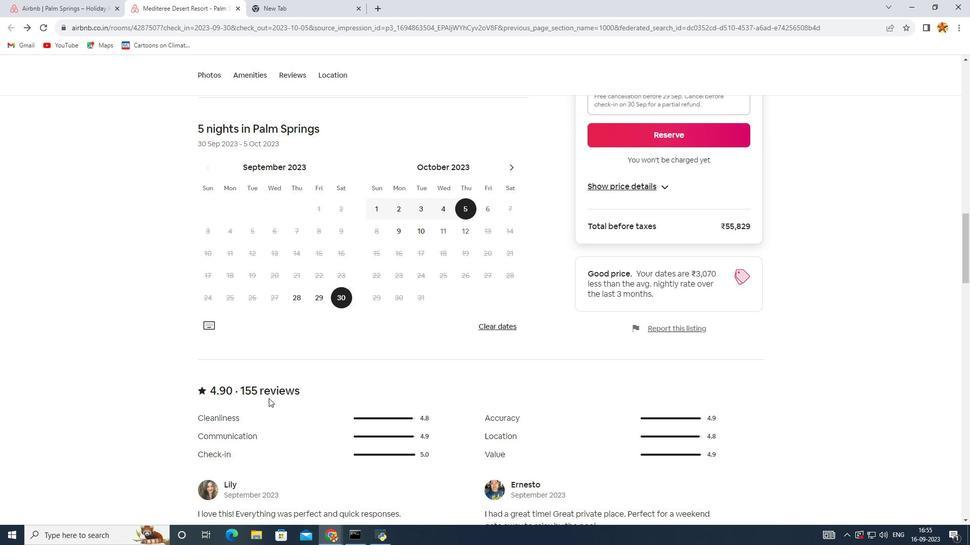 
Action: Mouse scrolled (270, 399) with delta (0, 0)
Screenshot: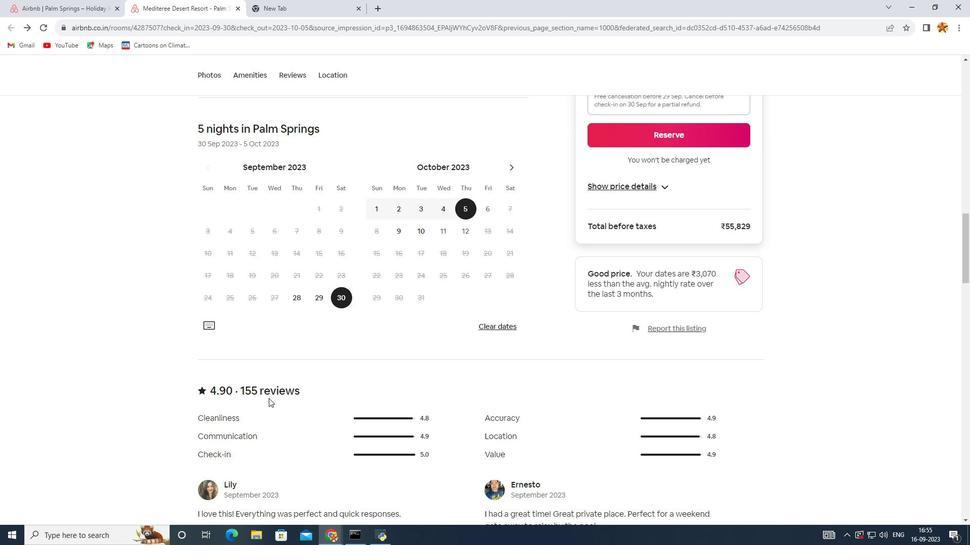 
Action: Mouse scrolled (270, 399) with delta (0, 0)
Screenshot: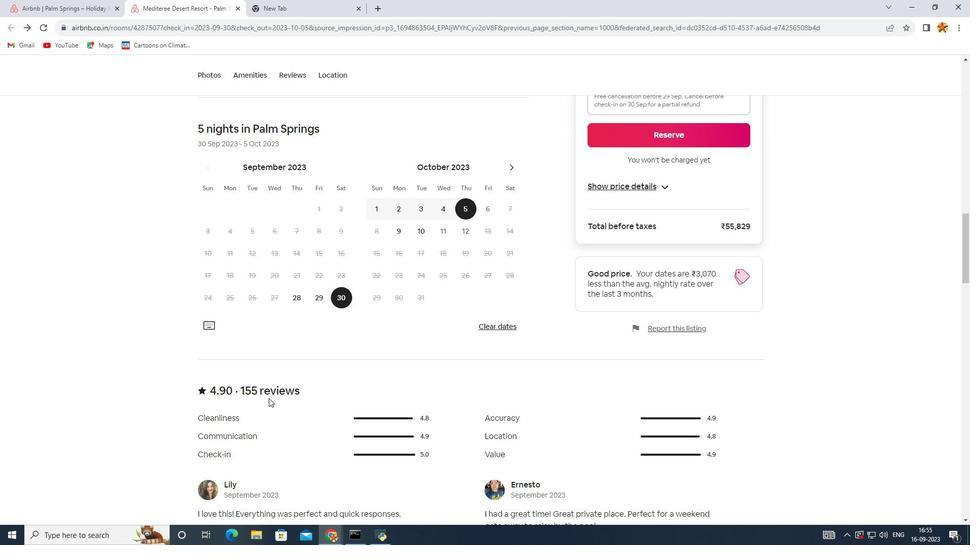 
Action: Mouse scrolled (270, 399) with delta (0, 0)
Screenshot: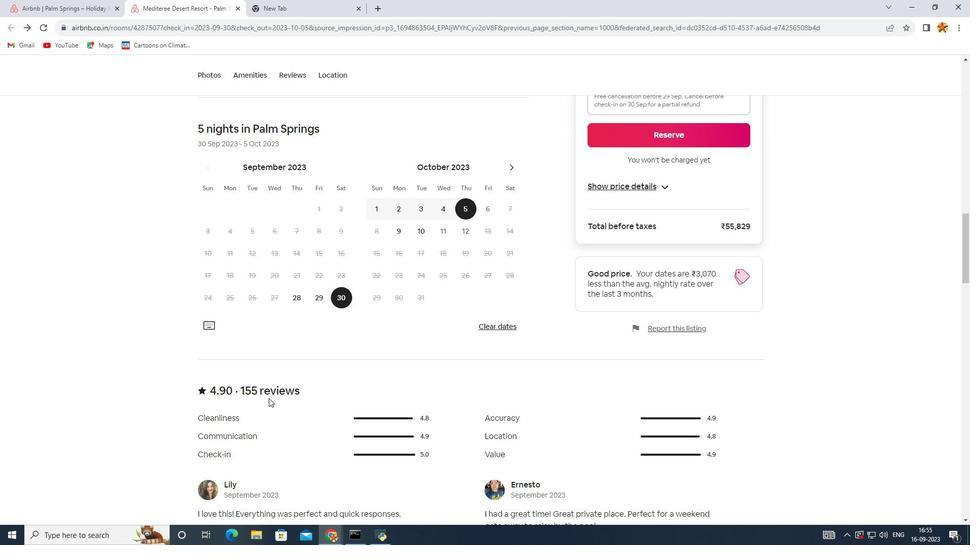 
Action: Mouse scrolled (270, 399) with delta (0, 0)
Screenshot: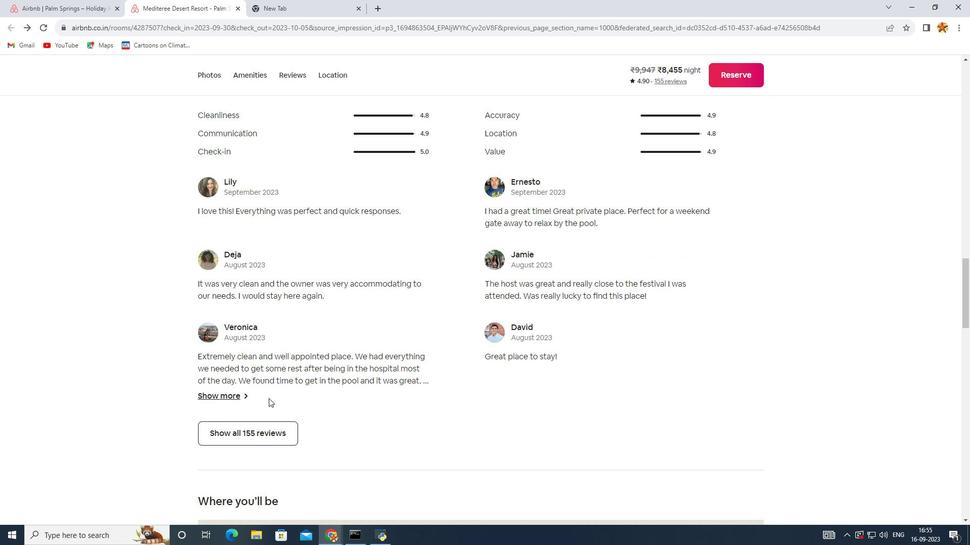 
Action: Mouse scrolled (270, 399) with delta (0, 0)
Screenshot: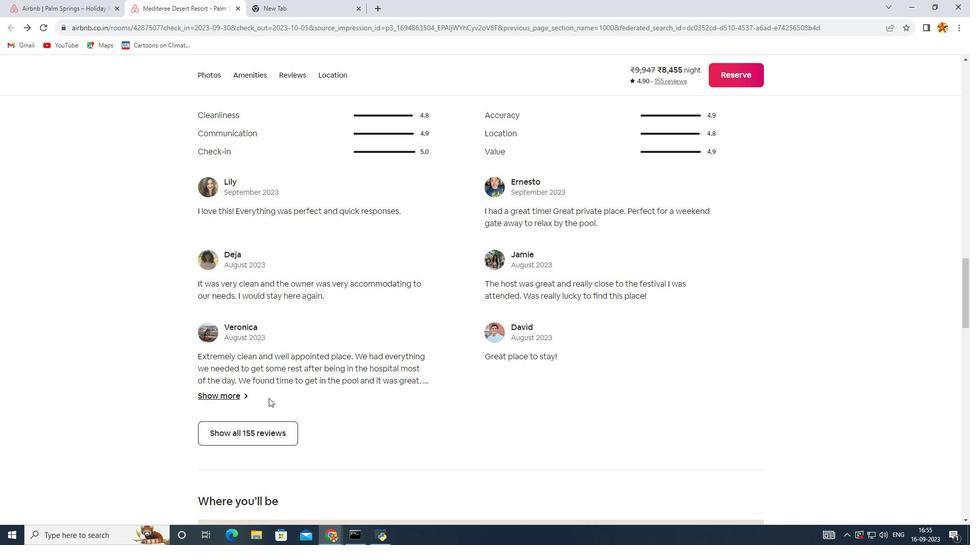 
Action: Mouse scrolled (270, 399) with delta (0, 0)
Screenshot: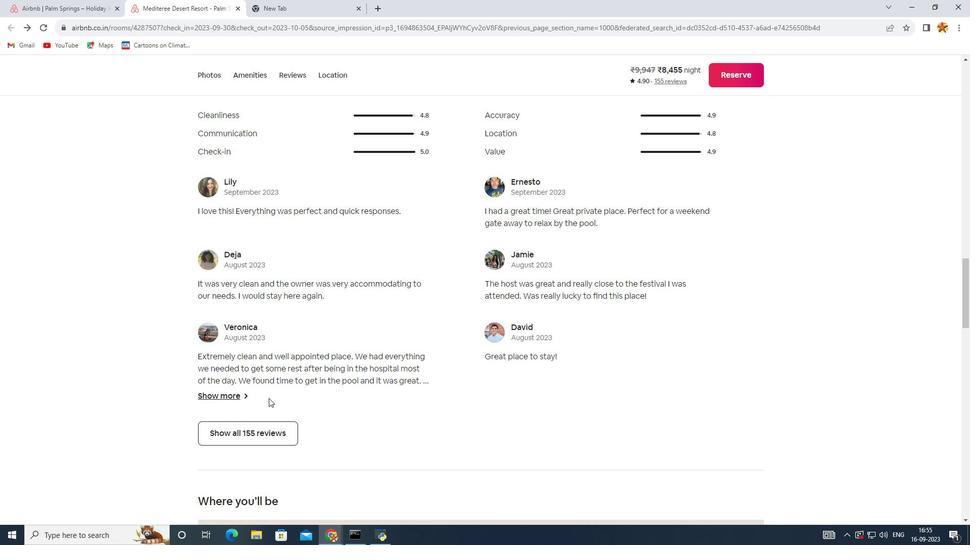 
Action: Mouse scrolled (270, 399) with delta (0, 0)
Screenshot: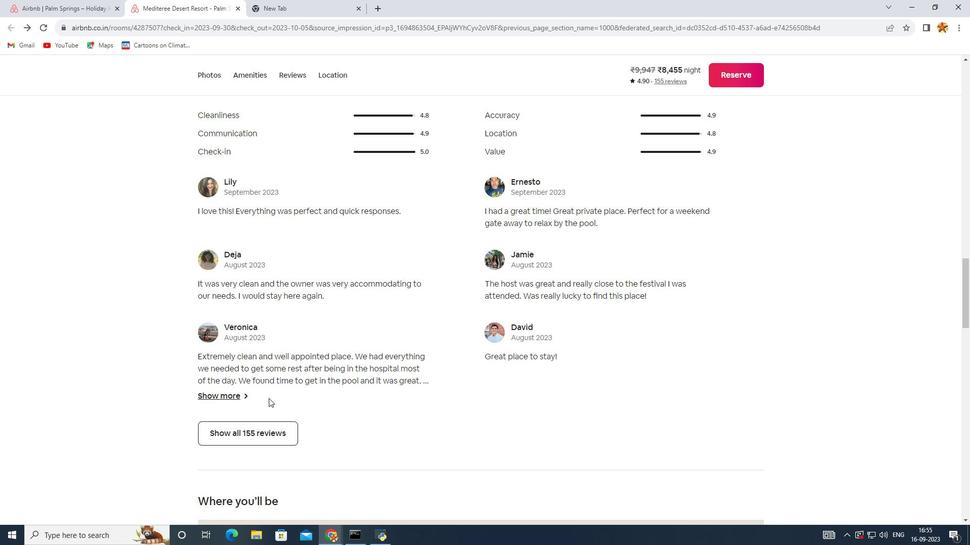 
Action: Mouse scrolled (270, 399) with delta (0, 0)
Screenshot: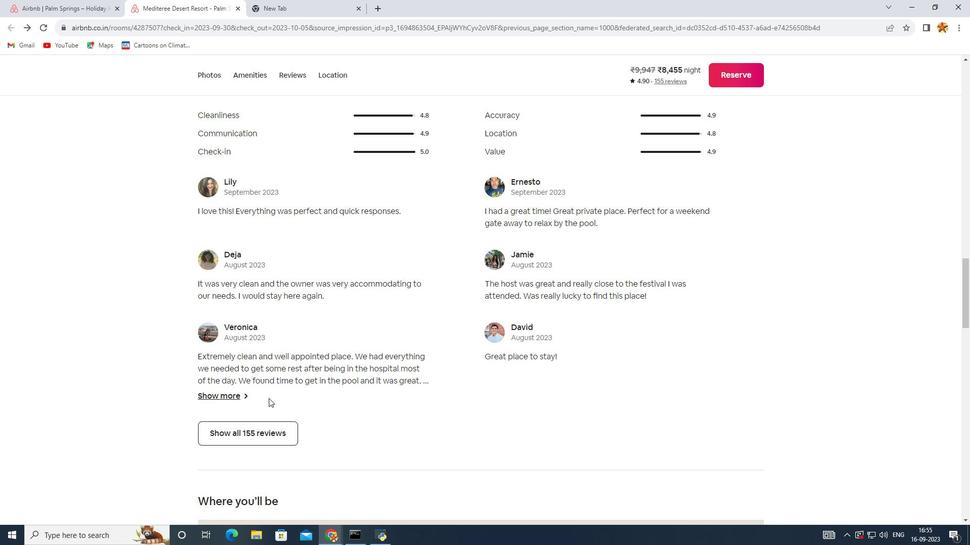 
Action: Mouse scrolled (270, 399) with delta (0, 0)
Screenshot: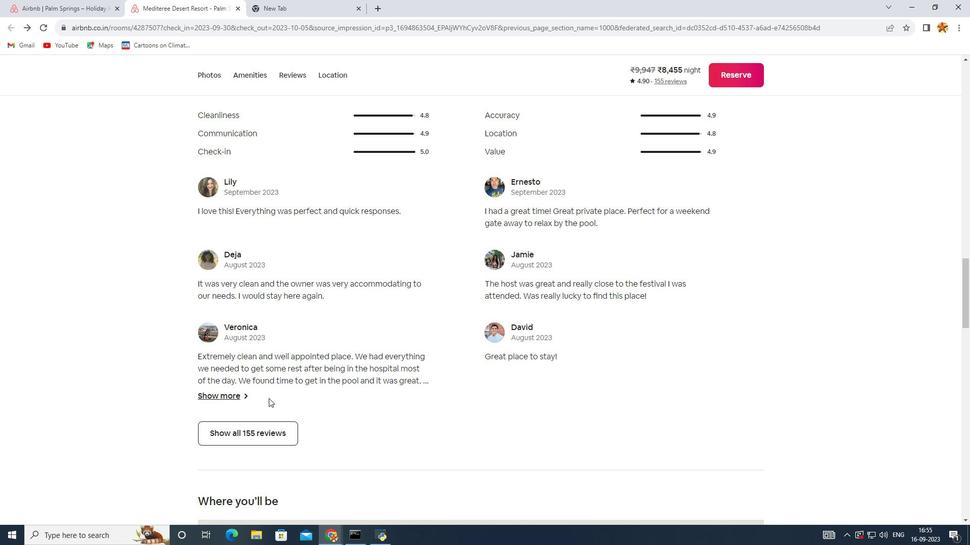 
Action: Mouse moved to (263, 432)
Screenshot: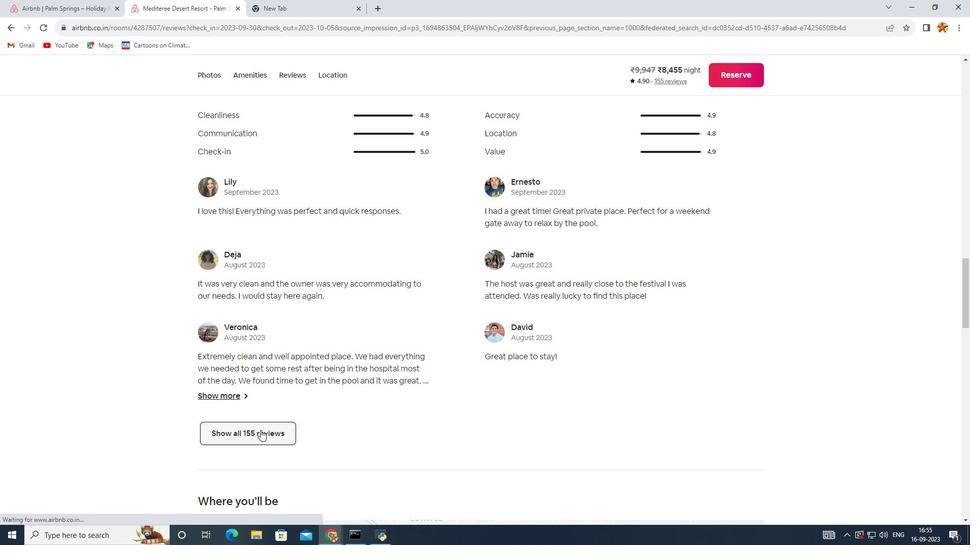 
Action: Mouse pressed left at (263, 432)
Screenshot: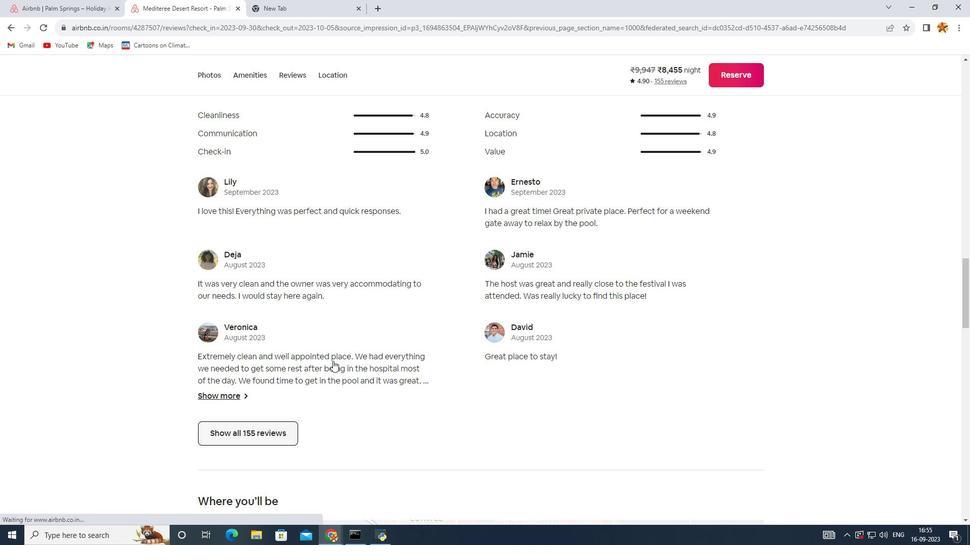 
Action: Mouse moved to (390, 338)
Screenshot: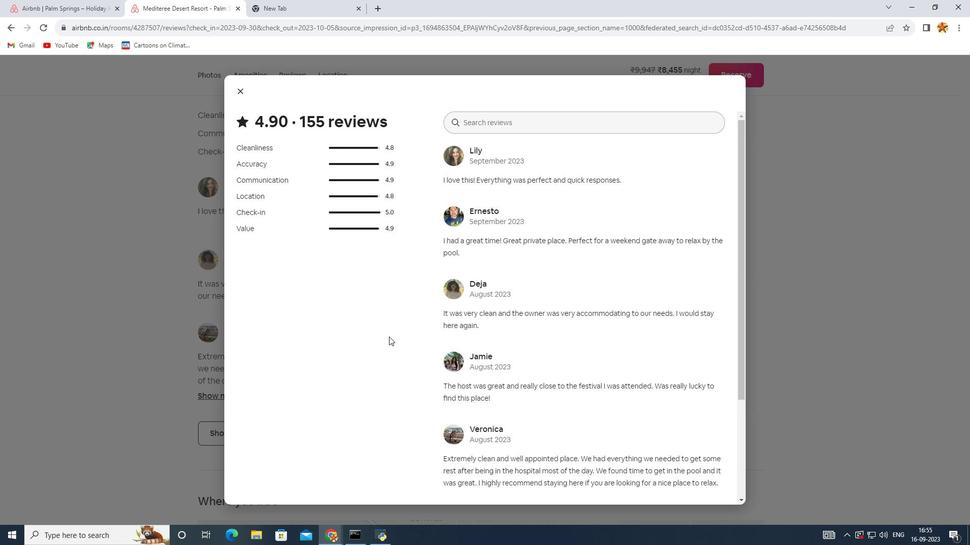 
Action: Mouse scrolled (390, 338) with delta (0, 0)
Screenshot: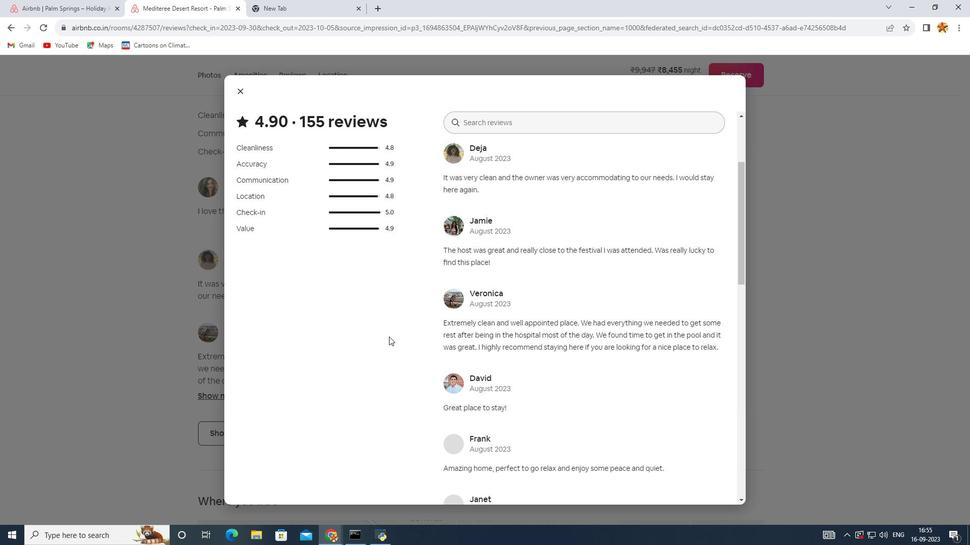 
Action: Mouse scrolled (390, 338) with delta (0, 0)
Screenshot: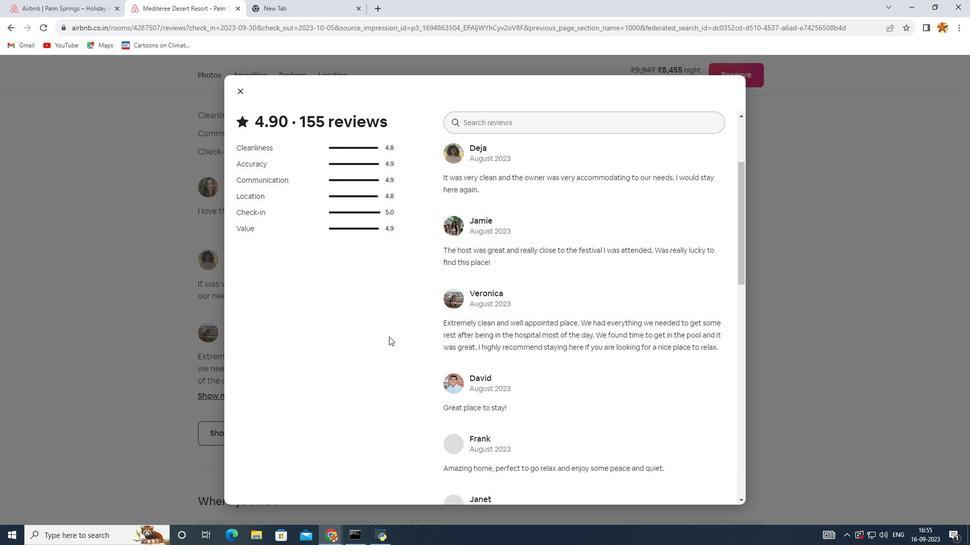 
Action: Mouse scrolled (390, 338) with delta (0, 0)
Screenshot: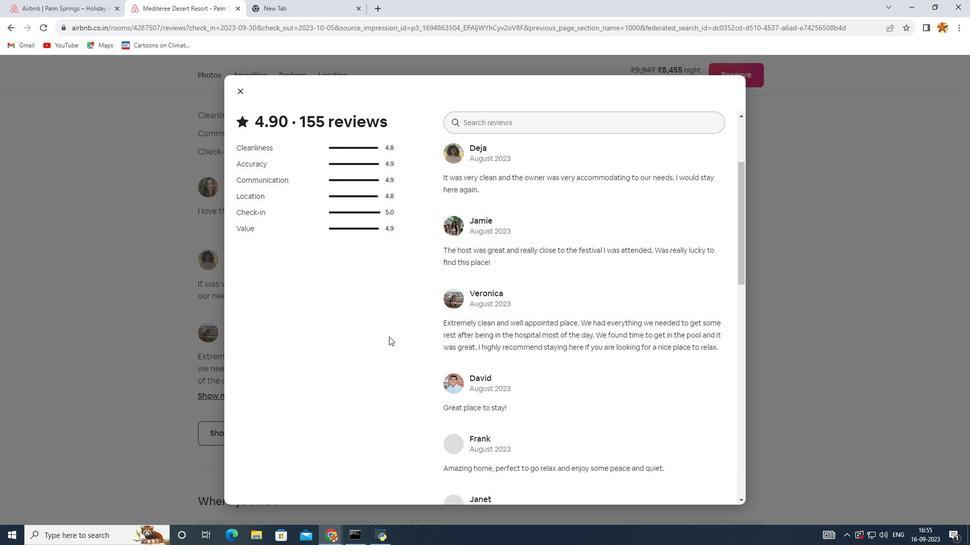 
Action: Mouse scrolled (390, 338) with delta (0, 0)
Screenshot: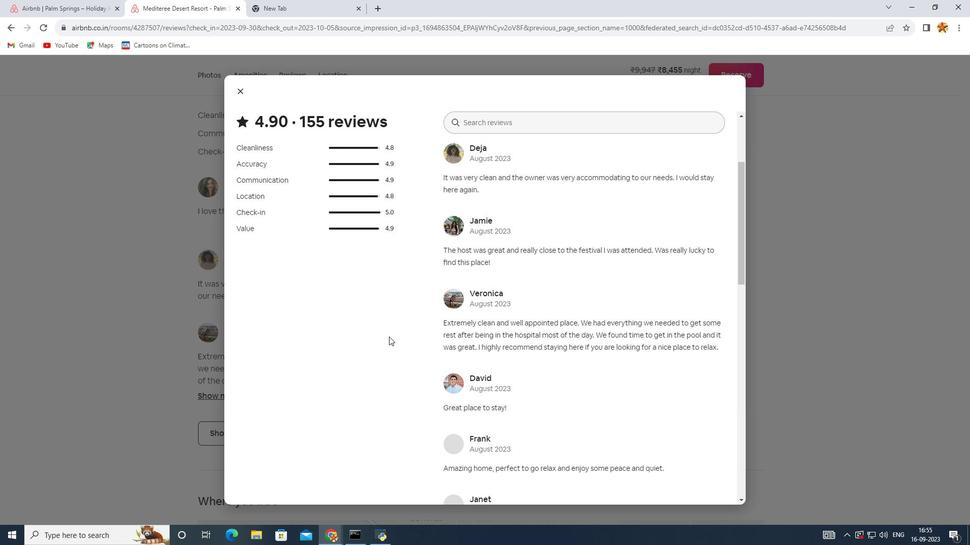 
Action: Mouse scrolled (390, 338) with delta (0, 0)
Screenshot: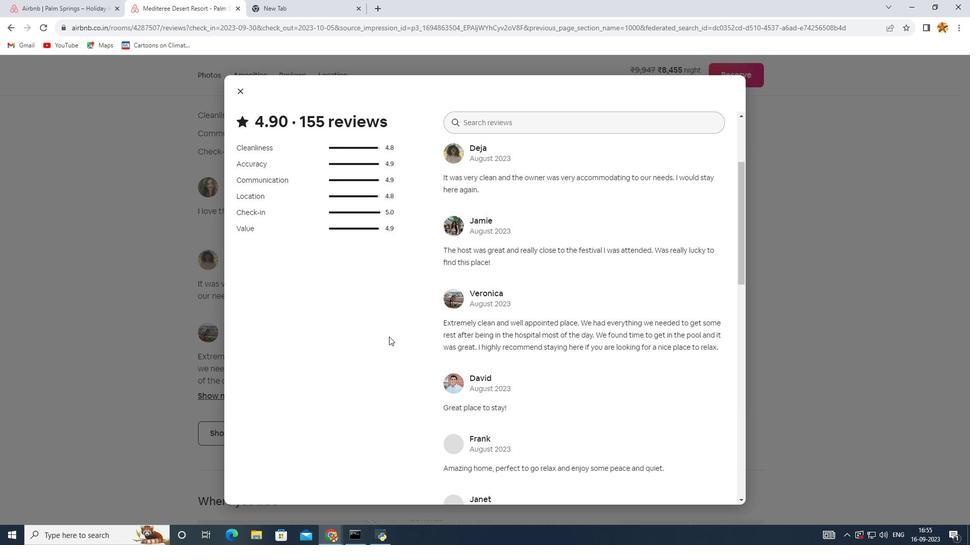 
Action: Mouse scrolled (390, 338) with delta (0, 0)
Screenshot: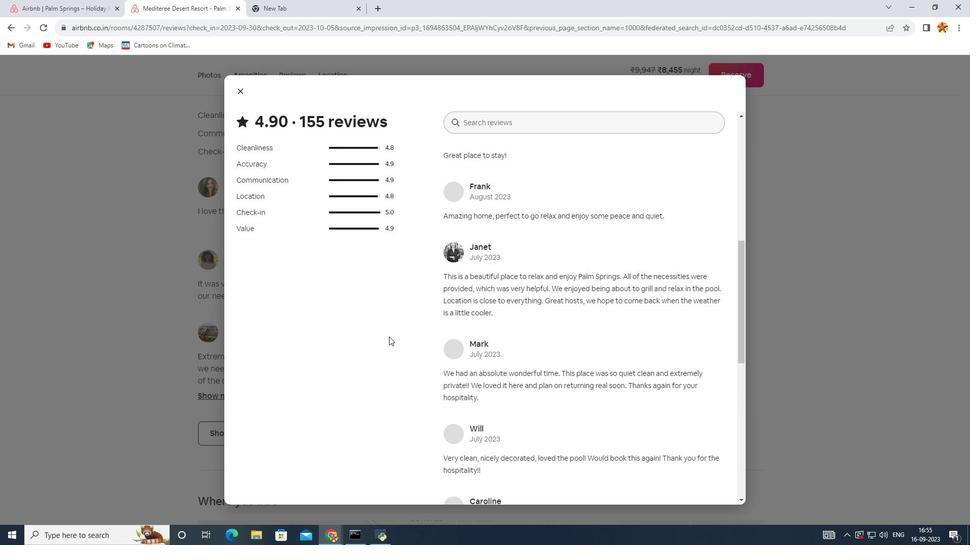
Action: Mouse scrolled (390, 338) with delta (0, 0)
Screenshot: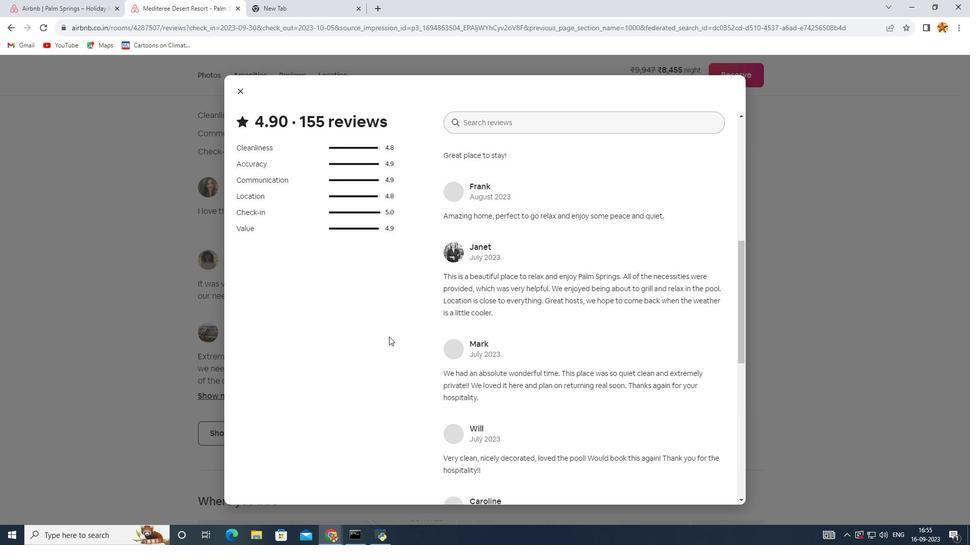 
Action: Mouse scrolled (390, 338) with delta (0, 0)
Screenshot: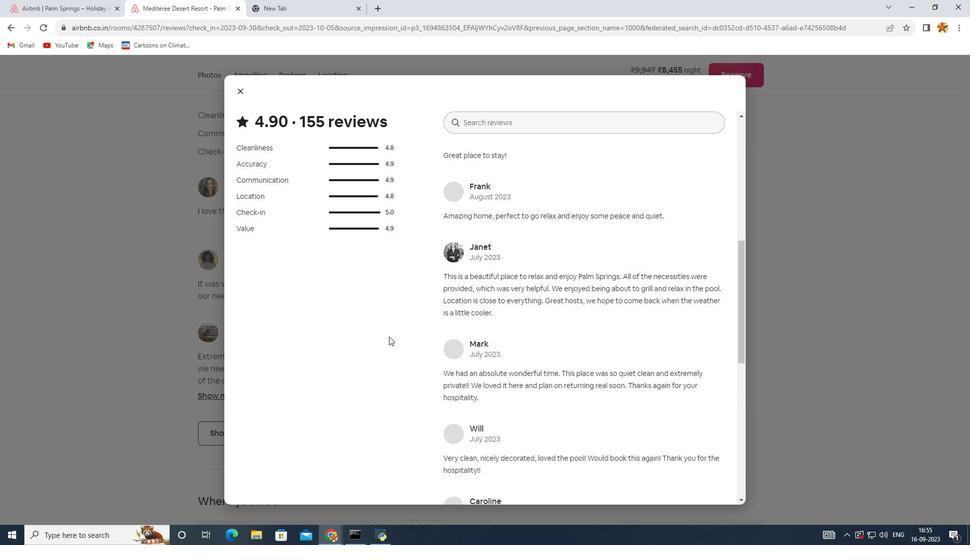 
Action: Mouse scrolled (390, 338) with delta (0, 0)
Screenshot: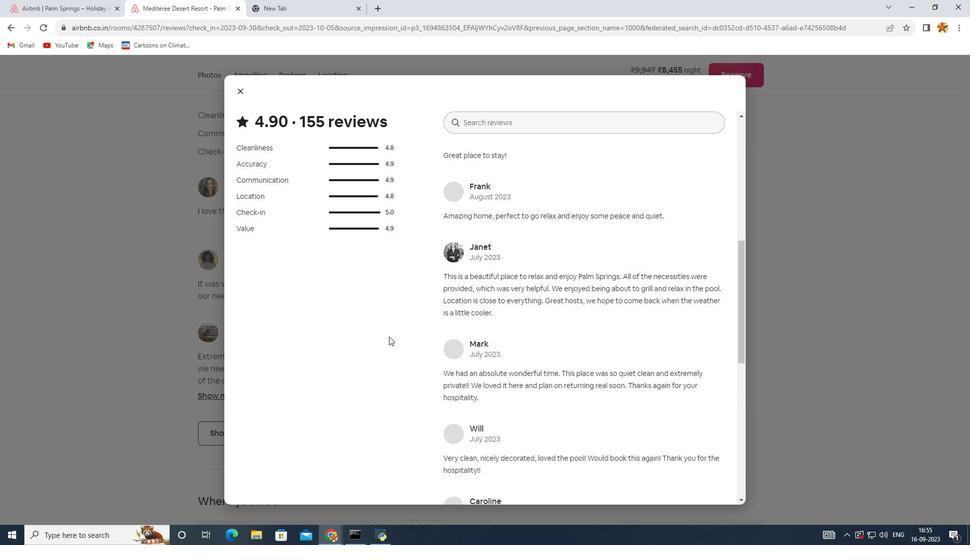 
Action: Mouse scrolled (390, 338) with delta (0, 0)
Screenshot: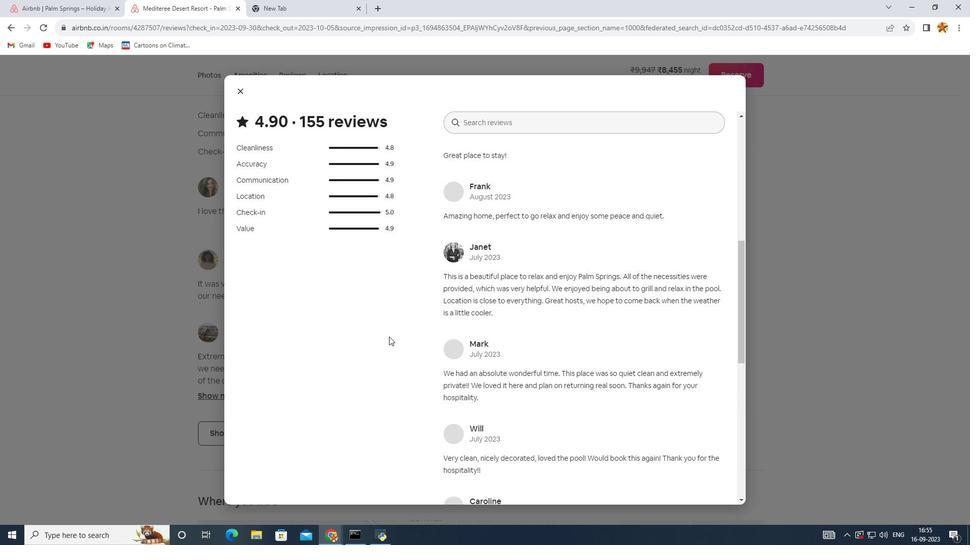 
Action: Mouse scrolled (390, 338) with delta (0, 0)
Screenshot: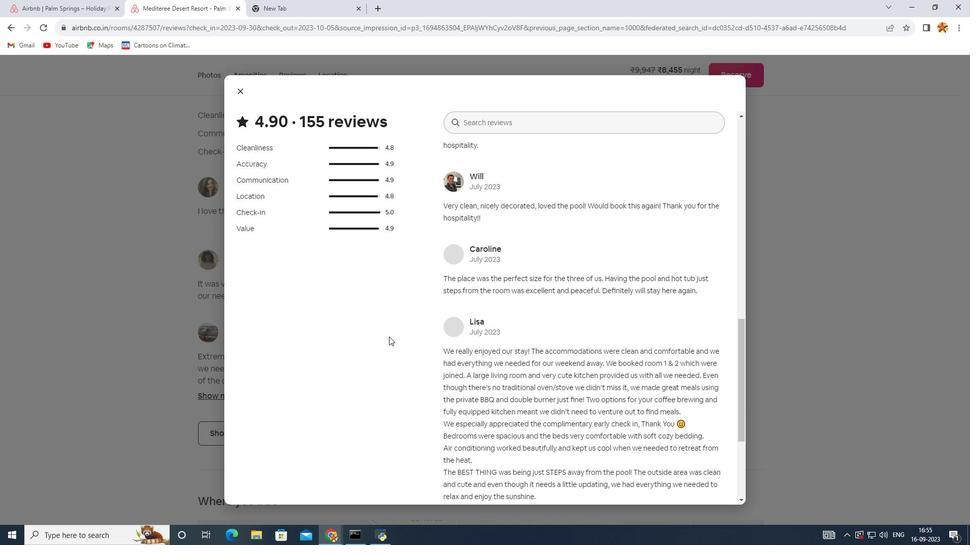 
Action: Mouse scrolled (390, 338) with delta (0, 0)
Screenshot: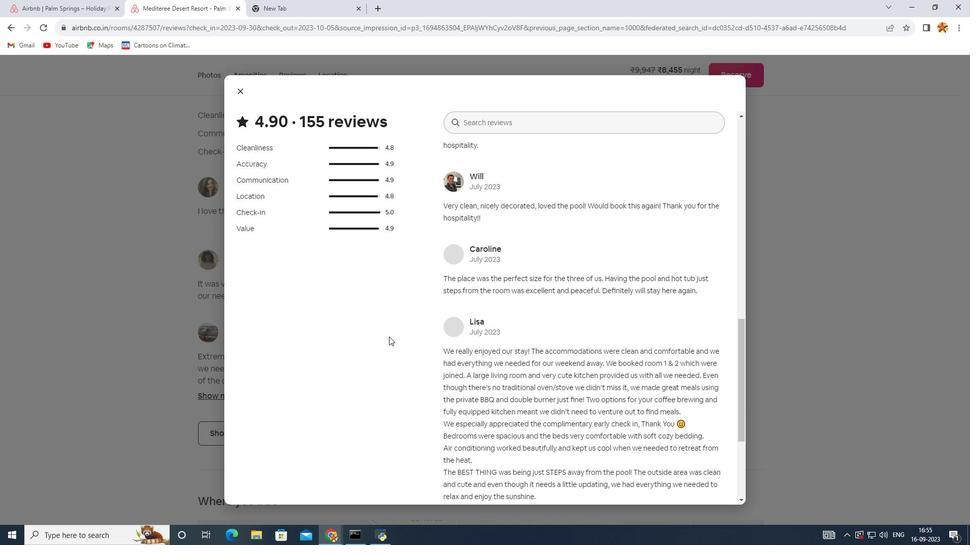 
Action: Mouse scrolled (390, 338) with delta (0, 0)
Screenshot: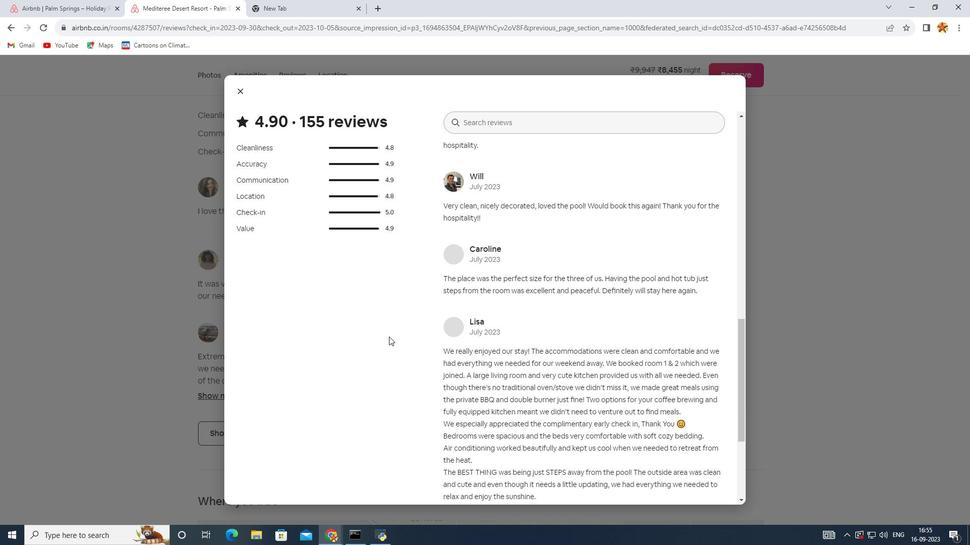 
Action: Mouse scrolled (390, 338) with delta (0, 0)
Screenshot: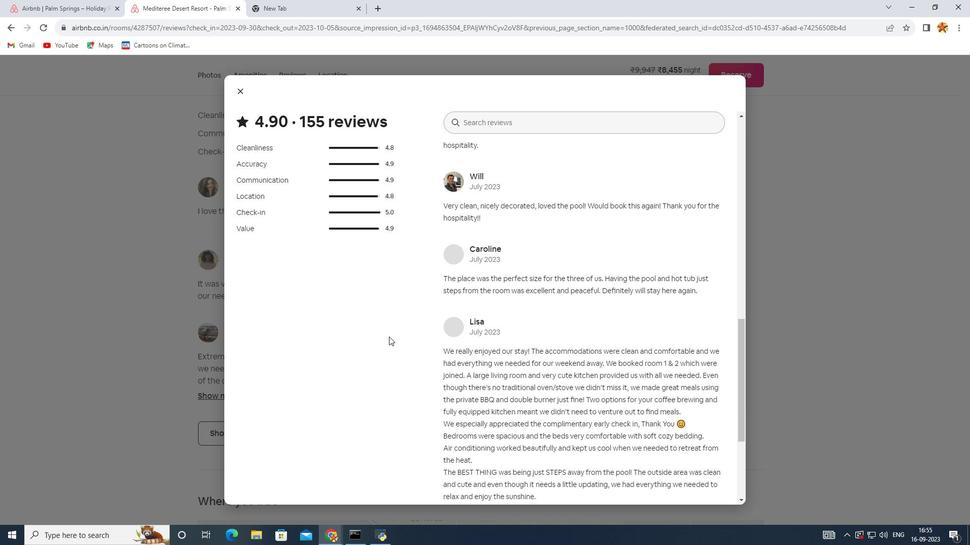
Action: Mouse scrolled (390, 338) with delta (0, 0)
Screenshot: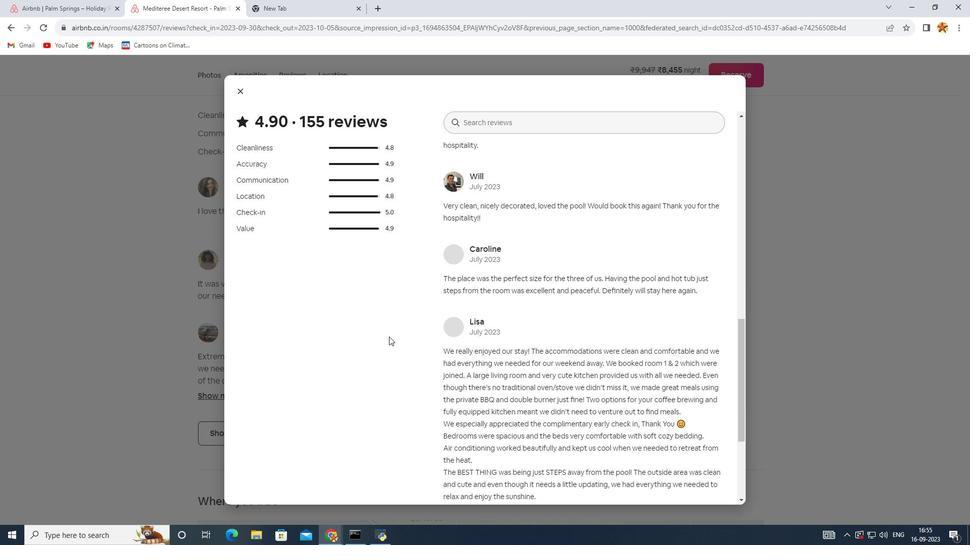 
Action: Mouse scrolled (390, 338) with delta (0, 0)
Screenshot: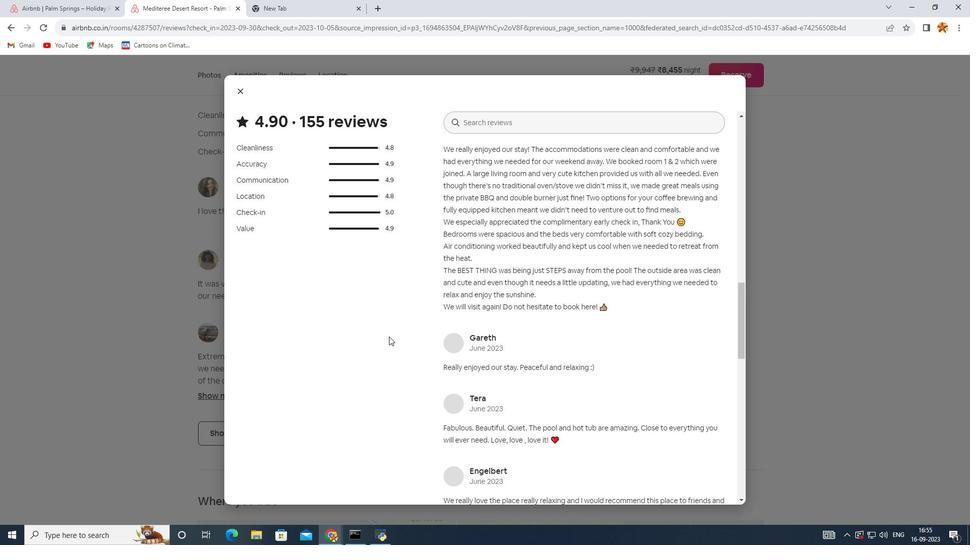 
Action: Mouse scrolled (390, 338) with delta (0, 0)
Screenshot: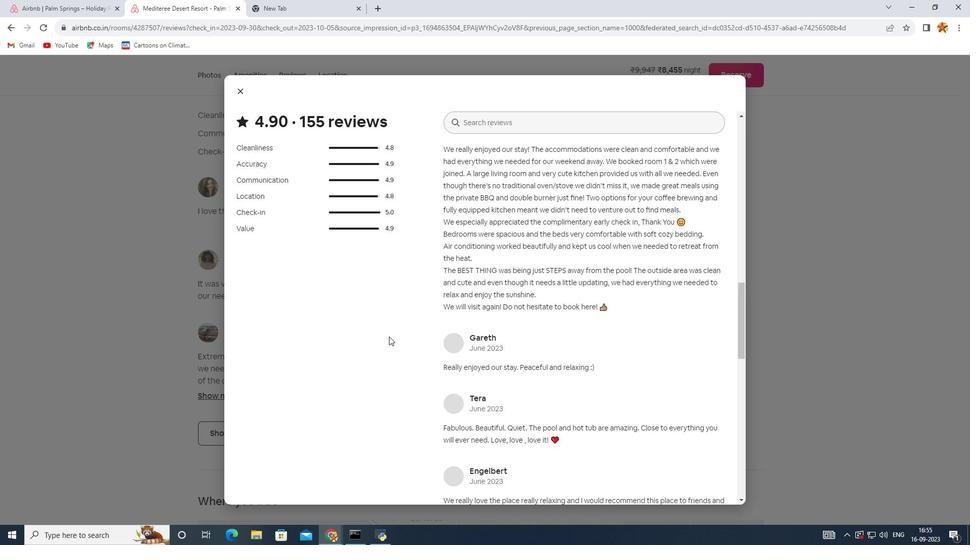 
Action: Mouse scrolled (390, 338) with delta (0, 0)
Screenshot: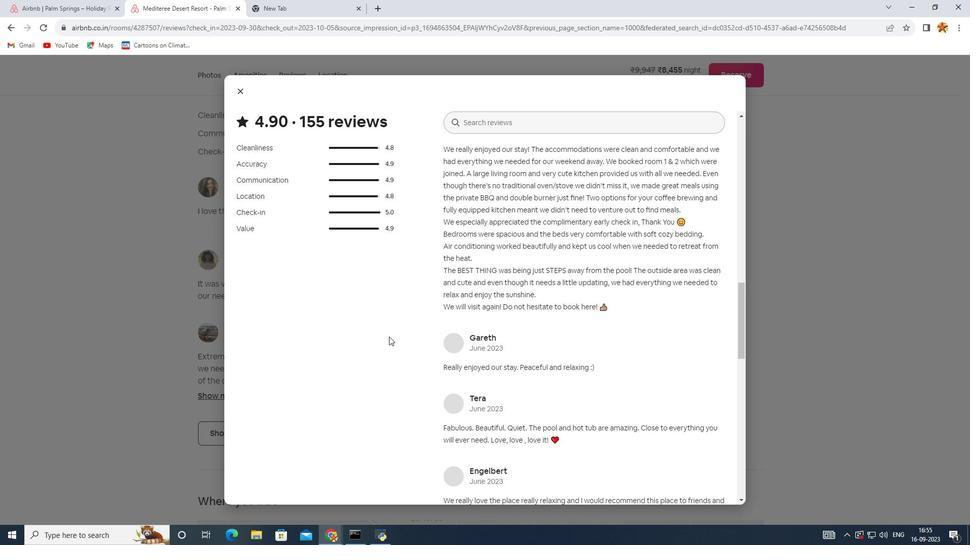 
Action: Mouse scrolled (390, 338) with delta (0, 0)
Screenshot: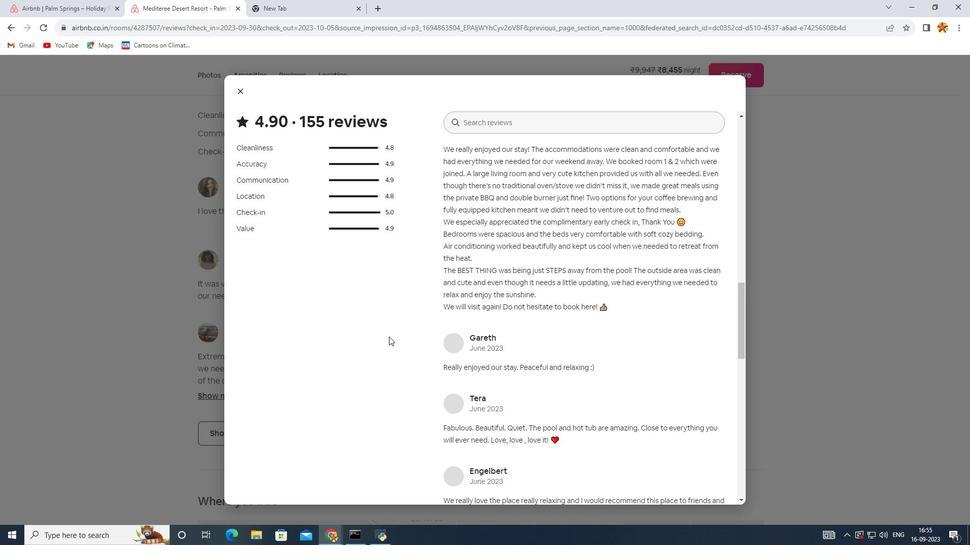 
Action: Mouse moved to (585, 374)
Screenshot: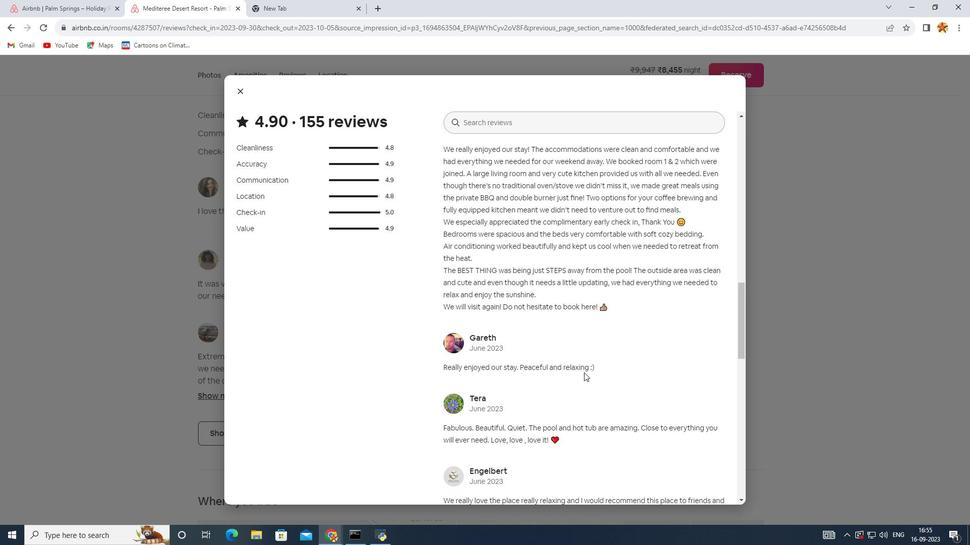 
Action: Mouse scrolled (585, 374) with delta (0, 0)
Screenshot: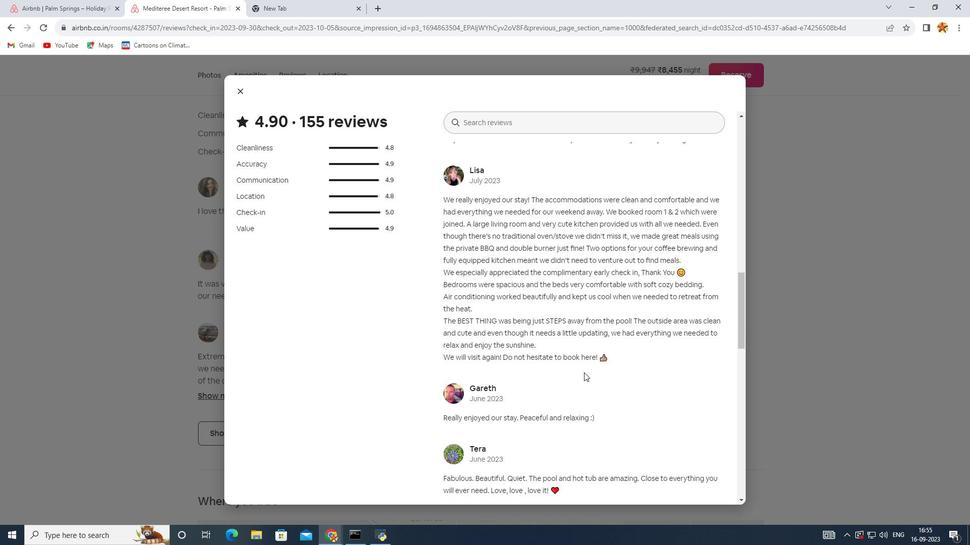 
Action: Mouse scrolled (585, 373) with delta (0, 0)
Screenshot: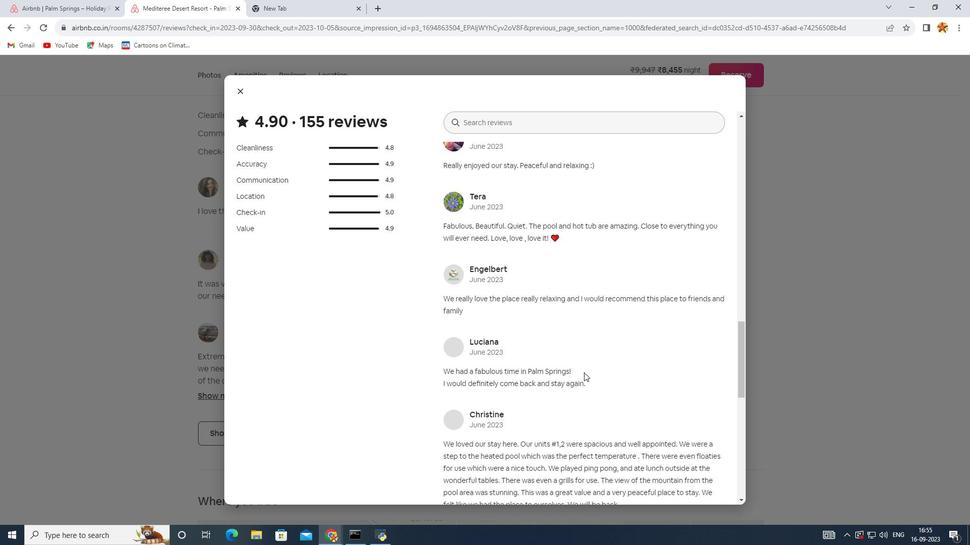 
Action: Mouse scrolled (585, 373) with delta (0, 0)
Screenshot: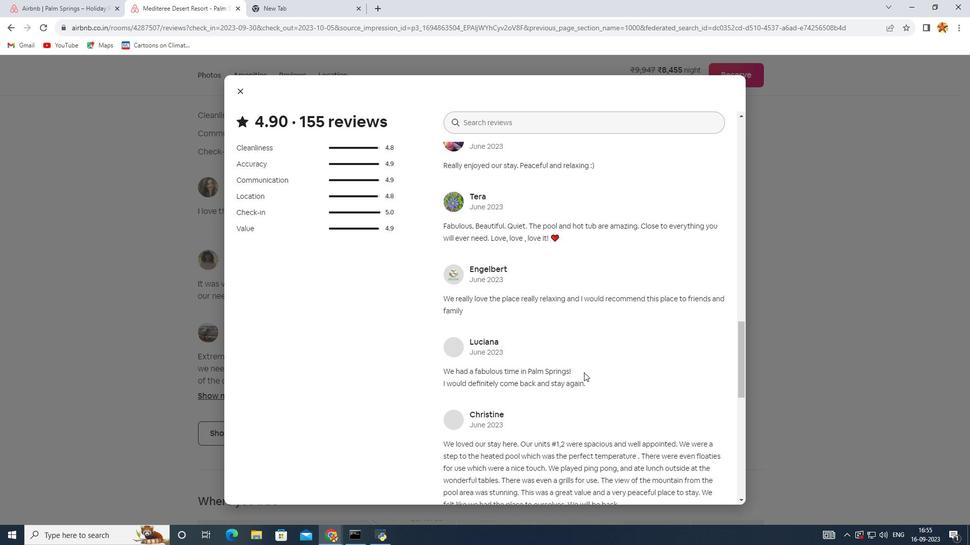 
Action: Mouse scrolled (585, 373) with delta (0, 0)
Screenshot: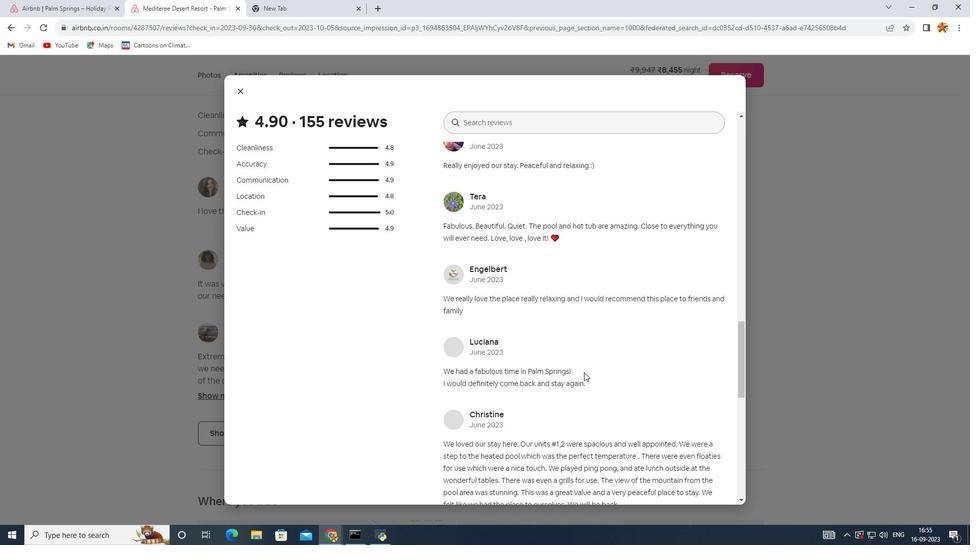 
Action: Mouse scrolled (585, 373) with delta (0, 0)
Screenshot: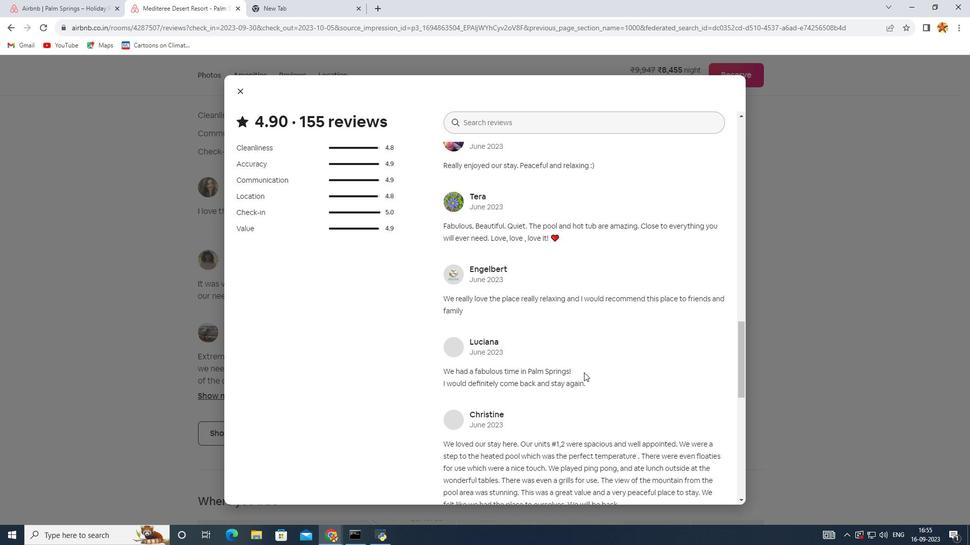 
Action: Mouse scrolled (585, 373) with delta (0, 0)
Screenshot: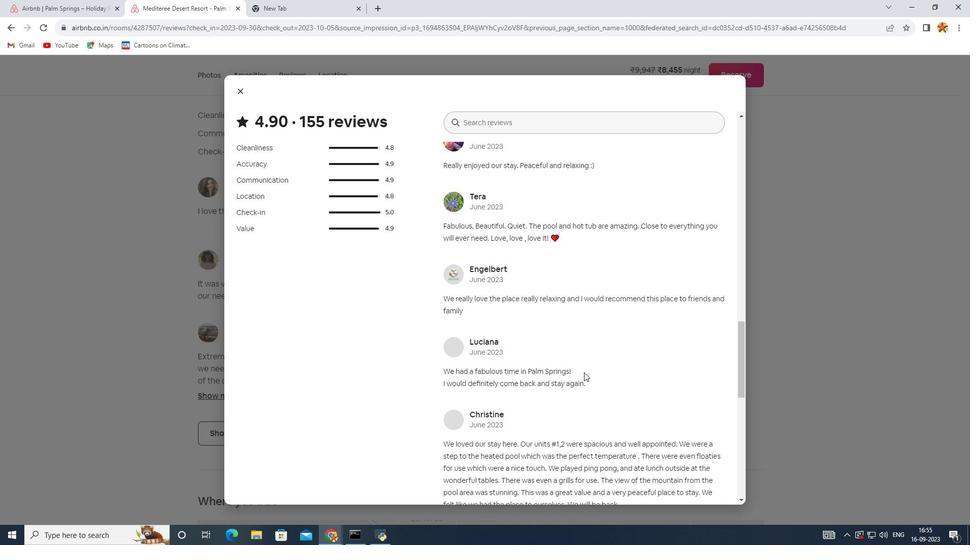 
Action: Mouse scrolled (585, 373) with delta (0, 0)
Screenshot: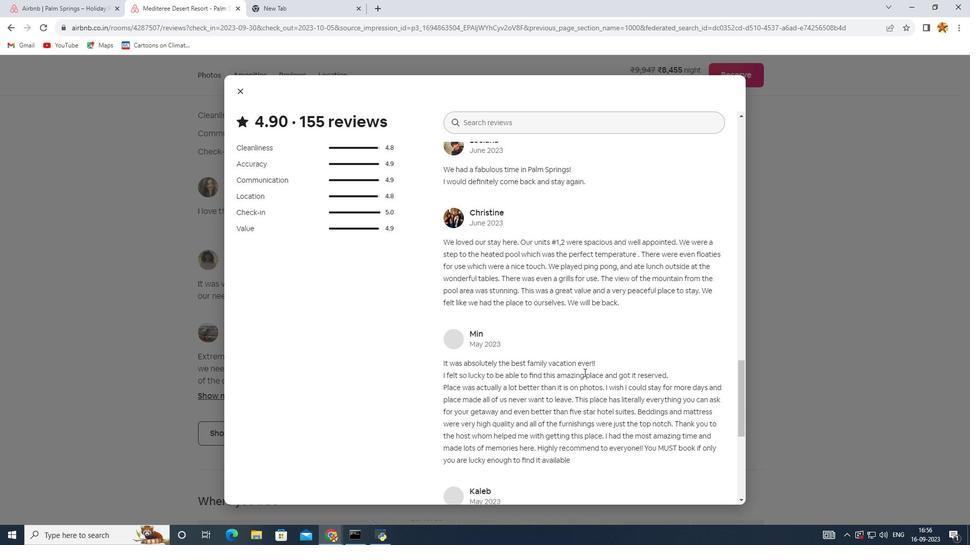 
Action: Mouse scrolled (585, 373) with delta (0, 0)
Screenshot: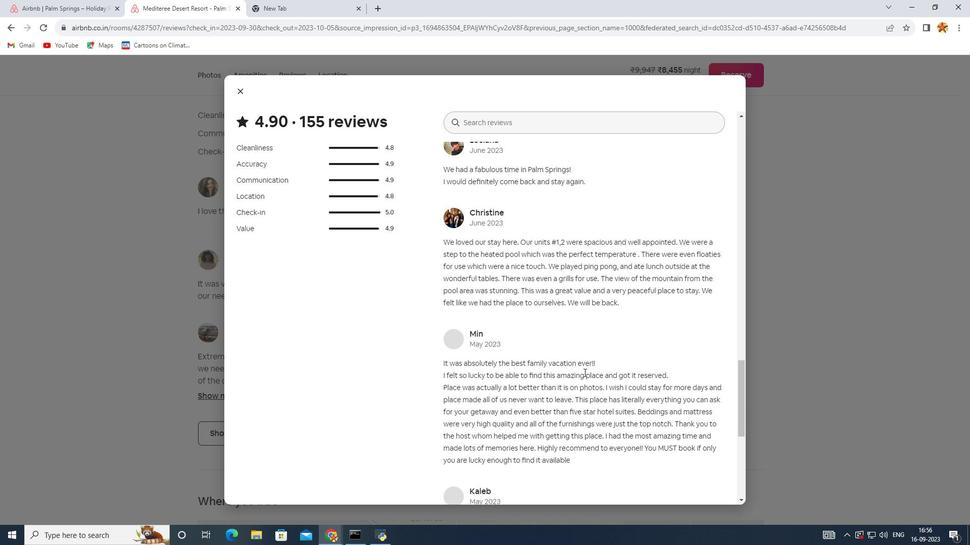 
Action: Mouse scrolled (585, 373) with delta (0, 0)
Screenshot: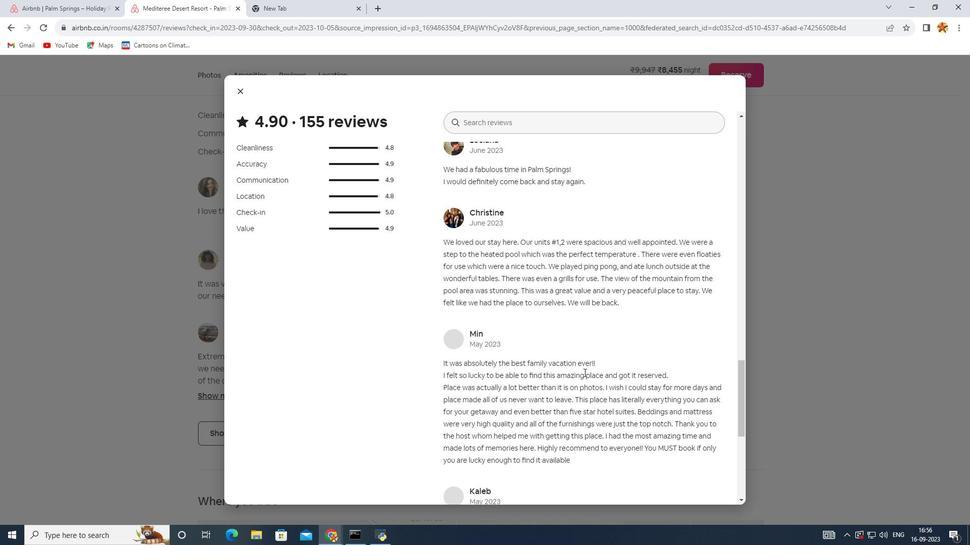 
Action: Mouse scrolled (585, 373) with delta (0, 0)
Screenshot: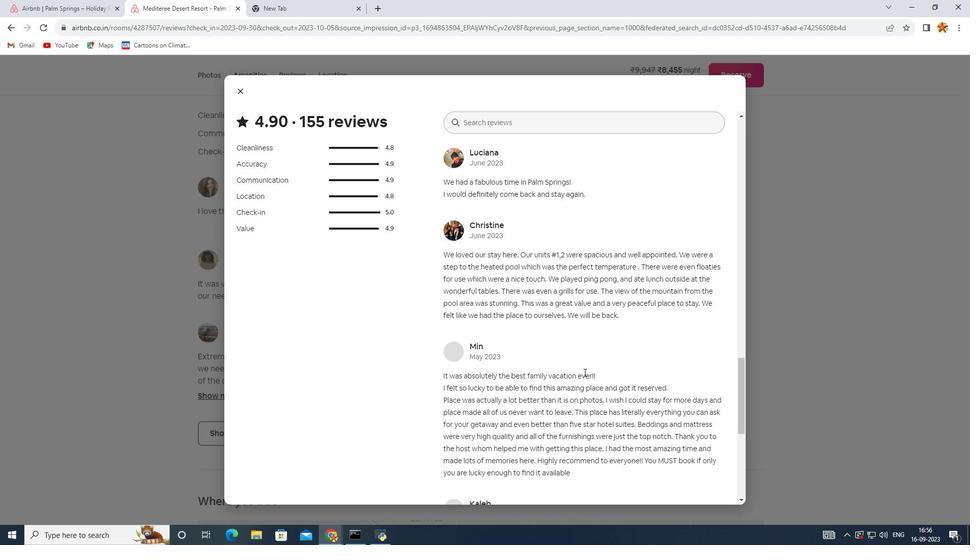 
Action: Mouse scrolled (585, 374) with delta (0, 0)
Screenshot: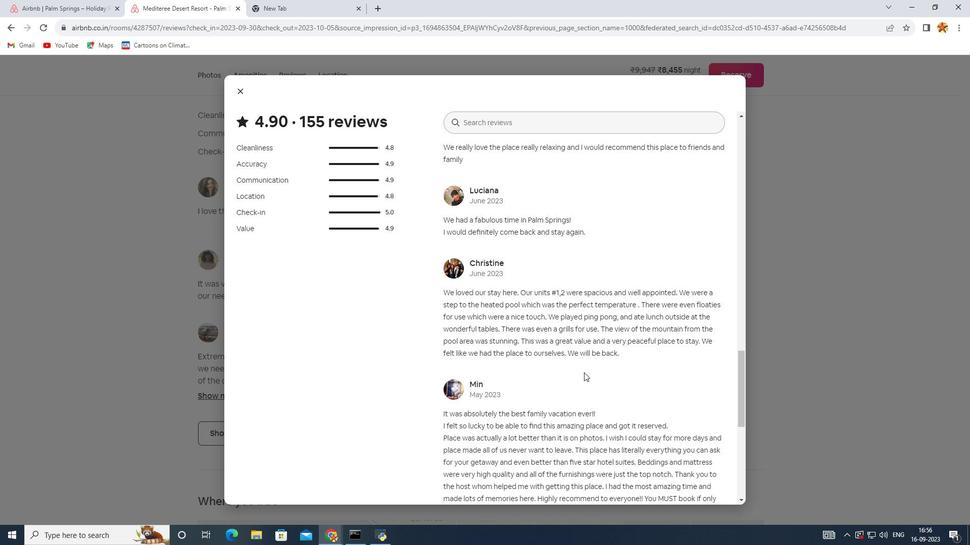 
Action: Mouse scrolled (585, 373) with delta (0, 0)
Screenshot: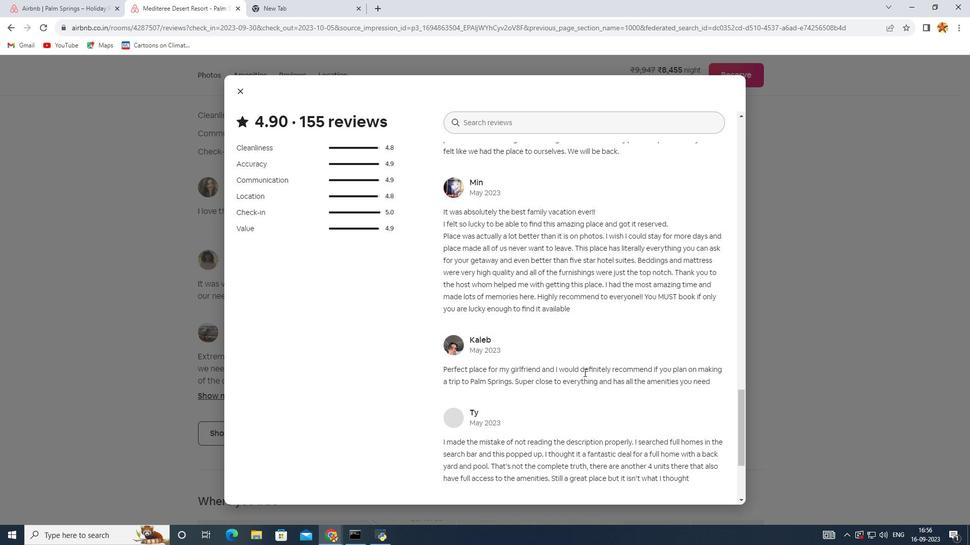 
Action: Mouse scrolled (585, 373) with delta (0, 0)
Screenshot: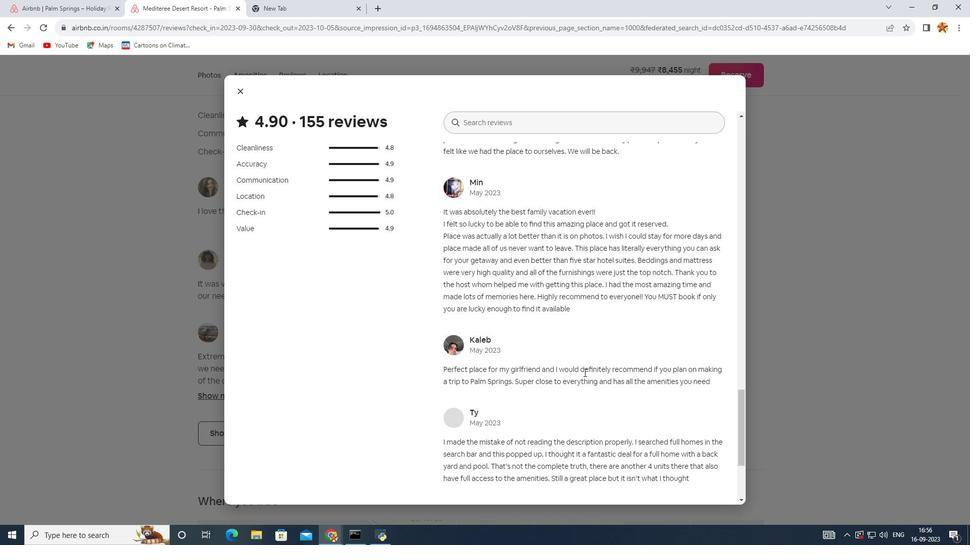 
Action: Mouse scrolled (585, 373) with delta (0, 0)
Screenshot: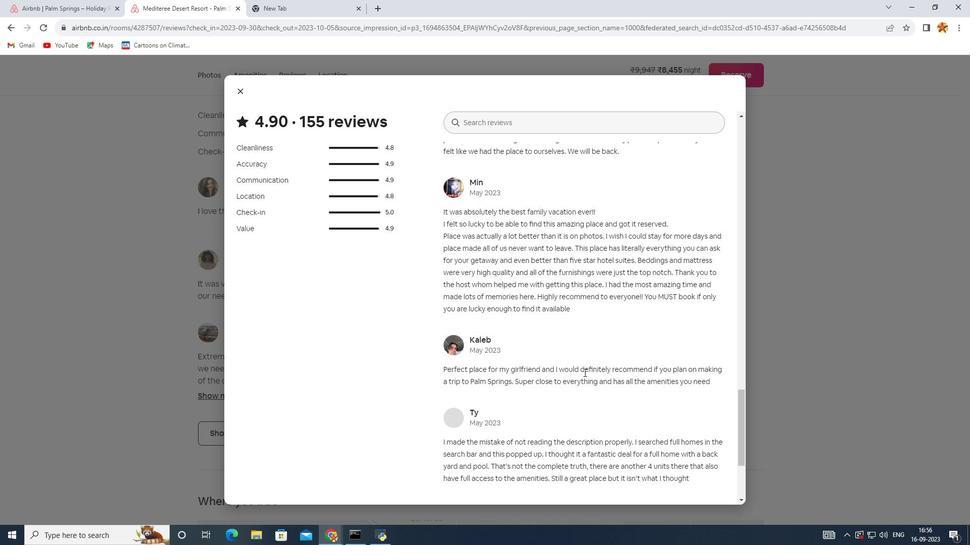 
Action: Mouse scrolled (585, 373) with delta (0, 0)
Screenshot: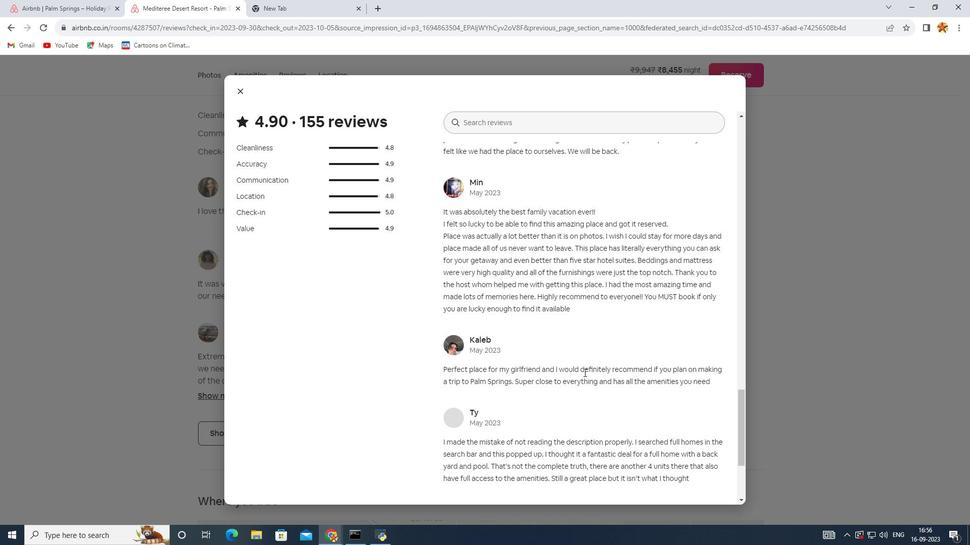
Action: Mouse scrolled (585, 373) with delta (0, 0)
Screenshot: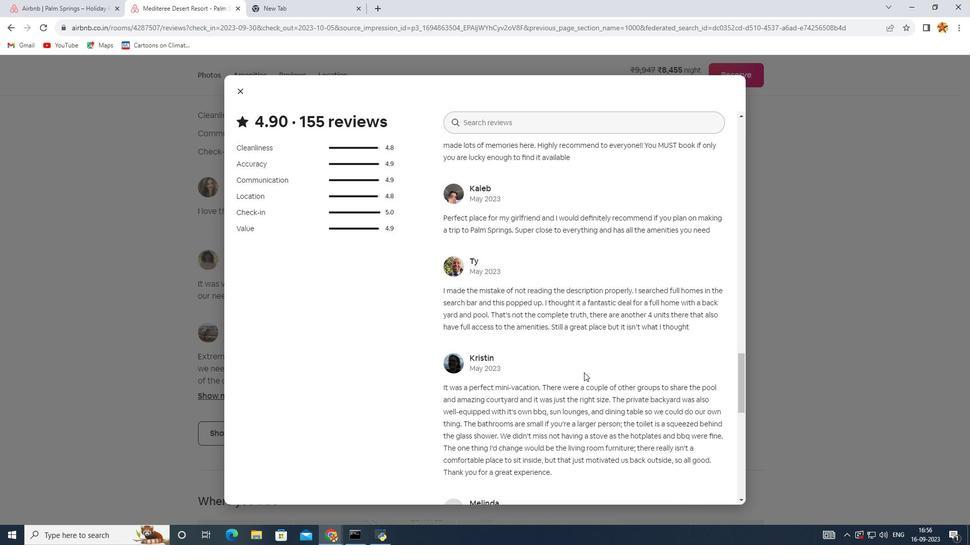 
Action: Mouse scrolled (585, 373) with delta (0, 0)
Screenshot: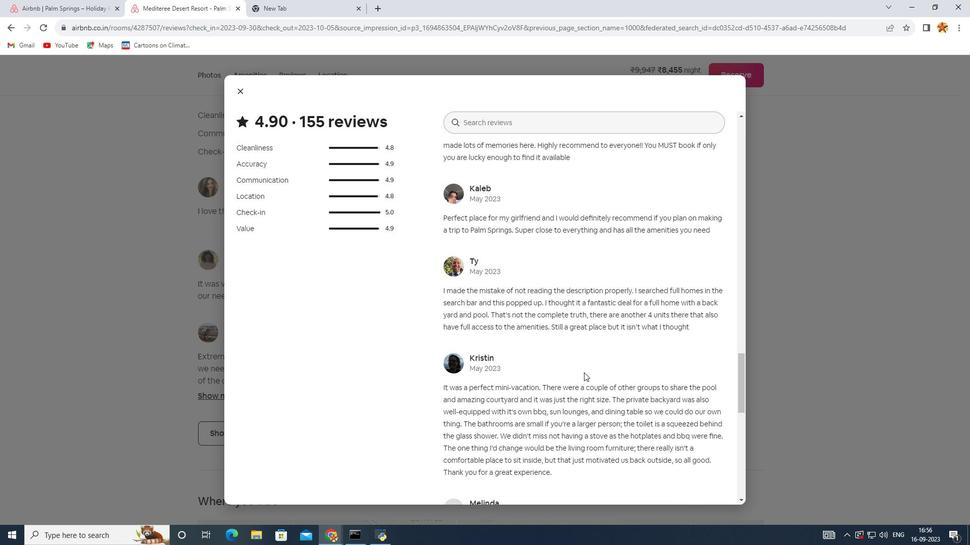 
Action: Mouse scrolled (585, 373) with delta (0, 0)
Screenshot: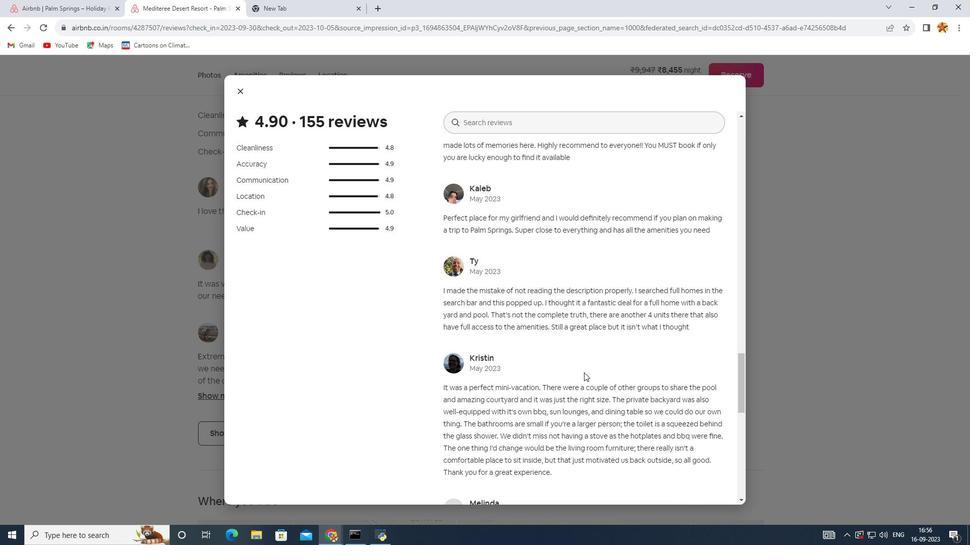 
Action: Mouse moved to (585, 374)
Screenshot: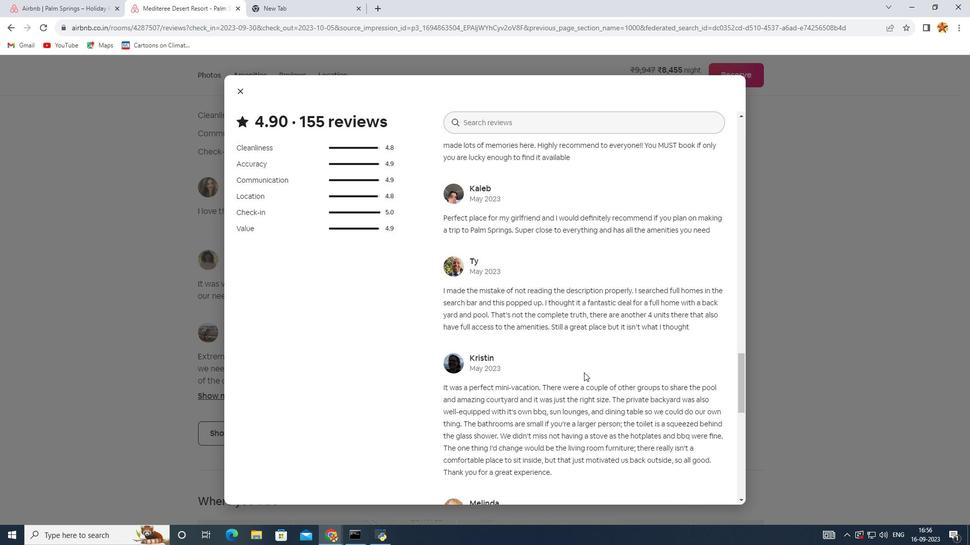 
Action: Mouse scrolled (585, 374) with delta (0, 0)
Screenshot: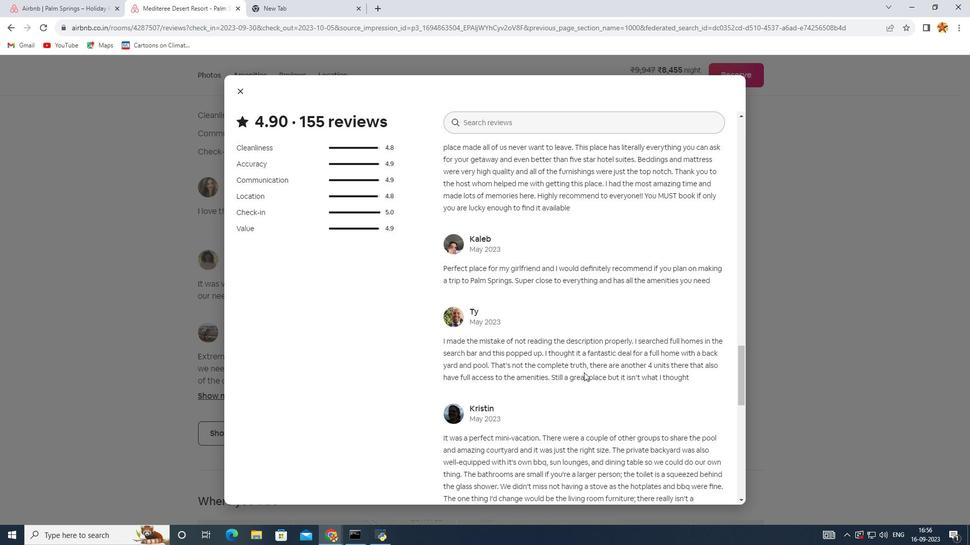 
Action: Mouse scrolled (585, 373) with delta (0, 0)
Screenshot: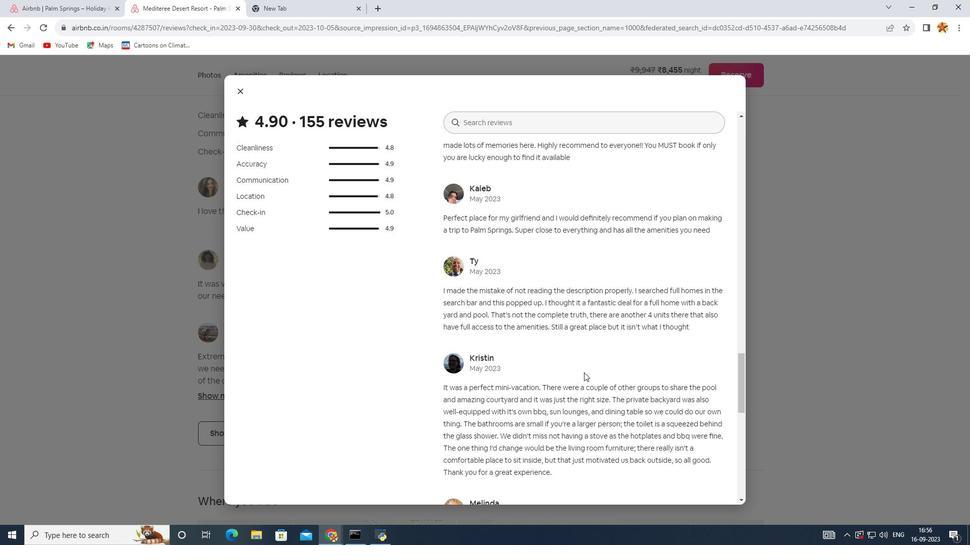 
Action: Mouse moved to (242, 88)
Screenshot: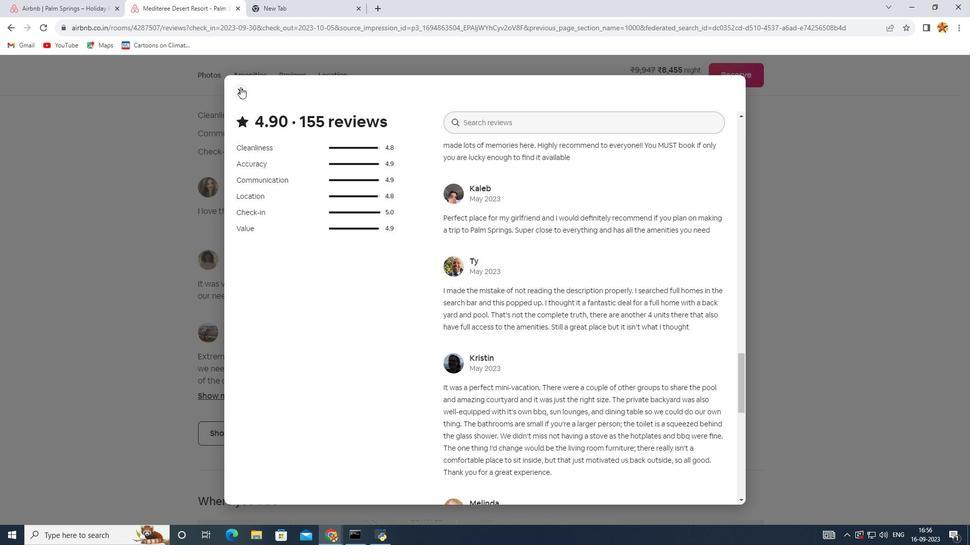 
Action: Mouse pressed left at (242, 88)
Screenshot: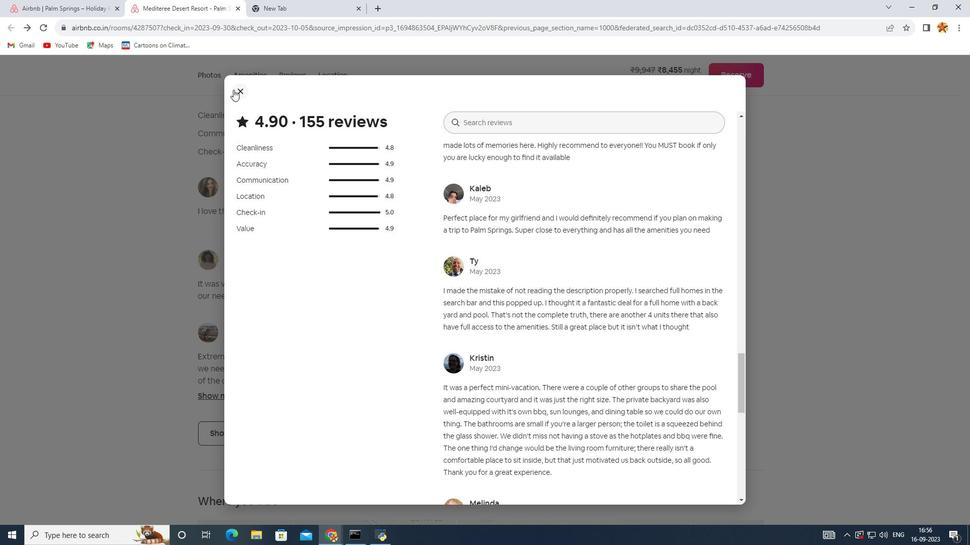 
Action: Mouse moved to (480, 391)
Screenshot: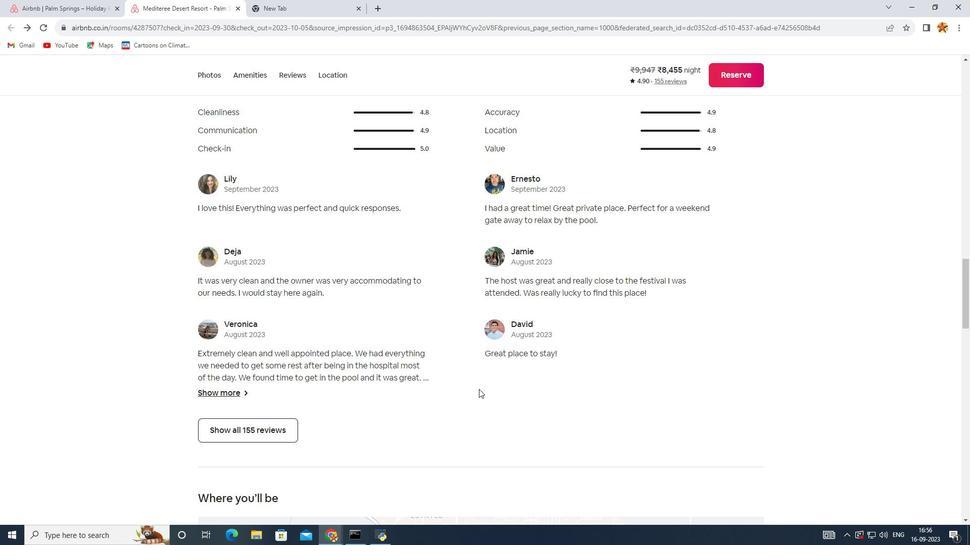 
Action: Mouse scrolled (480, 390) with delta (0, 0)
Screenshot: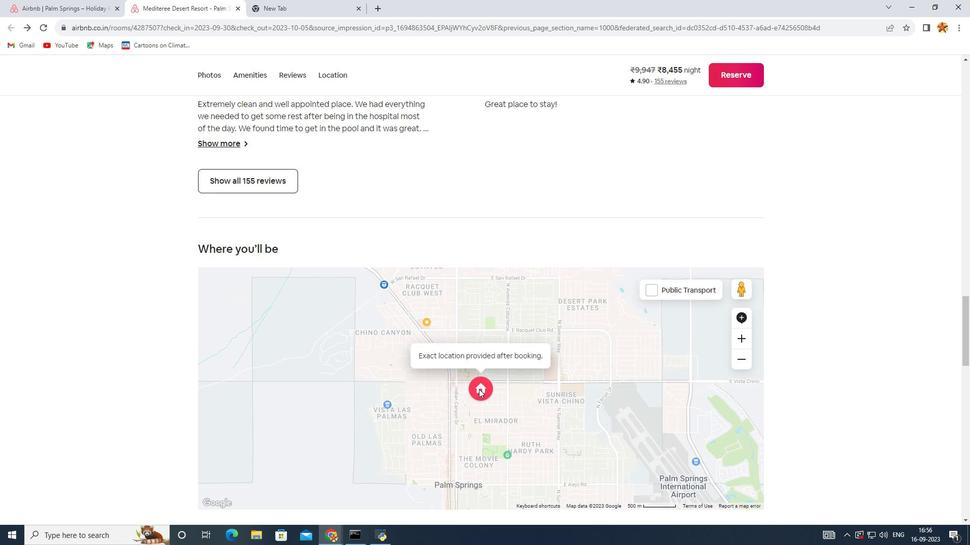 
Action: Mouse scrolled (480, 390) with delta (0, 0)
Screenshot: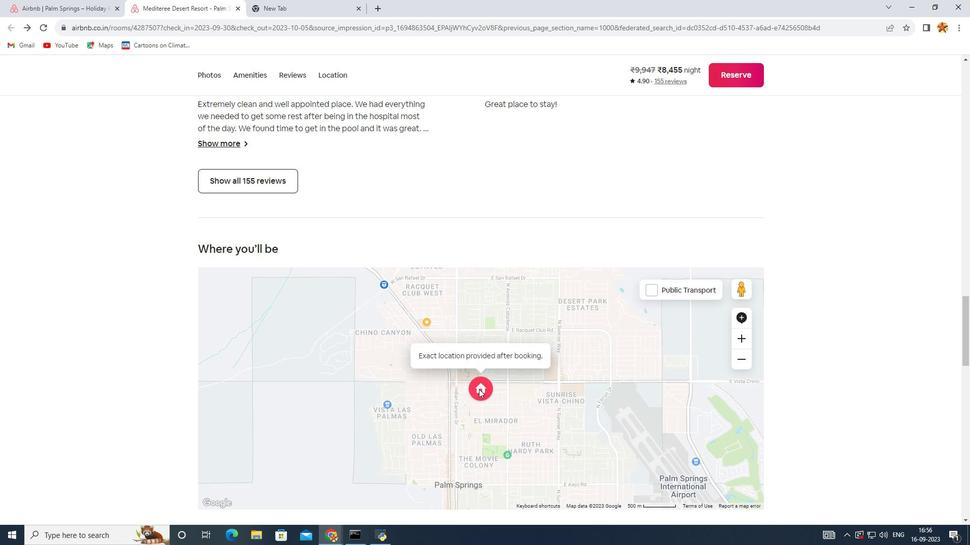 
Action: Mouse scrolled (480, 390) with delta (0, 0)
Screenshot: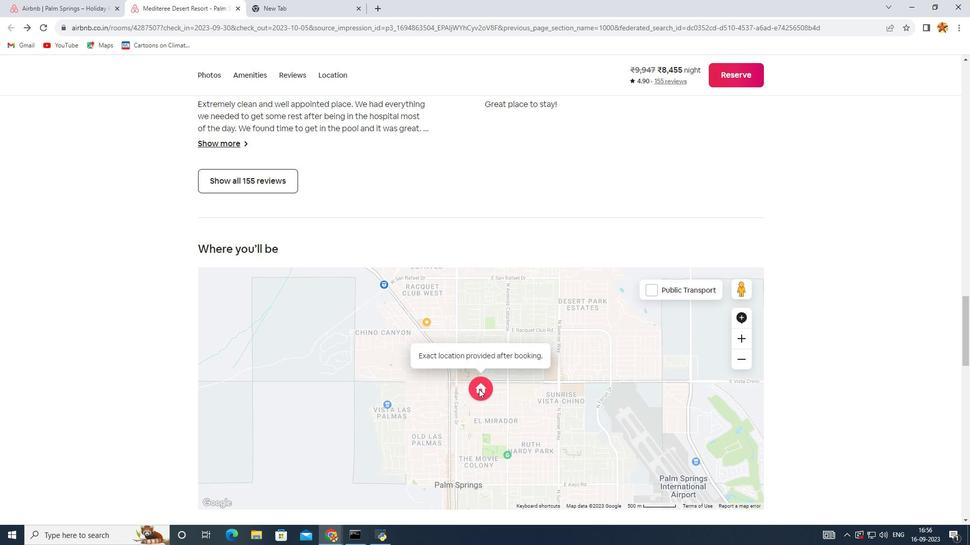 
Action: Mouse scrolled (480, 390) with delta (0, 0)
Screenshot: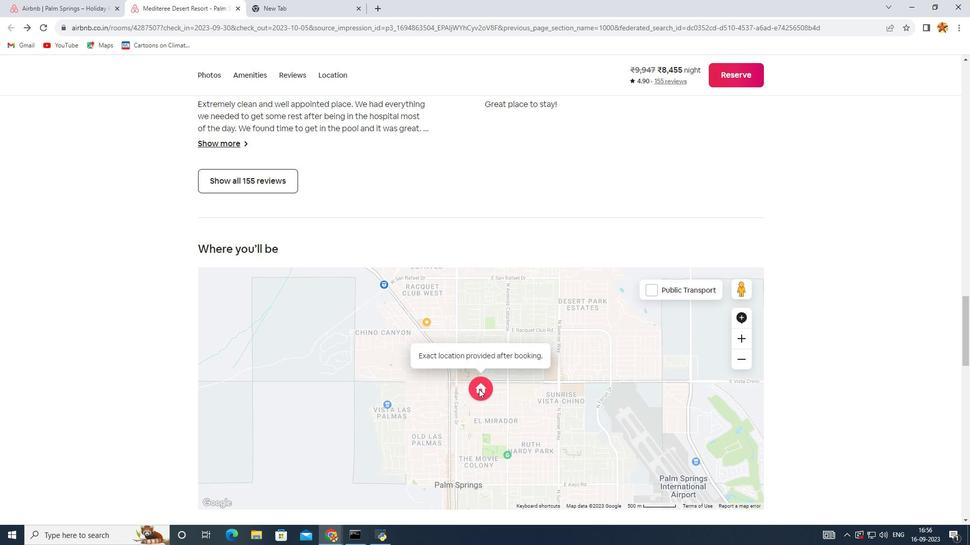 
Action: Mouse scrolled (480, 390) with delta (0, 0)
Screenshot: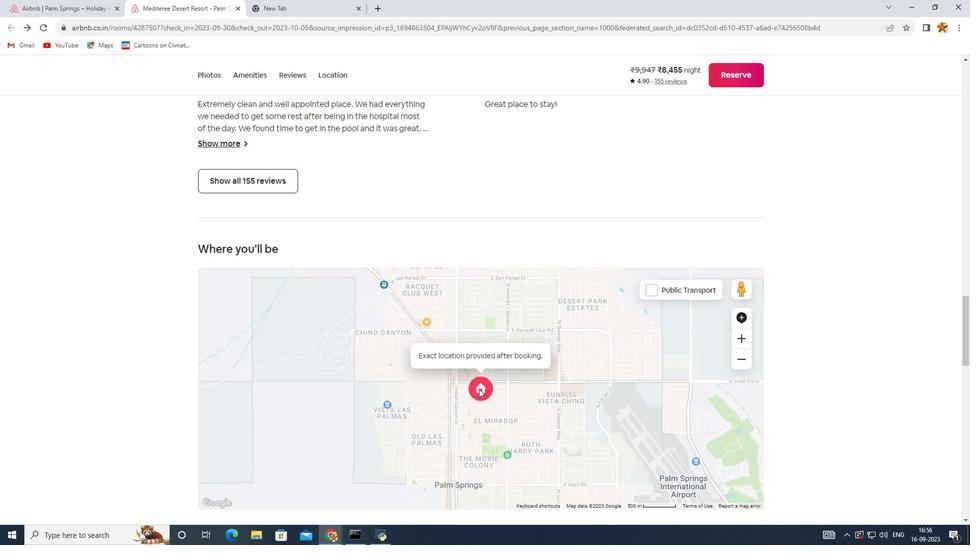 
Action: Mouse scrolled (480, 390) with delta (0, 0)
Screenshot: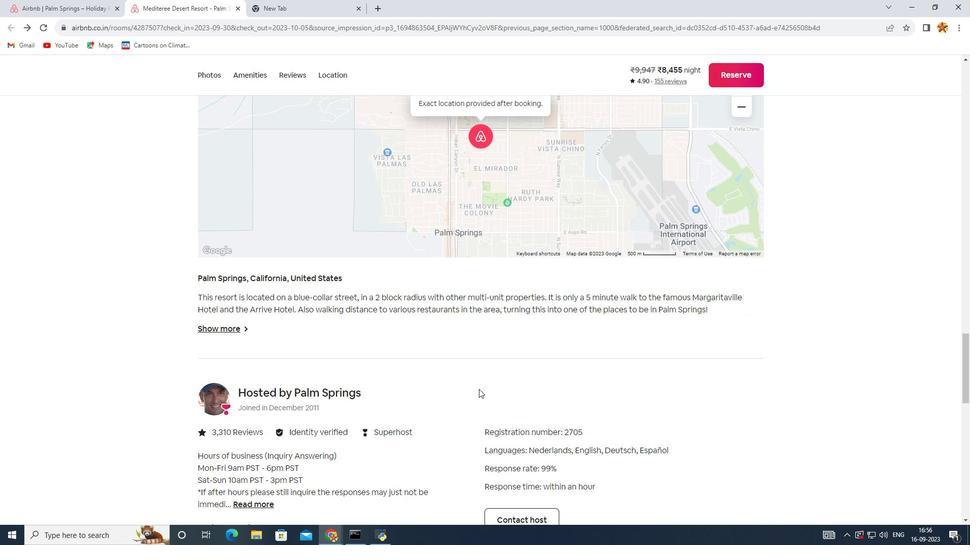 
Action: Mouse scrolled (480, 390) with delta (0, 0)
Screenshot: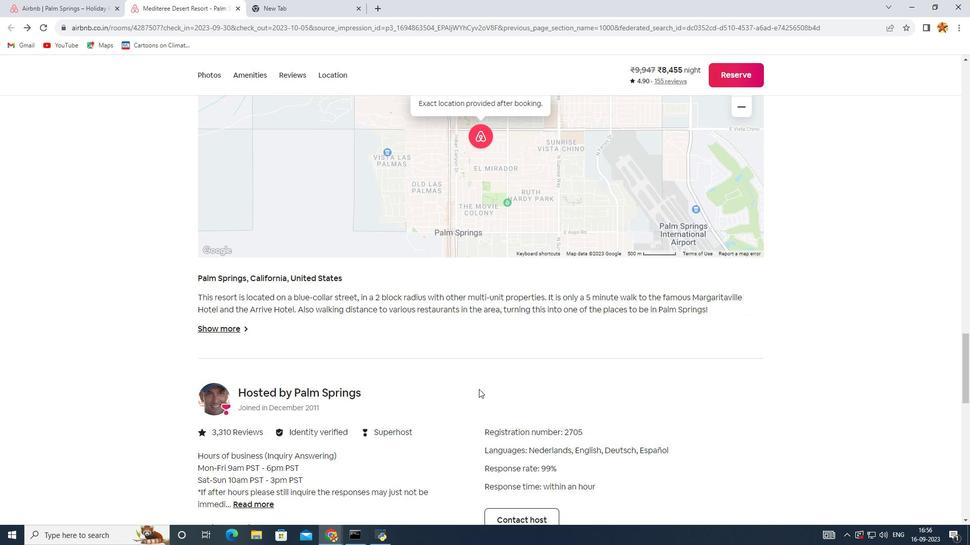
Action: Mouse scrolled (480, 390) with delta (0, 0)
Screenshot: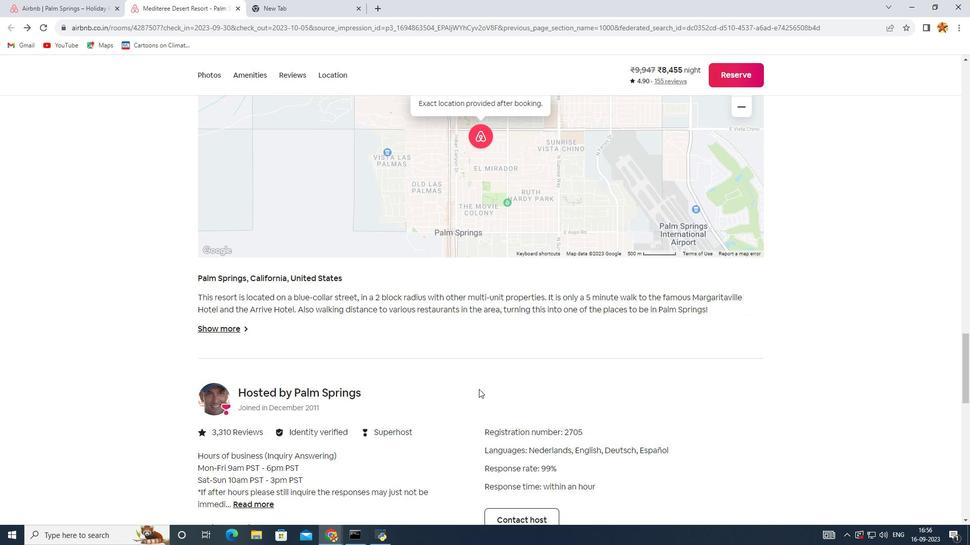 
Action: Mouse scrolled (480, 390) with delta (0, 0)
Screenshot: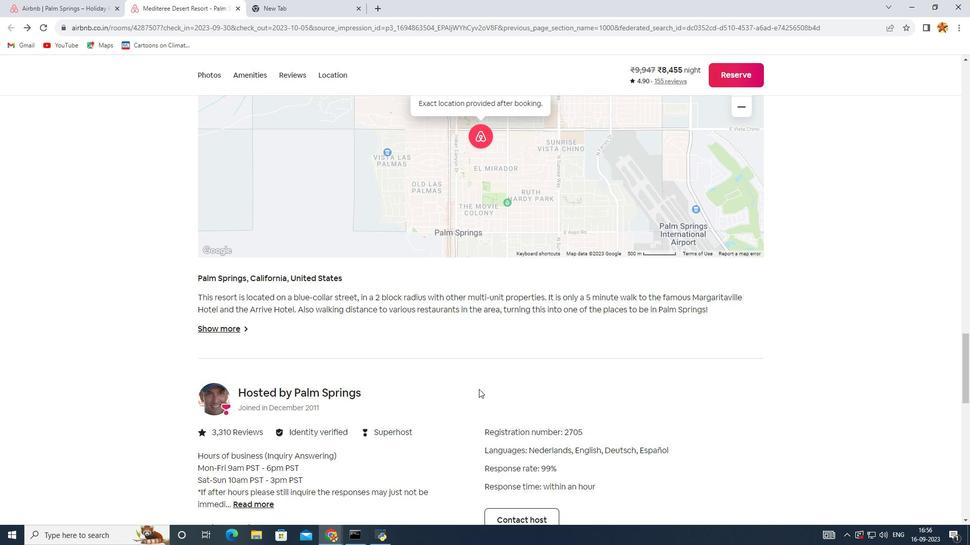 
Action: Mouse scrolled (480, 390) with delta (0, 0)
Screenshot: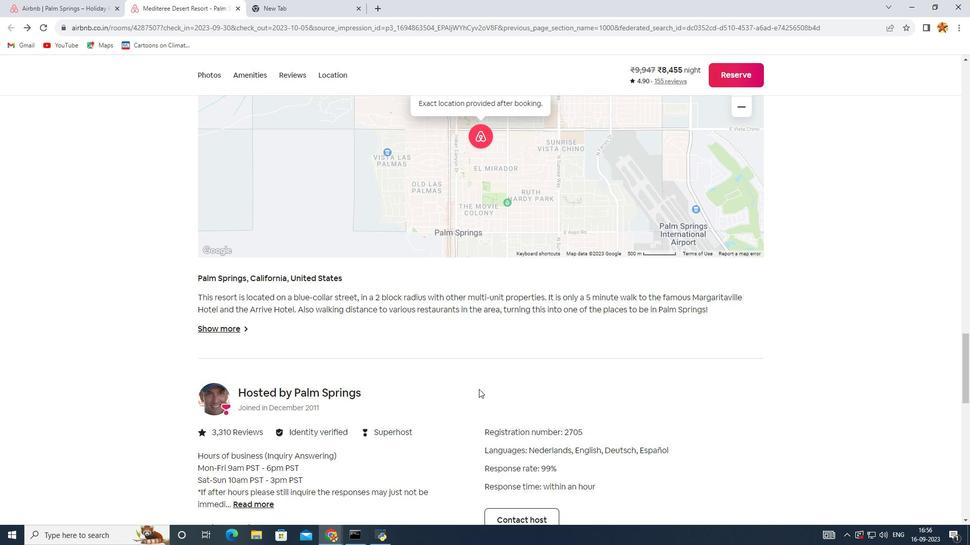 
Action: Mouse moved to (480, 390)
Screenshot: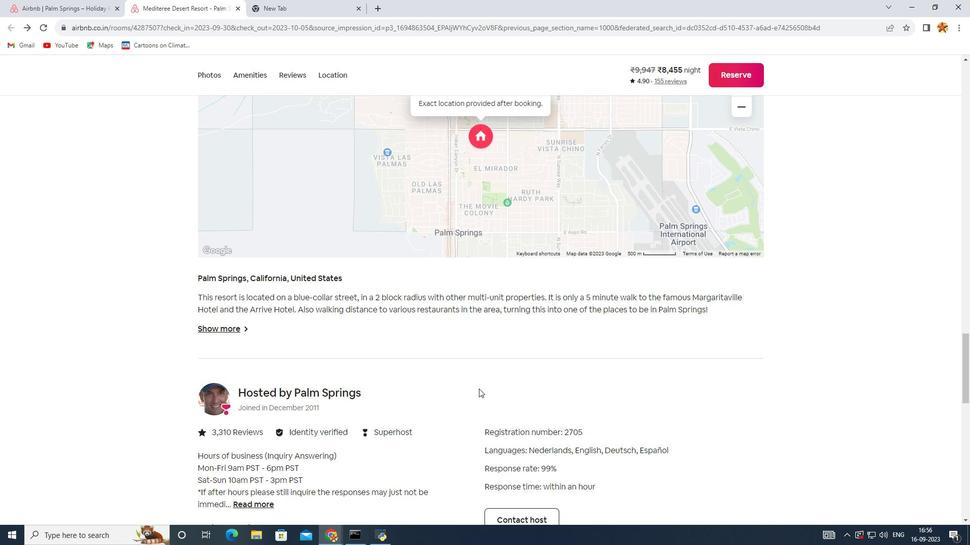 
Action: Mouse scrolled (480, 390) with delta (0, 0)
Screenshot: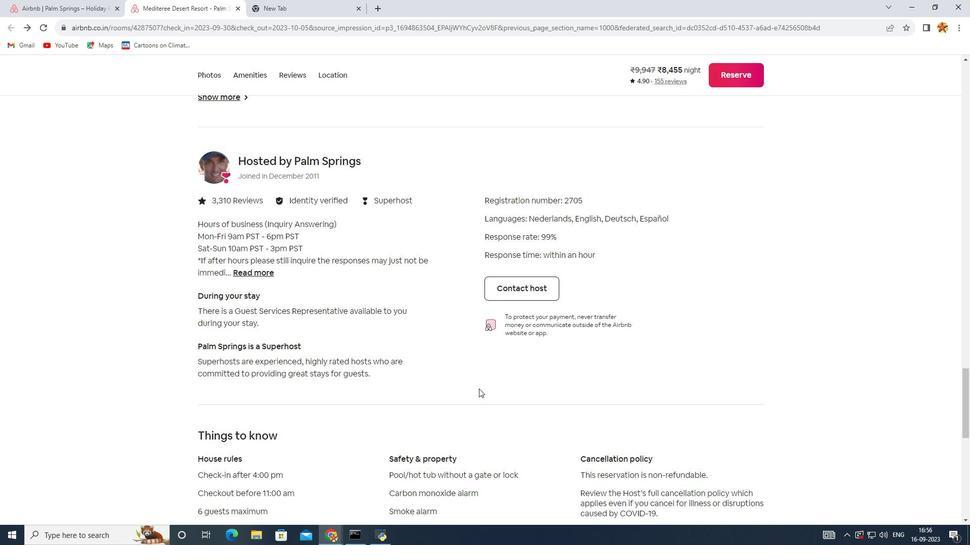 
Action: Mouse scrolled (480, 390) with delta (0, 0)
Screenshot: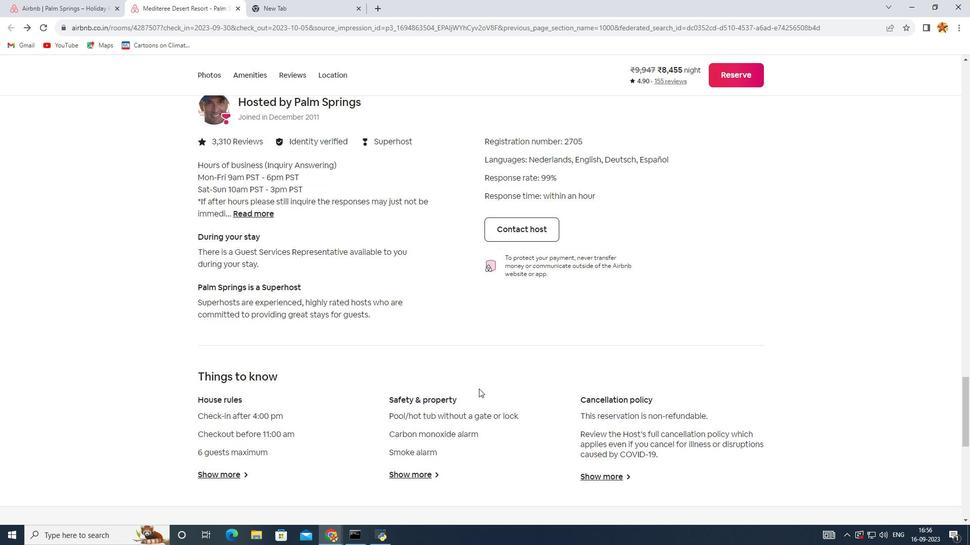 
Action: Mouse scrolled (480, 390) with delta (0, 0)
Screenshot: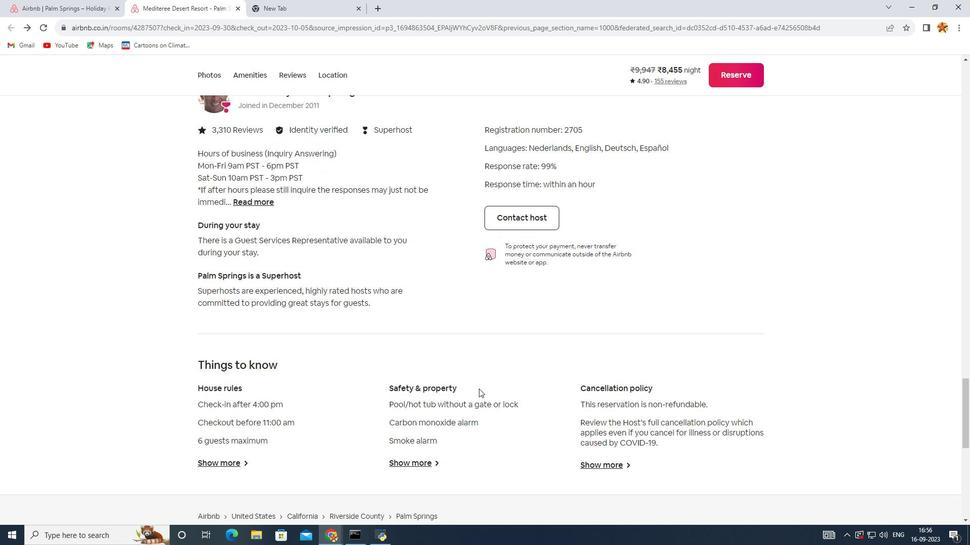 
Action: Mouse scrolled (480, 390) with delta (0, 0)
Screenshot: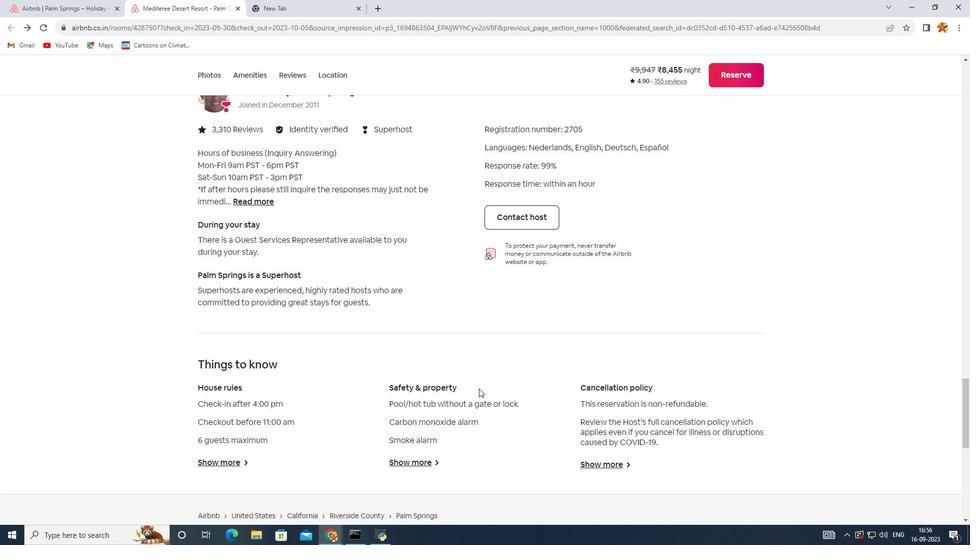 
Action: Mouse scrolled (480, 390) with delta (0, 0)
Screenshot: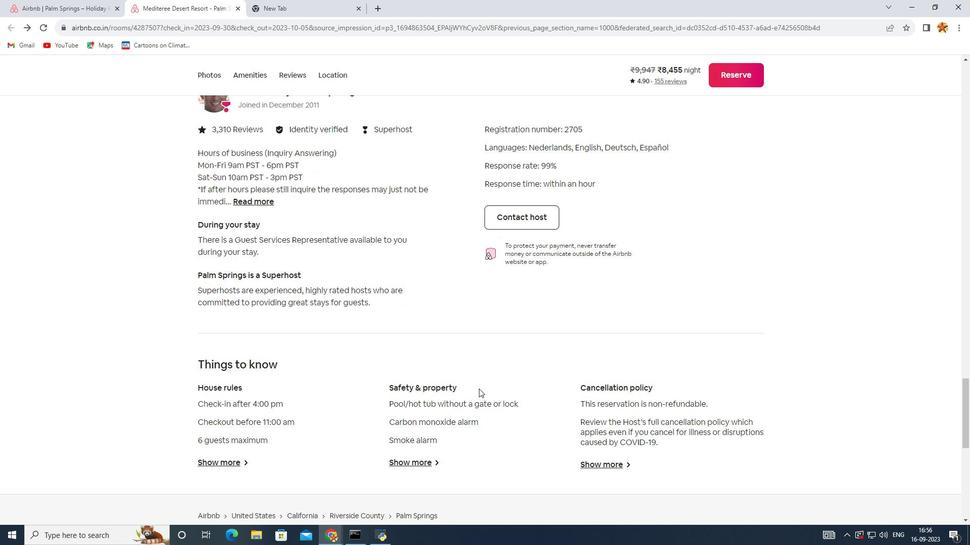 
Action: Mouse scrolled (480, 390) with delta (0, 0)
Screenshot: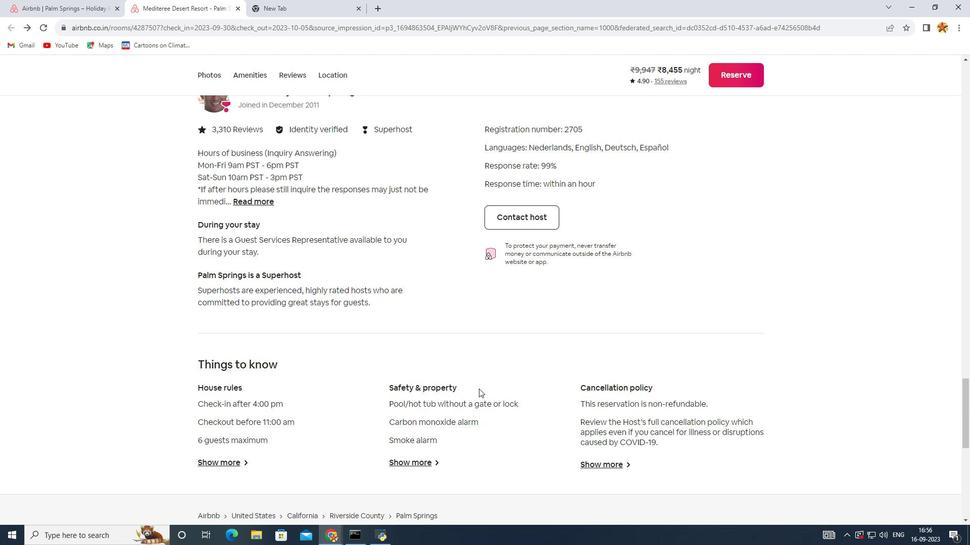 
Action: Mouse scrolled (480, 391) with delta (0, 0)
Screenshot: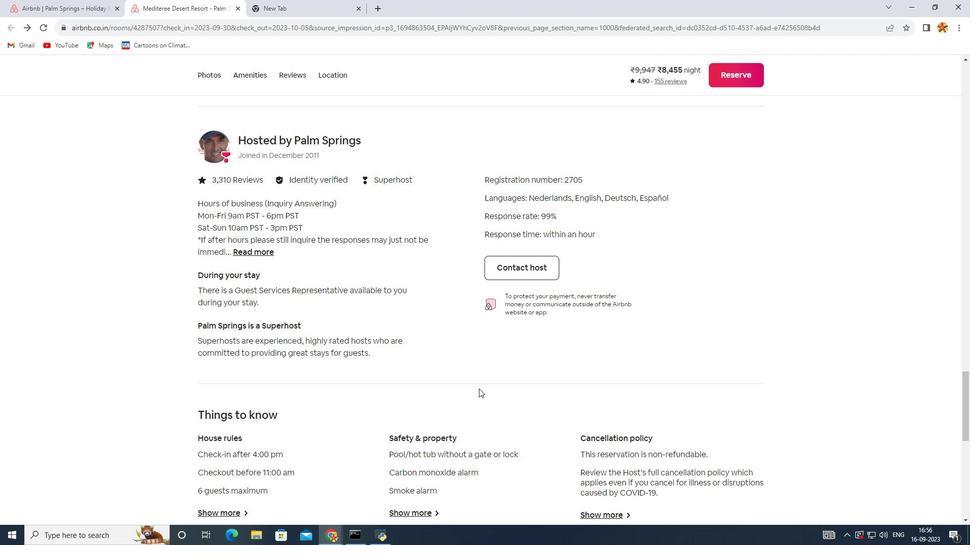 
Action: Mouse scrolled (480, 390) with delta (0, 0)
Screenshot: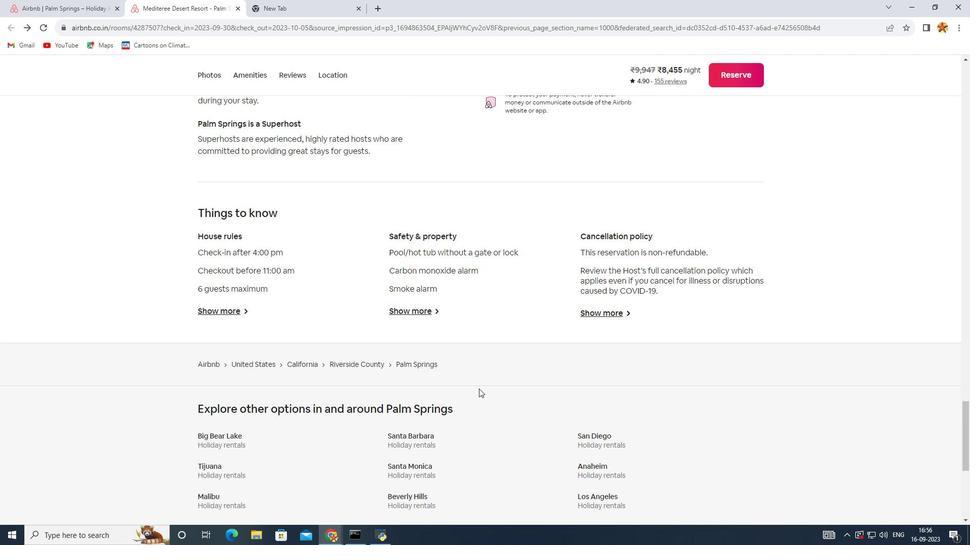 
Action: Mouse scrolled (480, 390) with delta (0, 0)
Screenshot: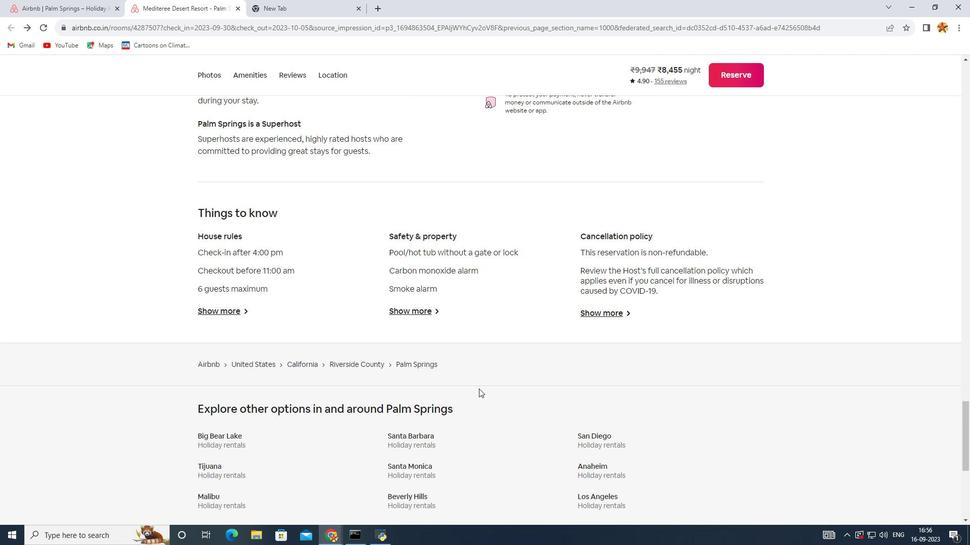
Action: Mouse scrolled (480, 390) with delta (0, 0)
Screenshot: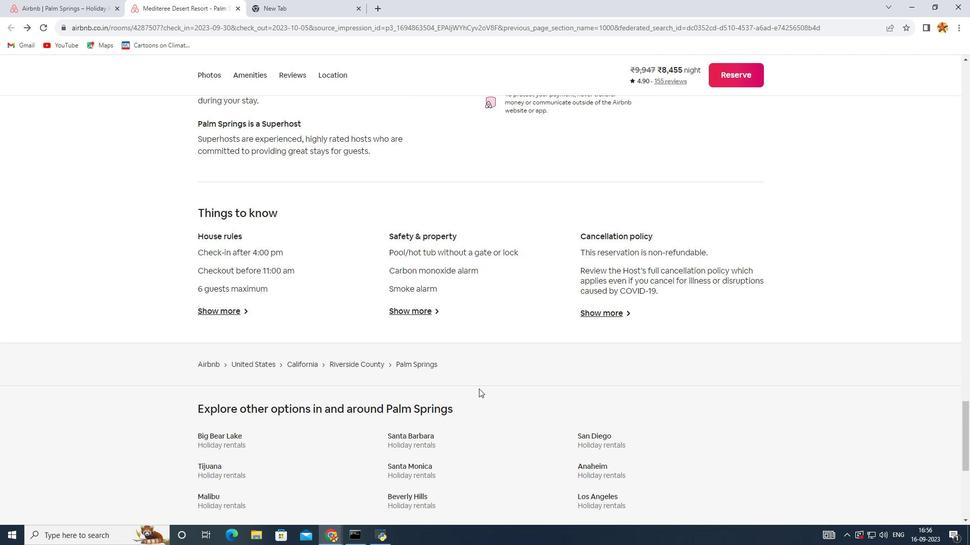 
Action: Mouse scrolled (480, 390) with delta (0, 0)
Screenshot: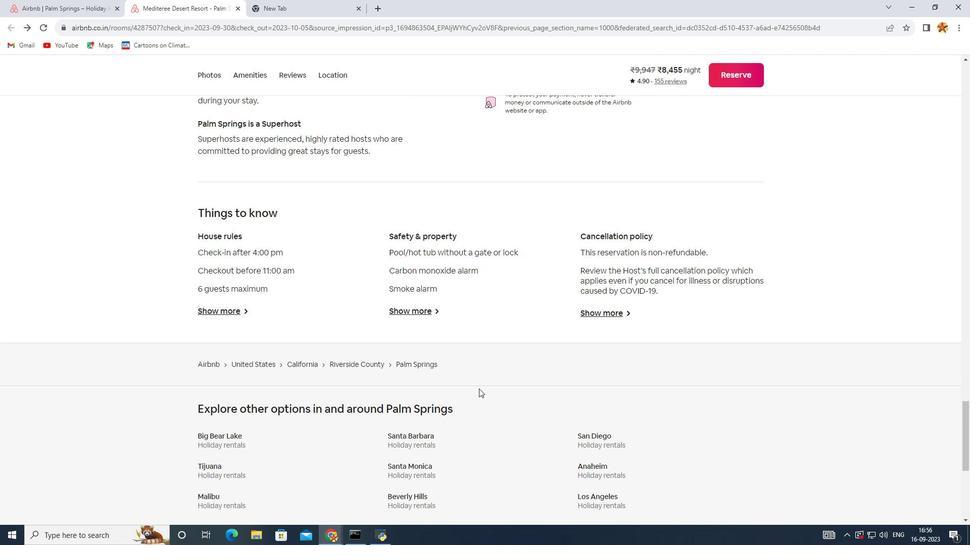 
Action: Mouse scrolled (480, 391) with delta (0, 0)
Screenshot: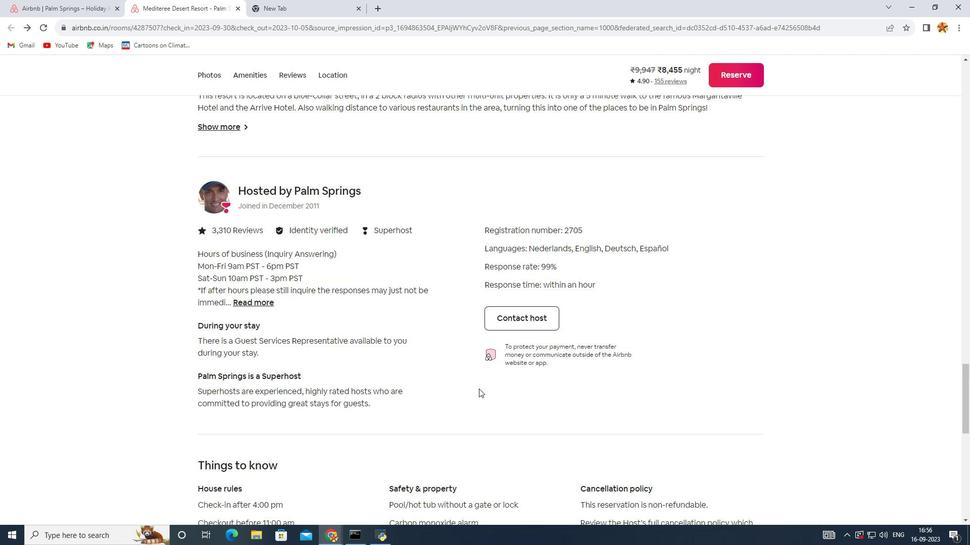 
Action: Mouse scrolled (480, 391) with delta (0, 0)
Screenshot: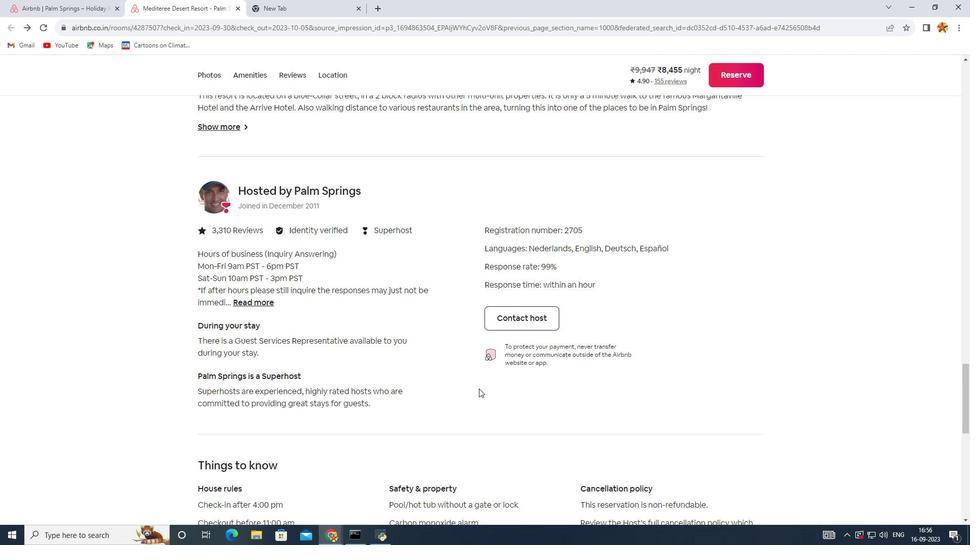
Action: Mouse scrolled (480, 391) with delta (0, 0)
Screenshot: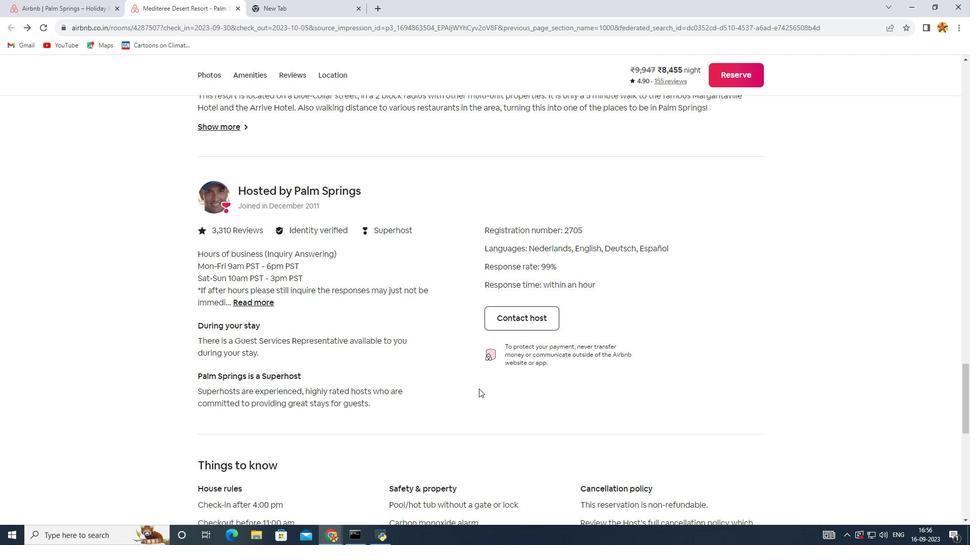 
Action: Mouse scrolled (480, 391) with delta (0, 0)
Screenshot: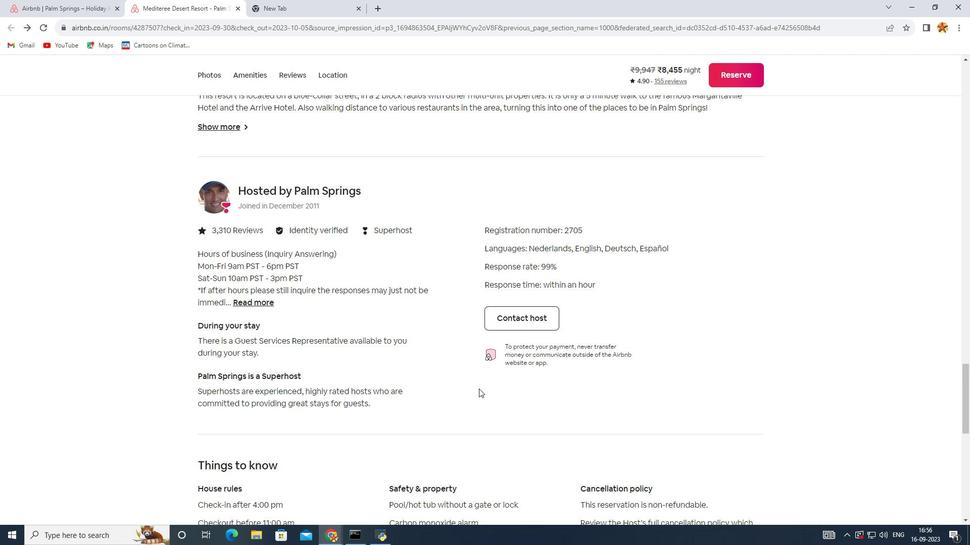 
Action: Mouse scrolled (480, 391) with delta (0, 0)
Screenshot: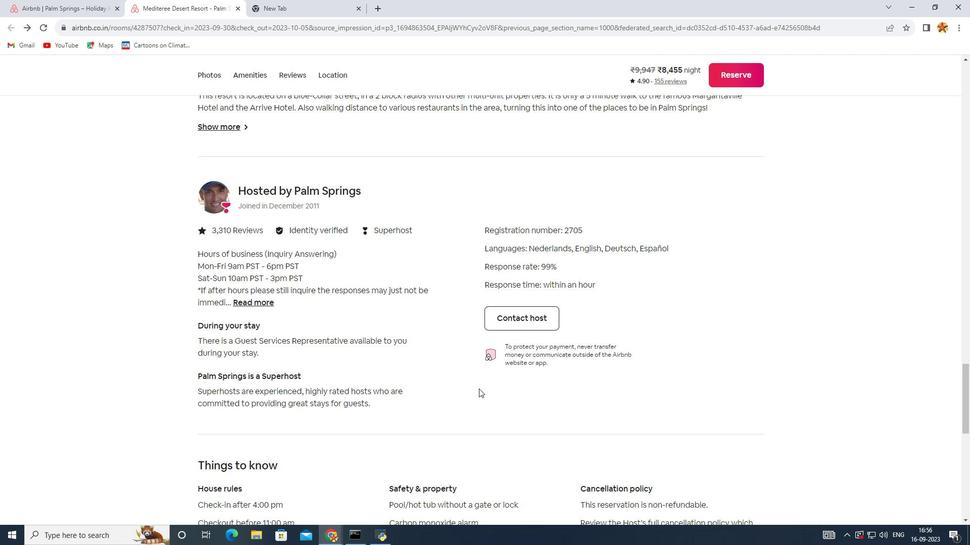 
Action: Mouse scrolled (480, 391) with delta (0, 0)
Screenshot: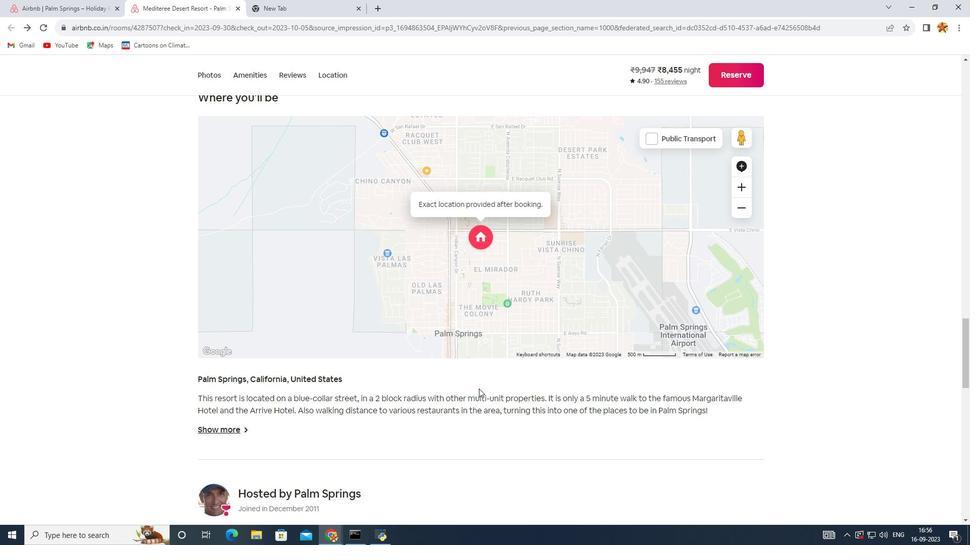 
Action: Mouse scrolled (480, 391) with delta (0, 0)
Screenshot: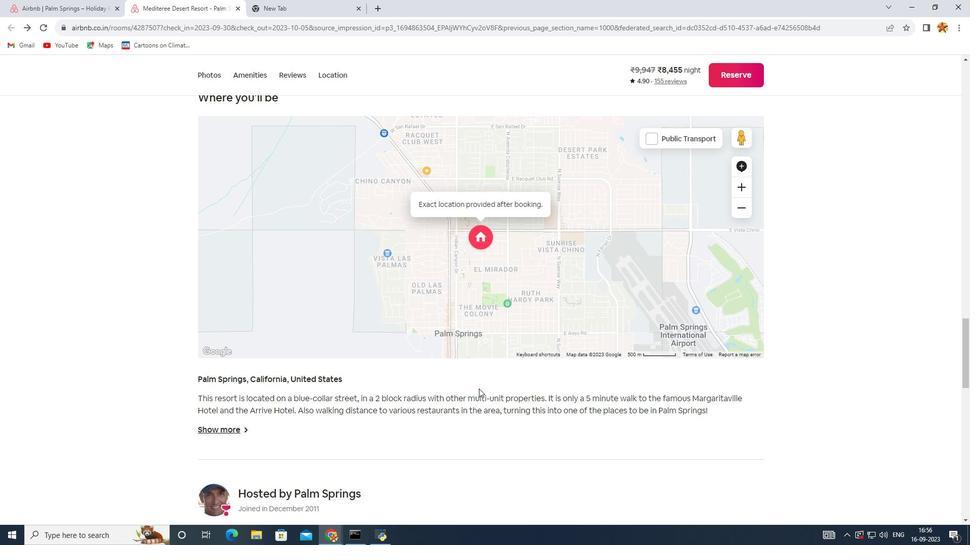 
Action: Mouse scrolled (480, 391) with delta (0, 0)
Screenshot: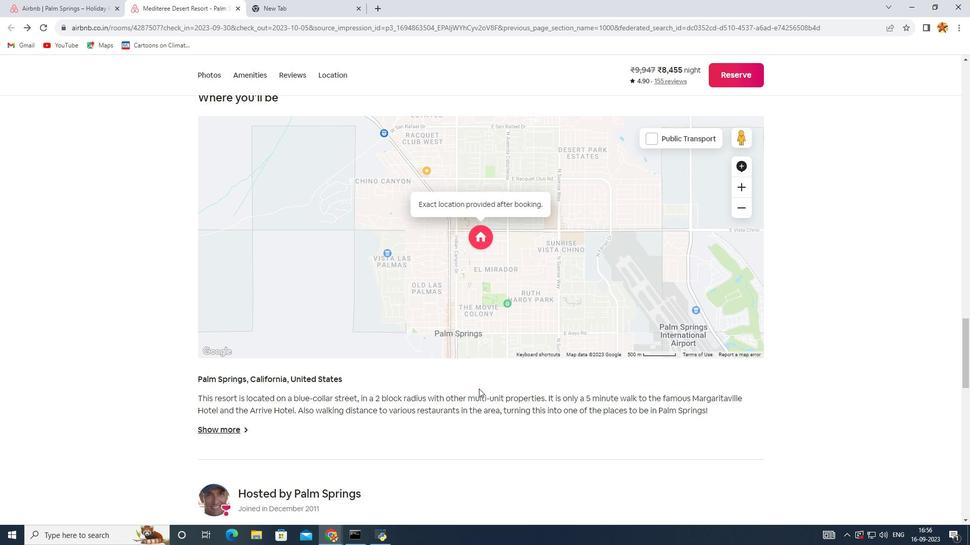 
Action: Mouse scrolled (480, 391) with delta (0, 0)
Screenshot: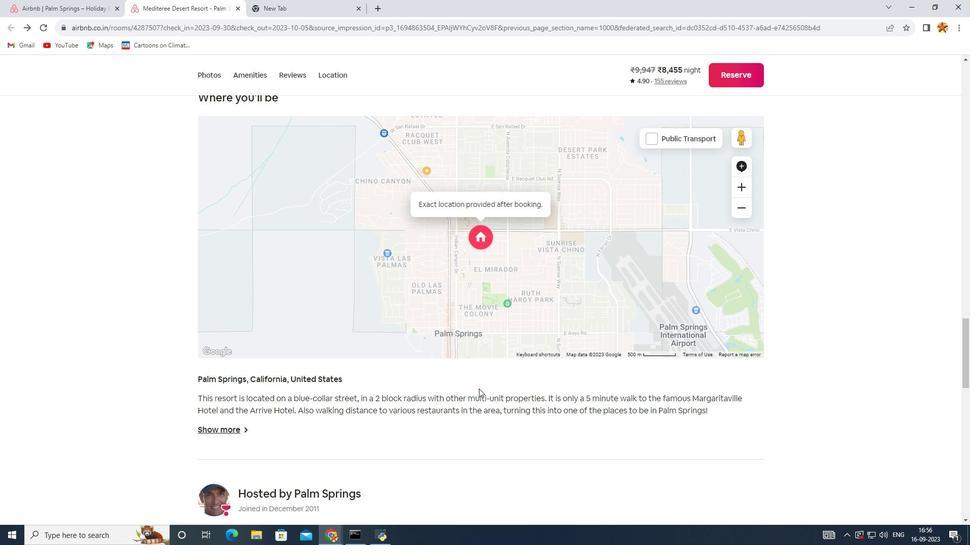 
Action: Mouse scrolled (480, 391) with delta (0, 0)
Screenshot: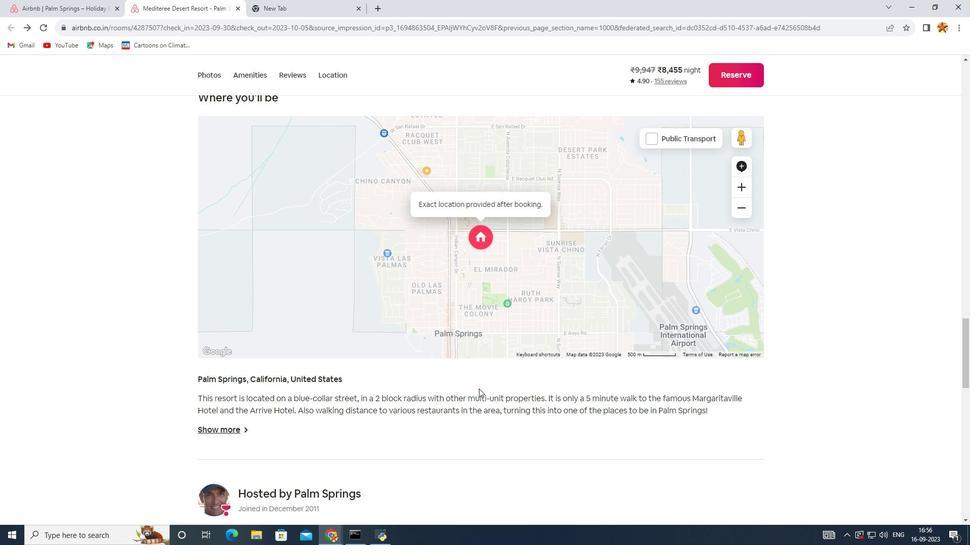 
Action: Mouse scrolled (480, 391) with delta (0, 0)
Screenshot: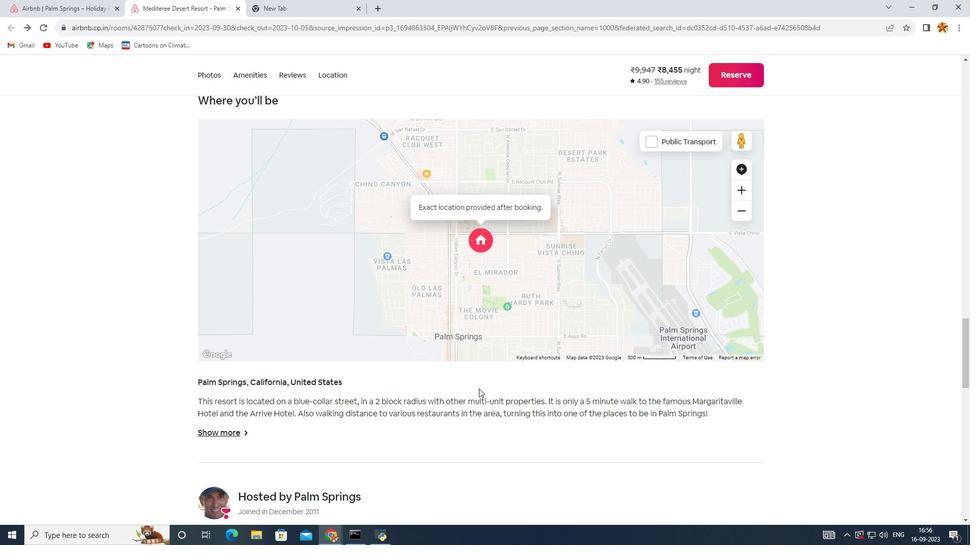 
Action: Mouse scrolled (480, 391) with delta (0, 0)
Screenshot: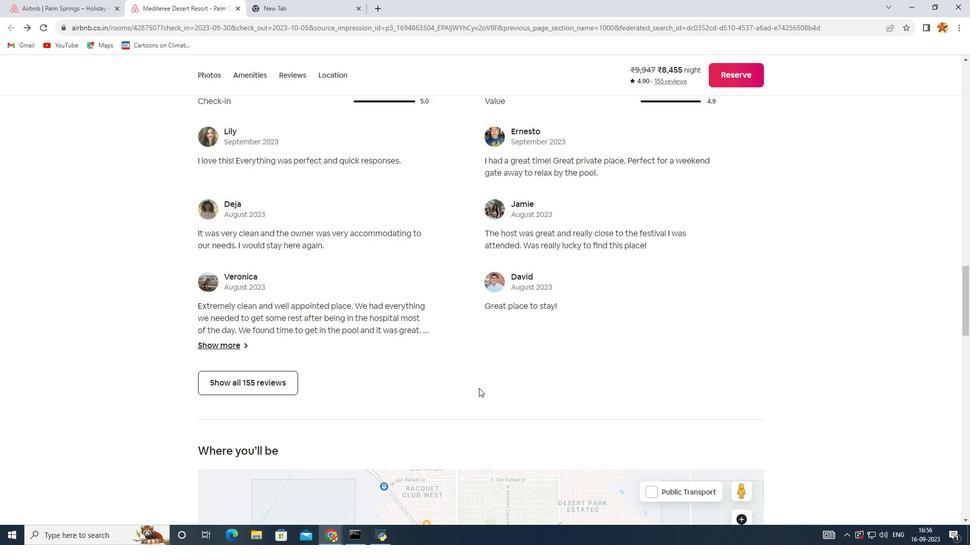 
Action: Mouse scrolled (480, 391) with delta (0, 0)
Screenshot: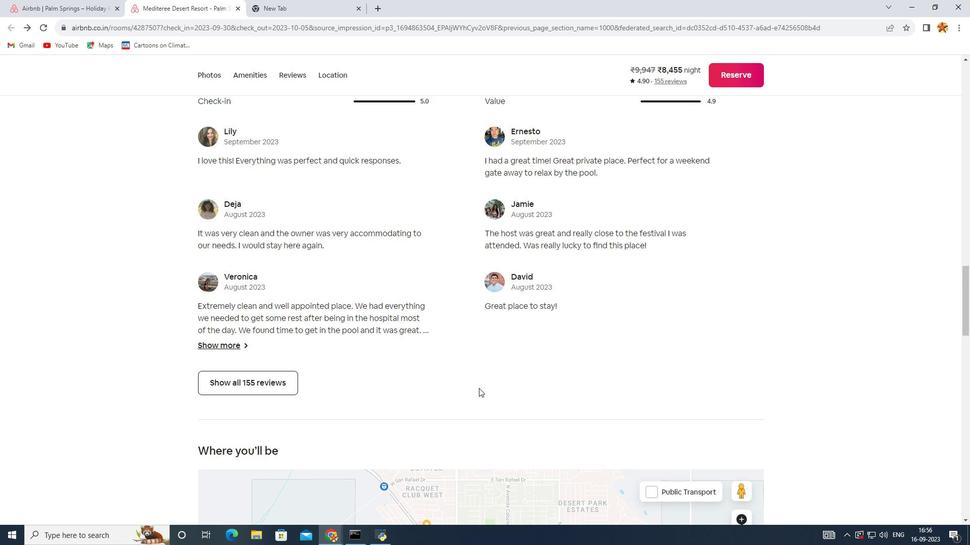 
Action: Mouse scrolled (480, 391) with delta (0, 0)
Screenshot: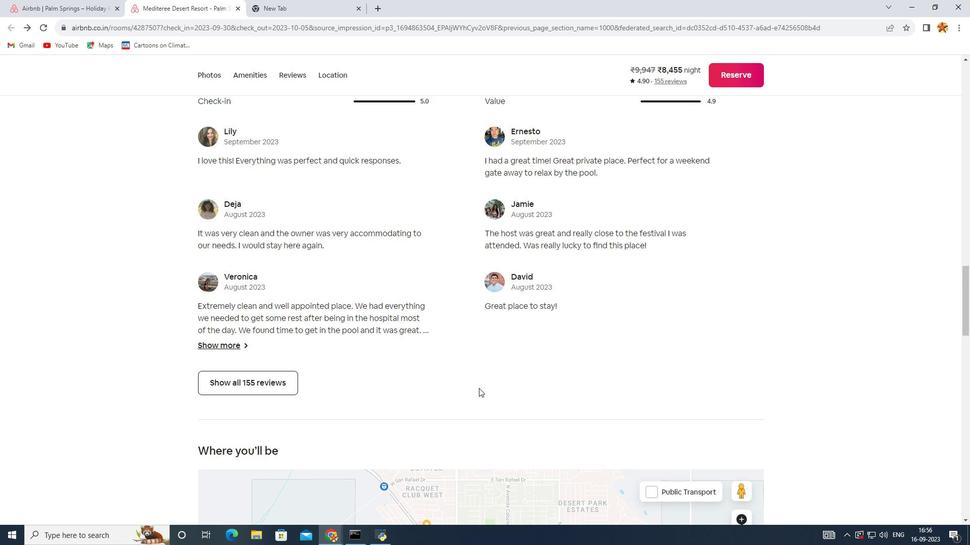 
Action: Mouse scrolled (480, 391) with delta (0, 0)
Screenshot: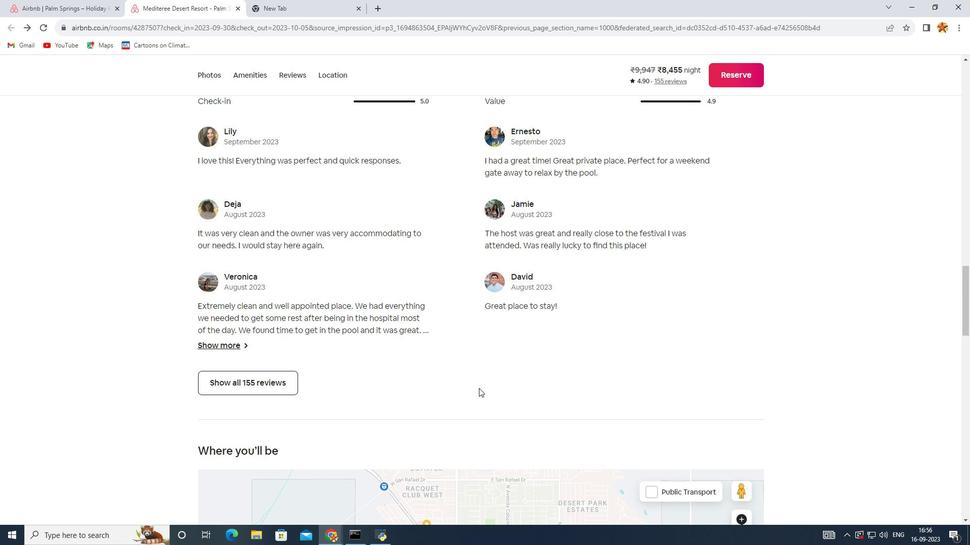 
Action: Mouse scrolled (480, 391) with delta (0, 0)
Screenshot: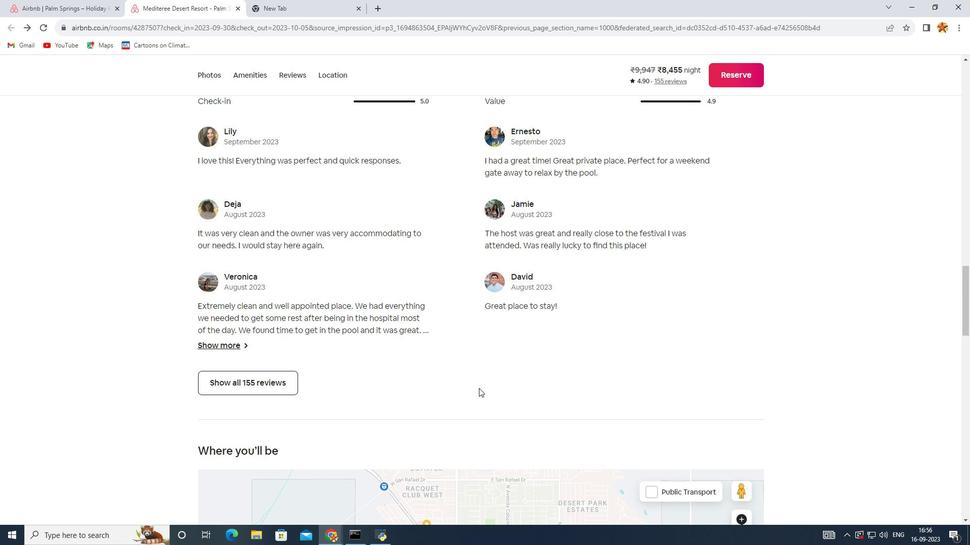 
Action: Mouse scrolled (480, 391) with delta (0, 0)
Screenshot: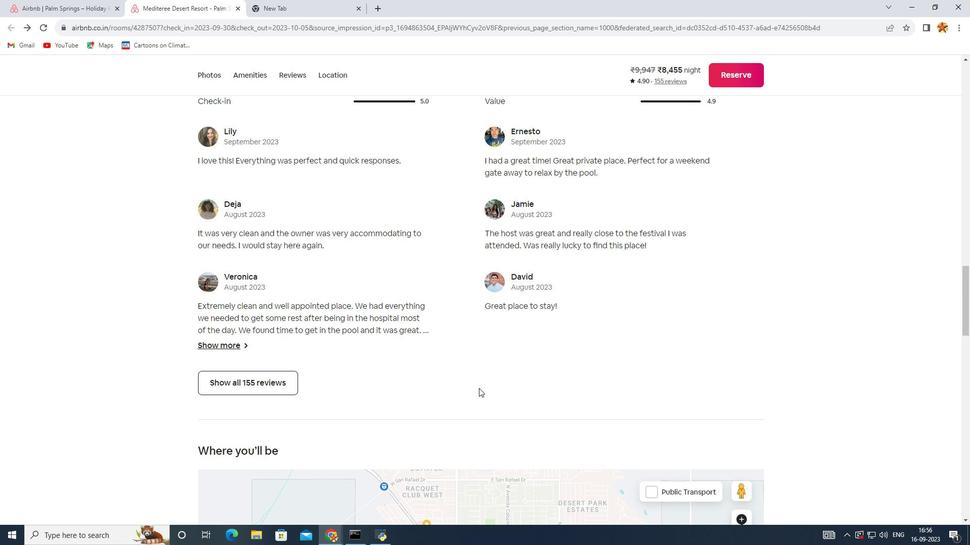 
Action: Mouse scrolled (480, 391) with delta (0, 0)
Screenshot: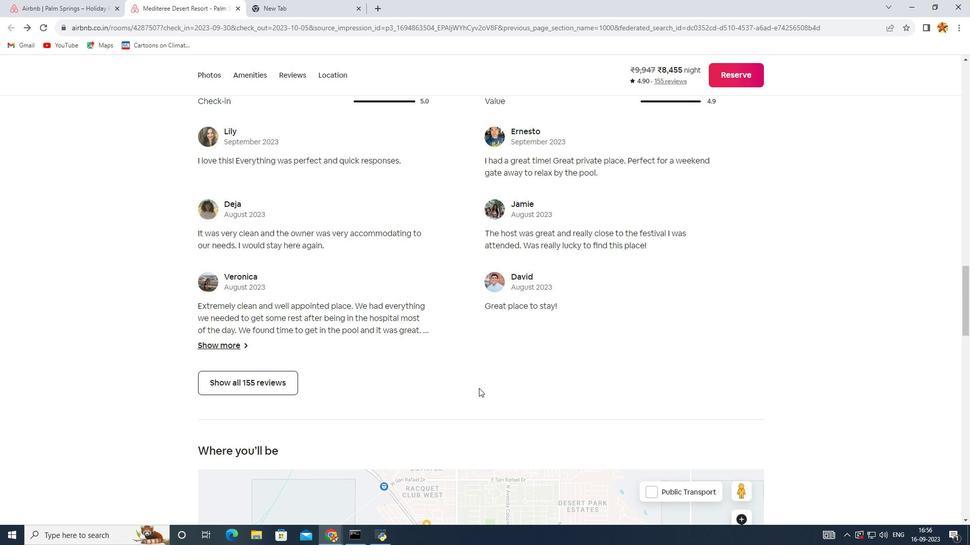 
Action: Mouse moved to (480, 390)
Screenshot: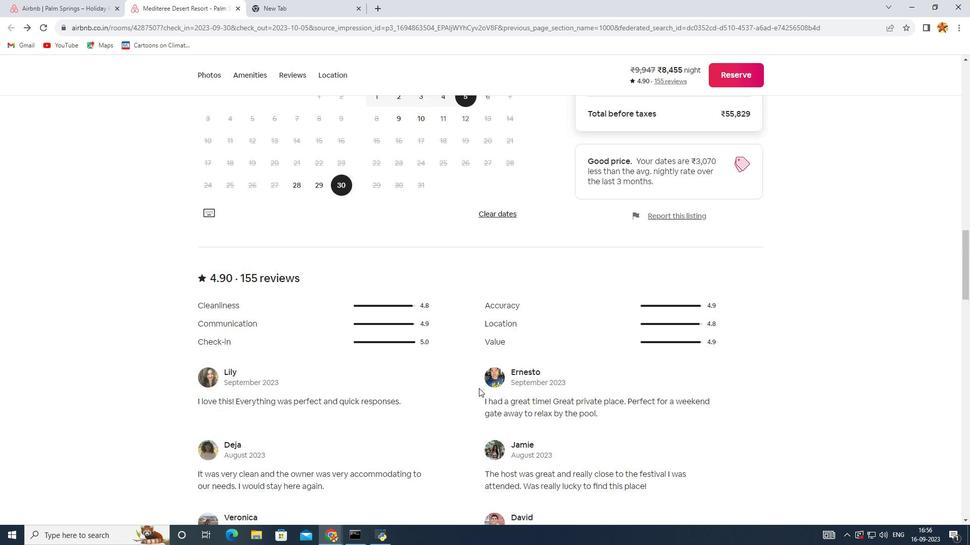 
Action: Mouse scrolled (480, 390) with delta (0, 0)
Screenshot: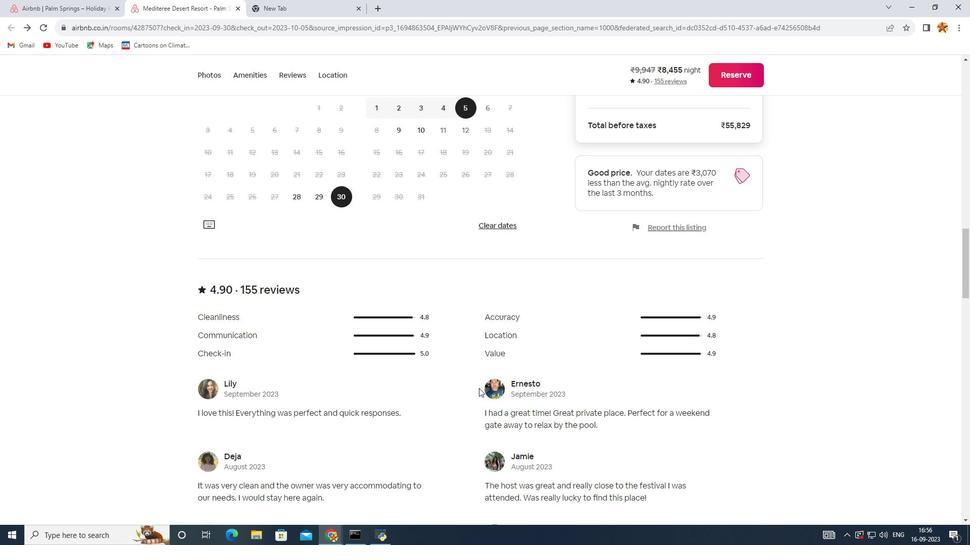 
Action: Mouse scrolled (480, 390) with delta (0, 0)
Screenshot: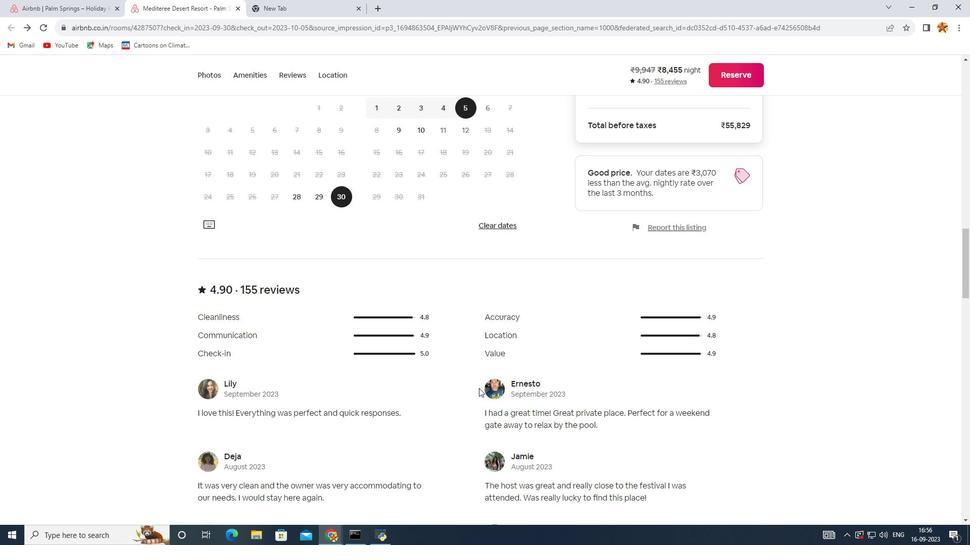 
Action: Mouse scrolled (480, 390) with delta (0, 0)
Screenshot: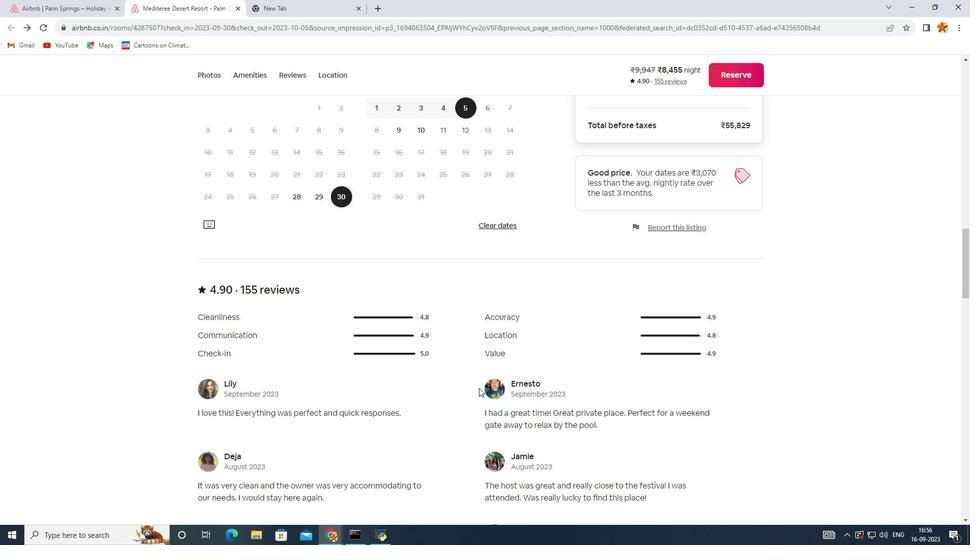 
Action: Mouse scrolled (480, 390) with delta (0, 0)
Screenshot: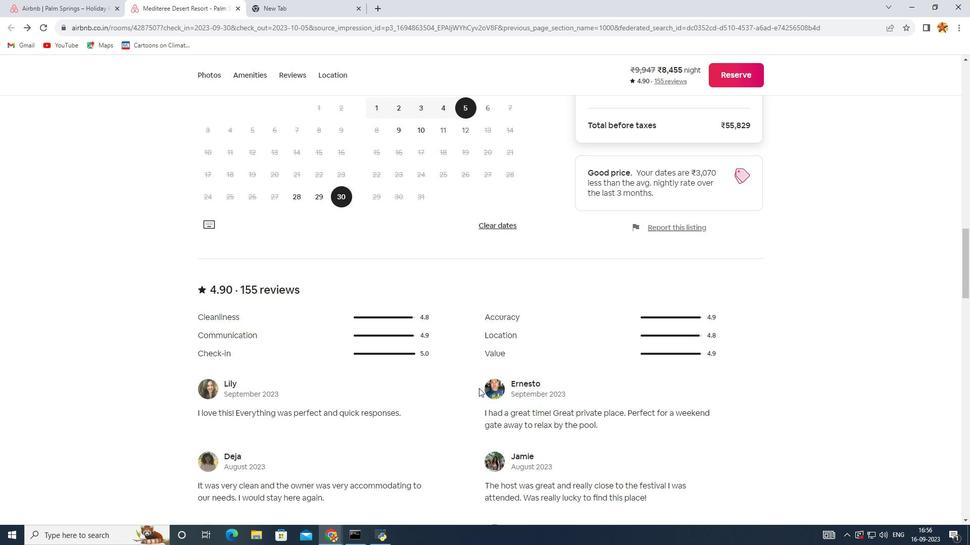 
Action: Mouse scrolled (480, 390) with delta (0, 0)
Screenshot: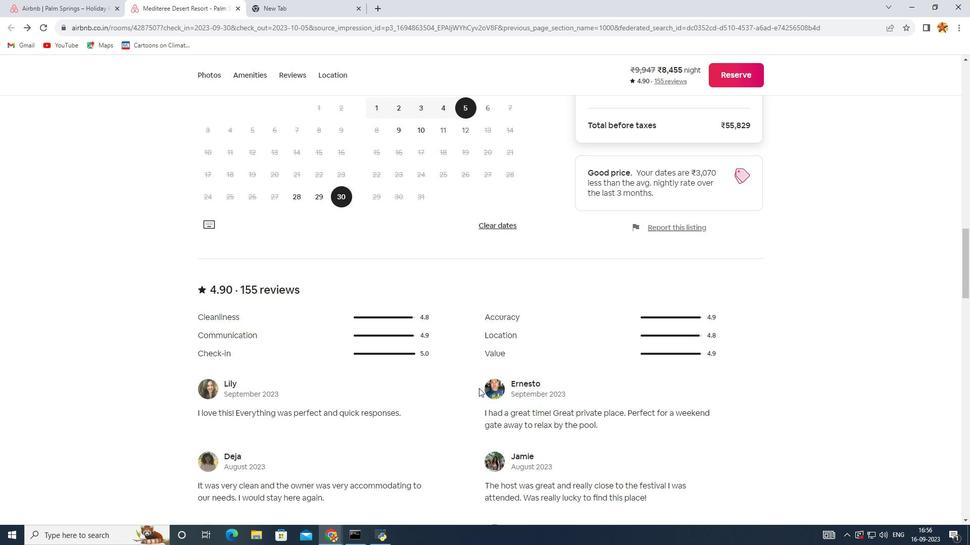 
Action: Mouse scrolled (480, 390) with delta (0, 0)
Screenshot: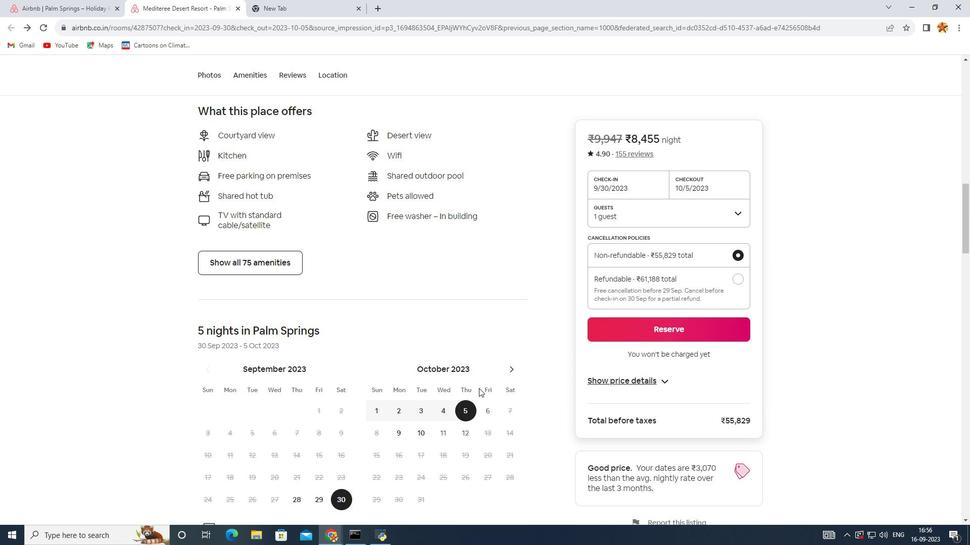 
Action: Mouse scrolled (480, 390) with delta (0, 0)
Screenshot: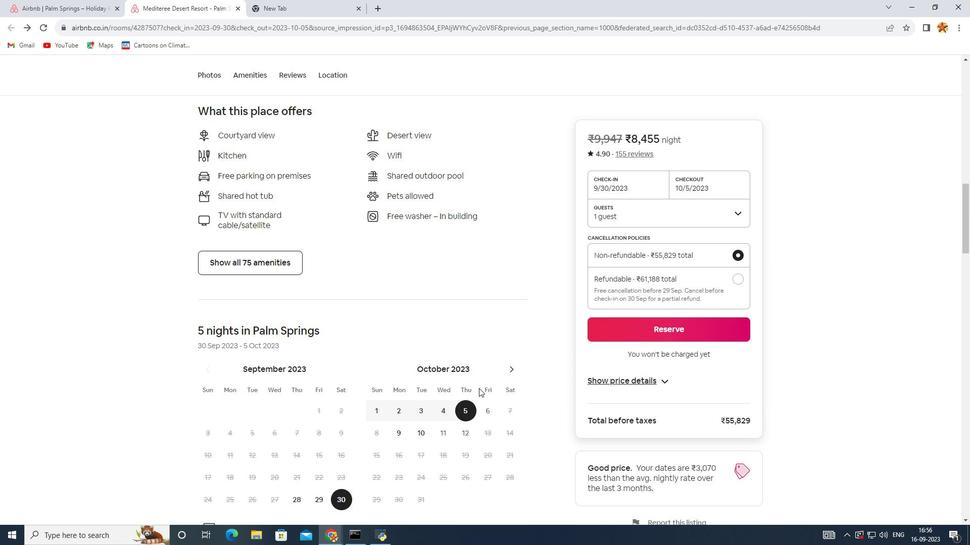 
Action: Mouse scrolled (480, 390) with delta (0, 0)
Screenshot: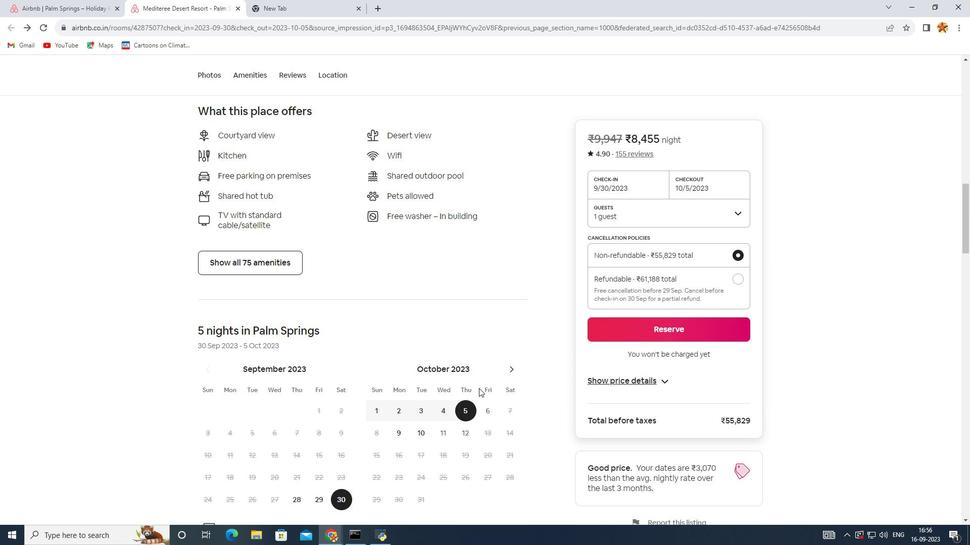 
Action: Mouse scrolled (480, 390) with delta (0, 0)
Screenshot: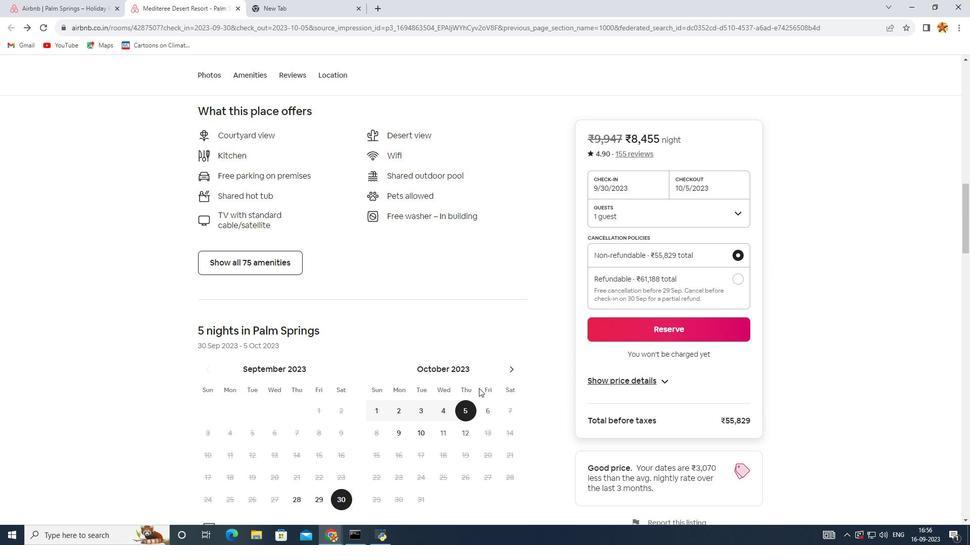 
Action: Mouse scrolled (480, 390) with delta (0, 0)
Screenshot: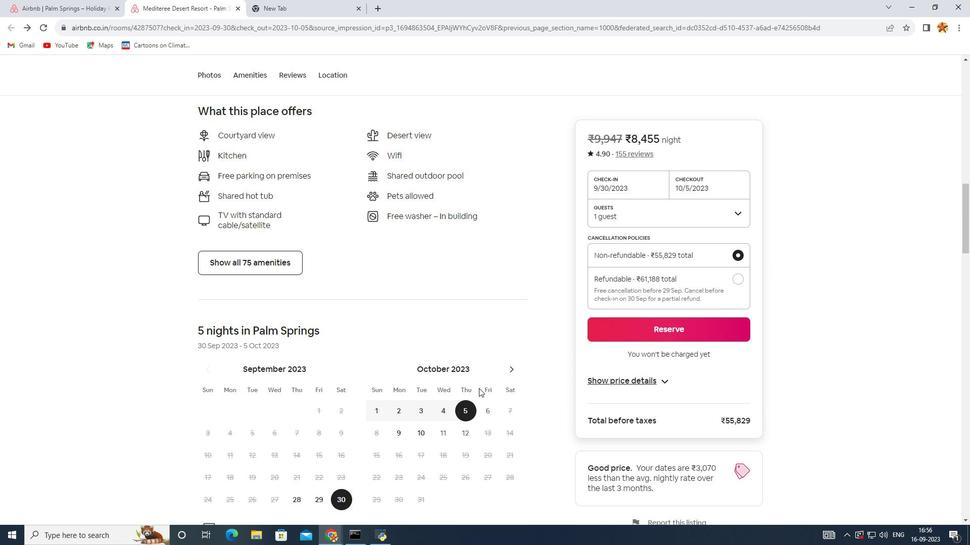 
Action: Mouse scrolled (480, 390) with delta (0, 0)
Screenshot: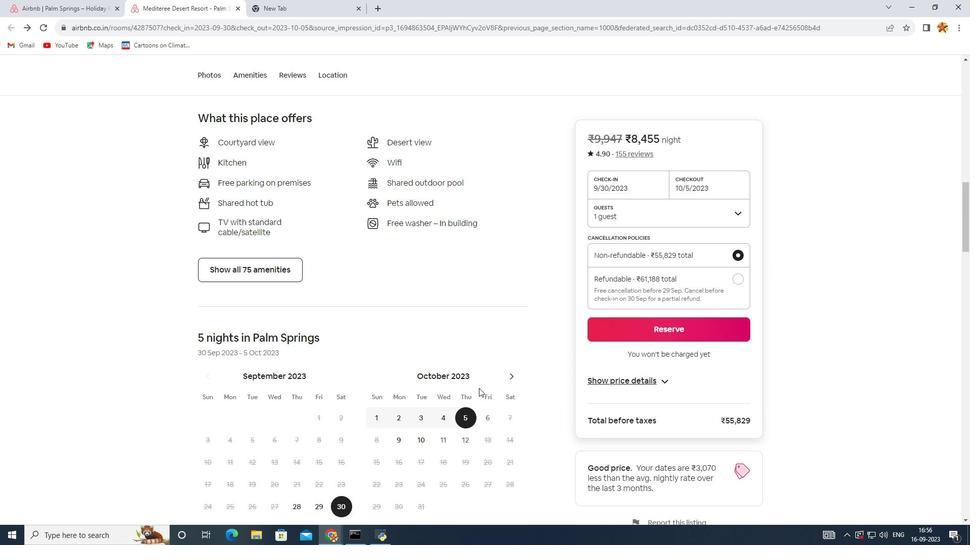 
Action: Mouse scrolled (480, 390) with delta (0, 0)
Screenshot: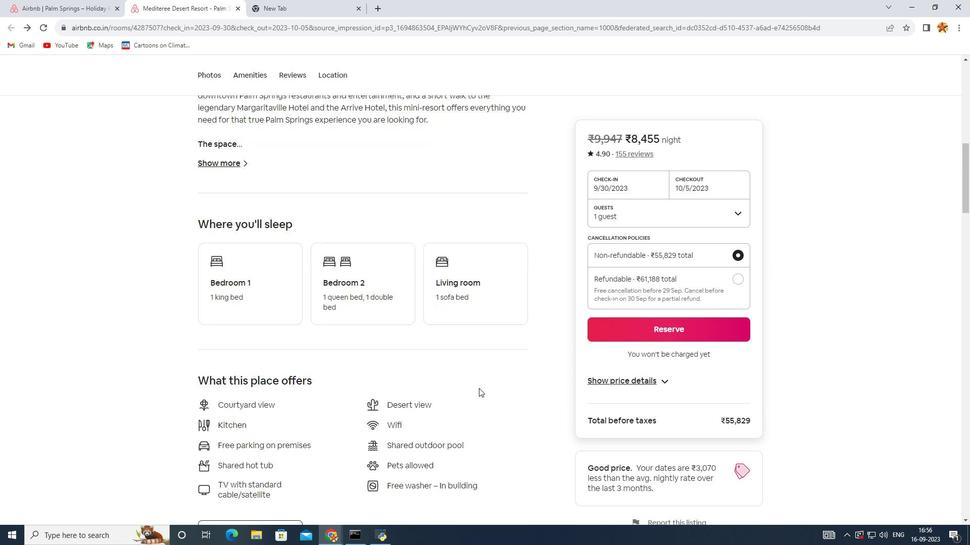 
Action: Mouse scrolled (480, 390) with delta (0, 0)
Screenshot: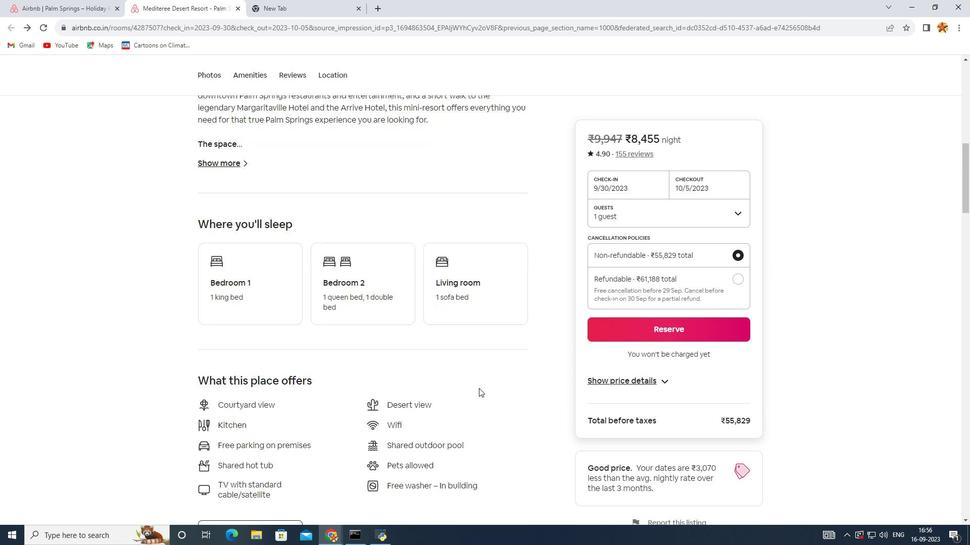 
Action: Mouse scrolled (480, 390) with delta (0, 0)
Screenshot: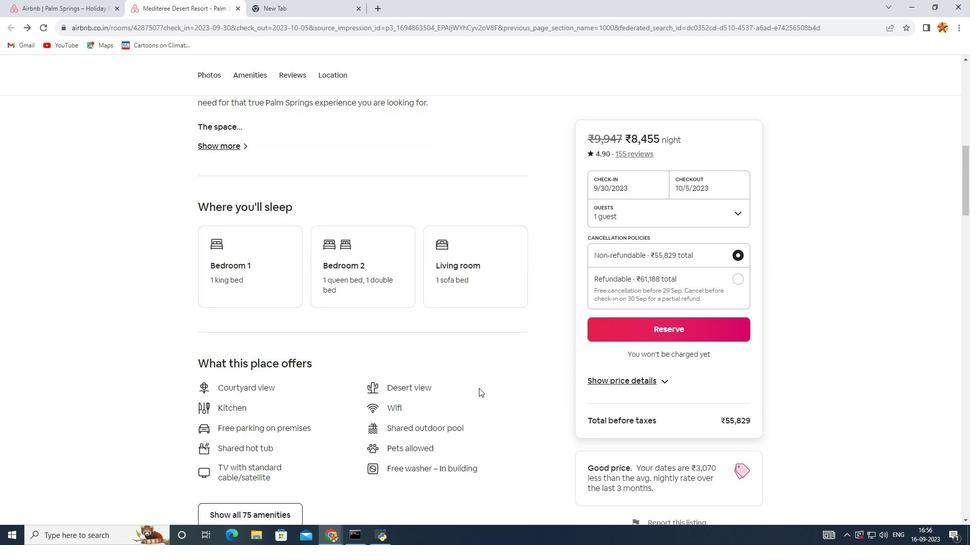 
Action: Mouse scrolled (480, 390) with delta (0, 0)
Screenshot: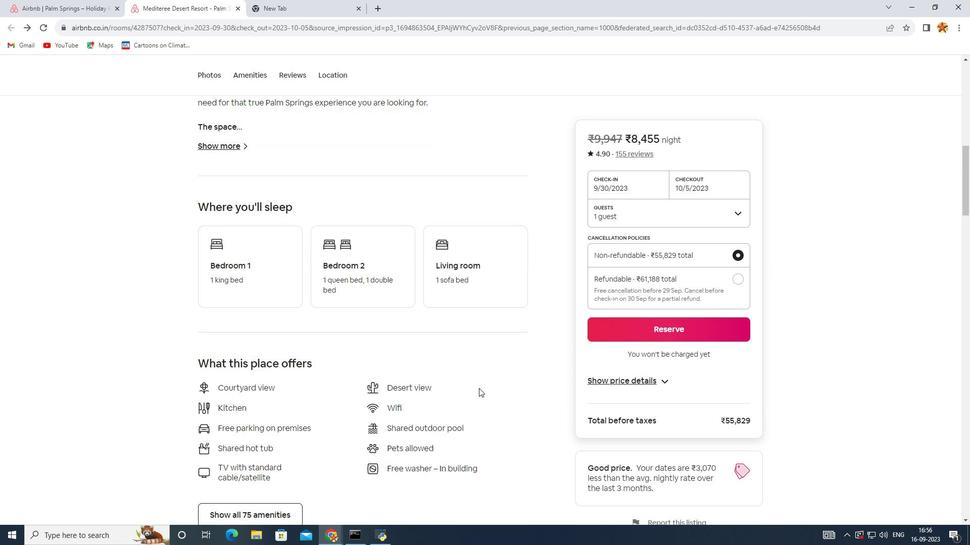 
Action: Mouse scrolled (480, 390) with delta (0, 0)
Screenshot: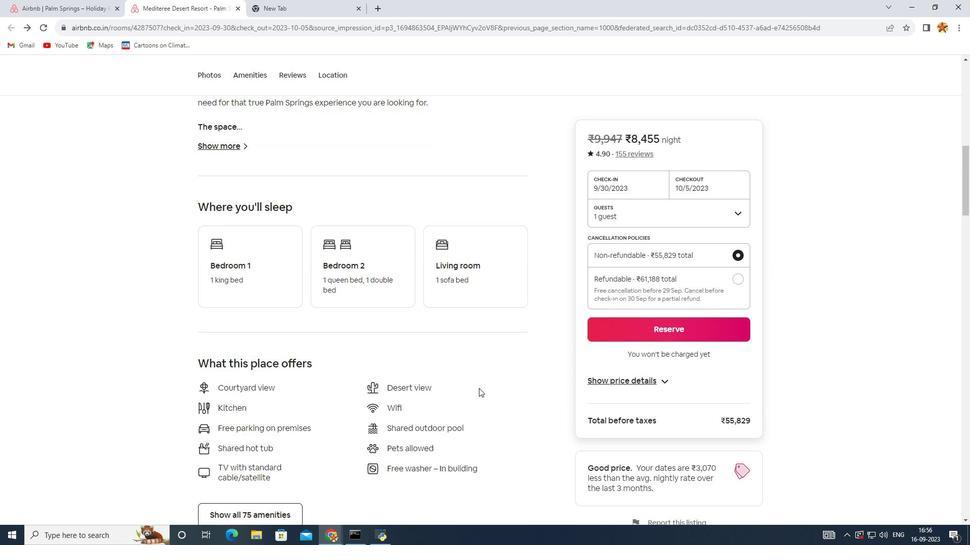 
Action: Mouse scrolled (480, 390) with delta (0, 0)
Screenshot: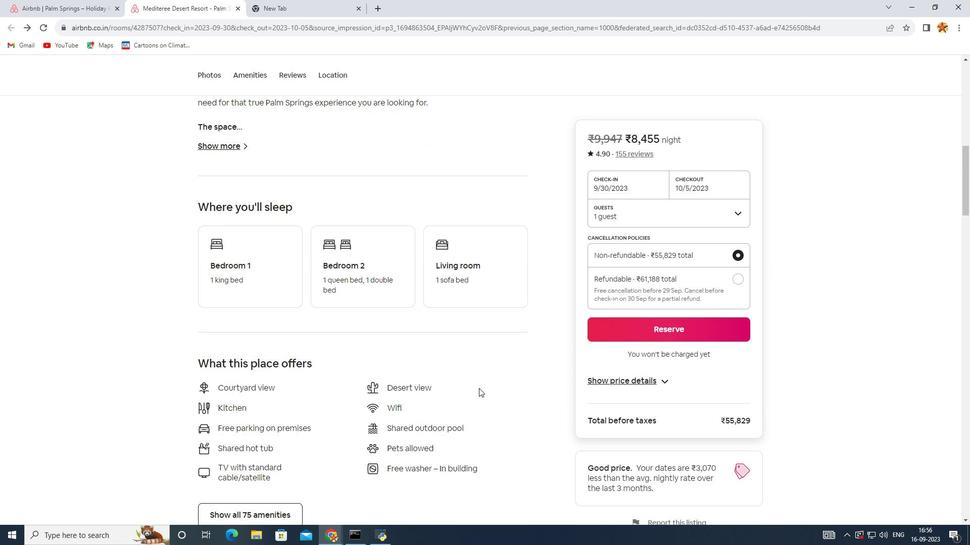 
Action: Mouse scrolled (480, 389) with delta (0, 0)
Screenshot: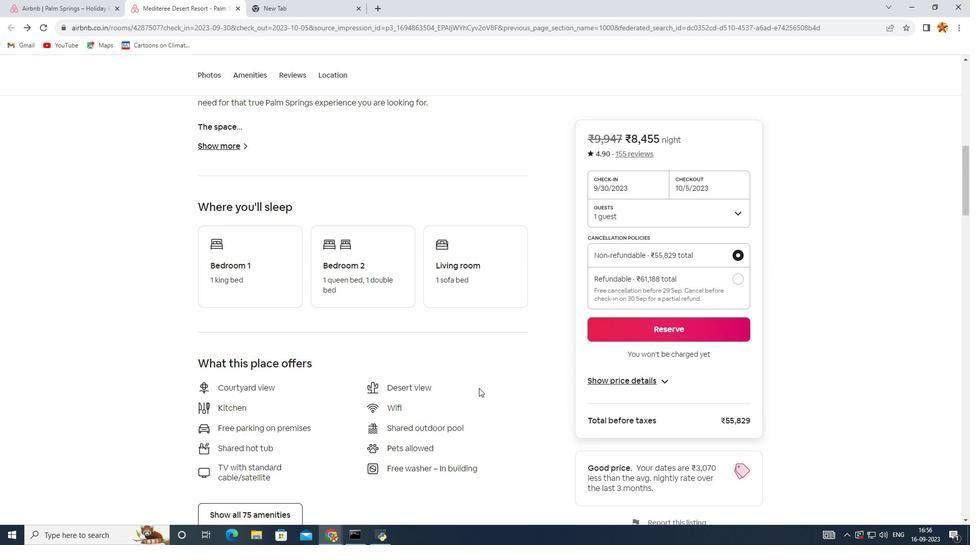 
Action: Mouse scrolled (480, 390) with delta (0, 0)
Screenshot: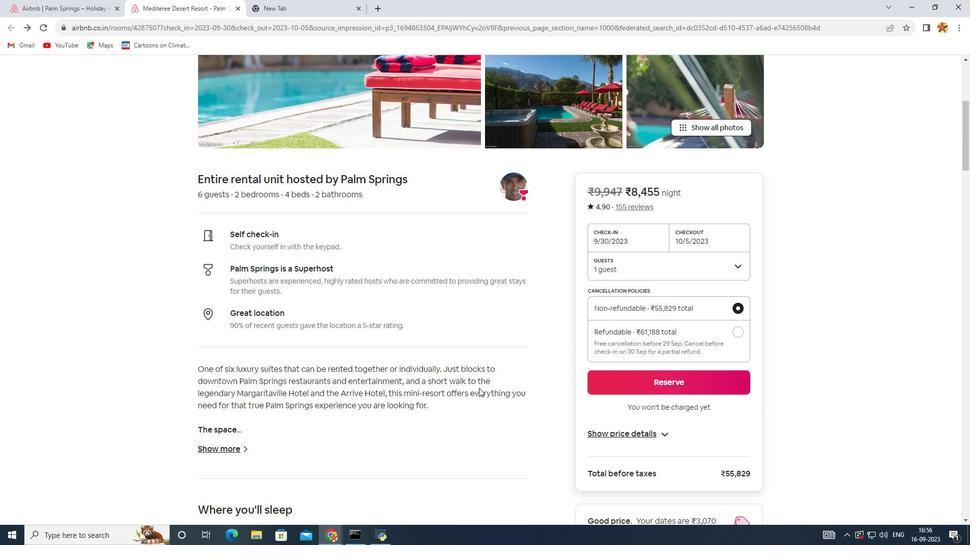 
Action: Mouse scrolled (480, 390) with delta (0, 0)
Screenshot: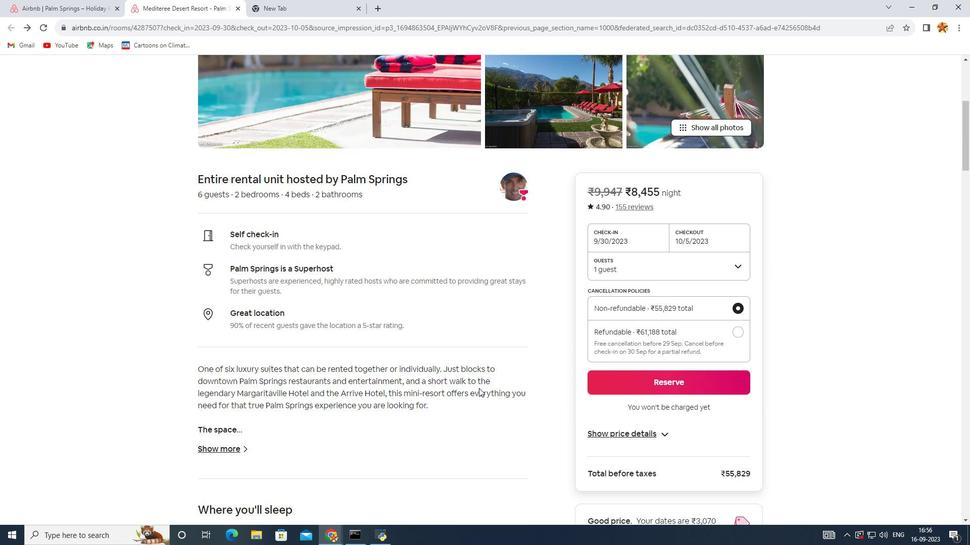 
Action: Mouse scrolled (480, 390) with delta (0, 0)
Screenshot: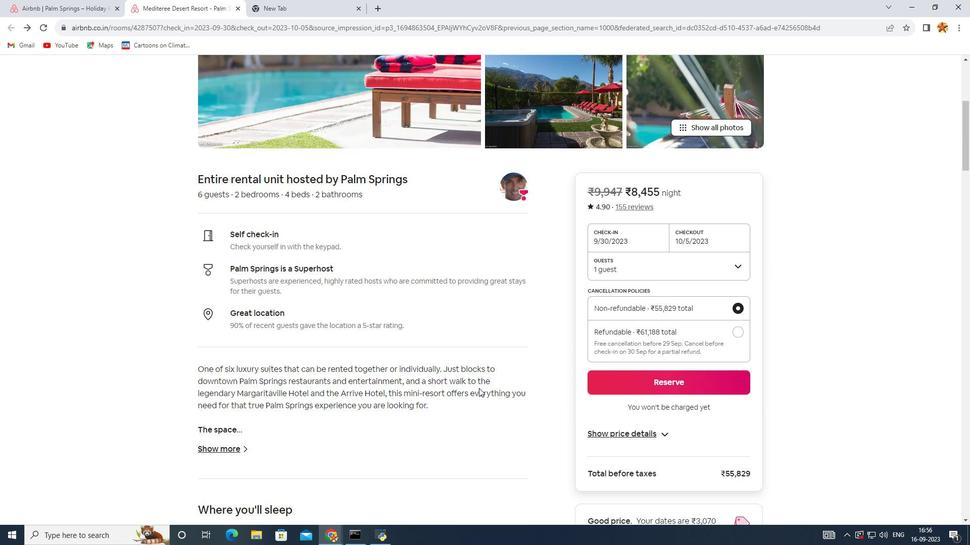 
Action: Mouse scrolled (480, 390) with delta (0, 0)
Screenshot: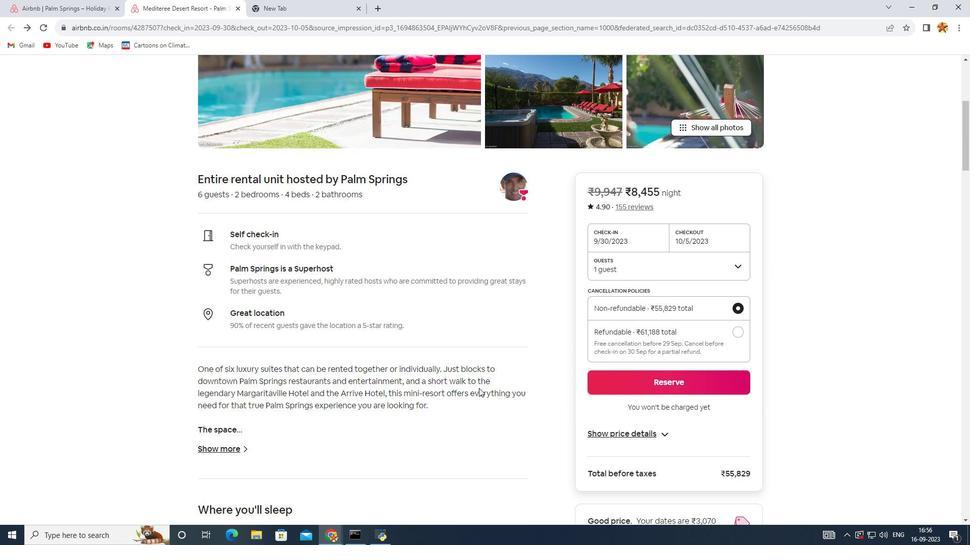
Action: Mouse scrolled (480, 390) with delta (0, 0)
Screenshot: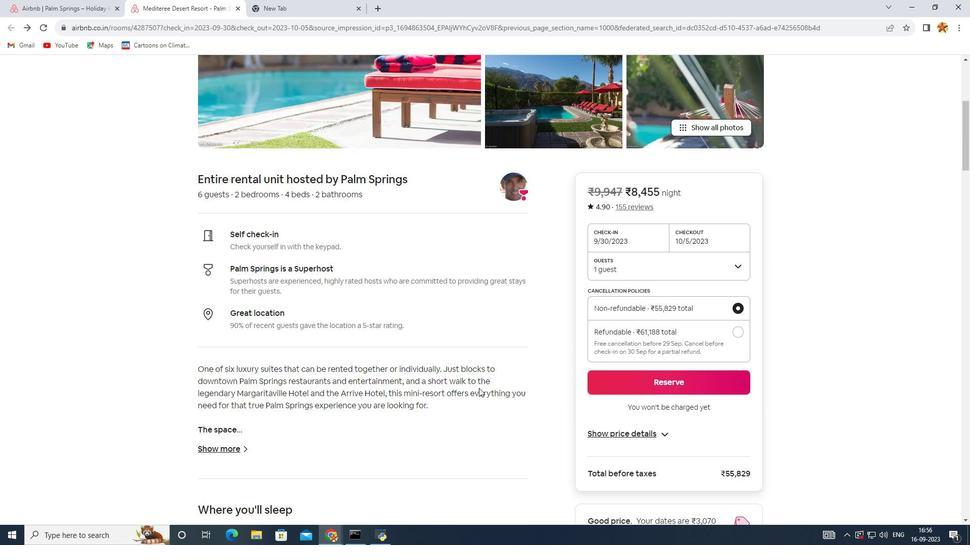 
Action: Mouse scrolled (480, 390) with delta (0, 0)
Screenshot: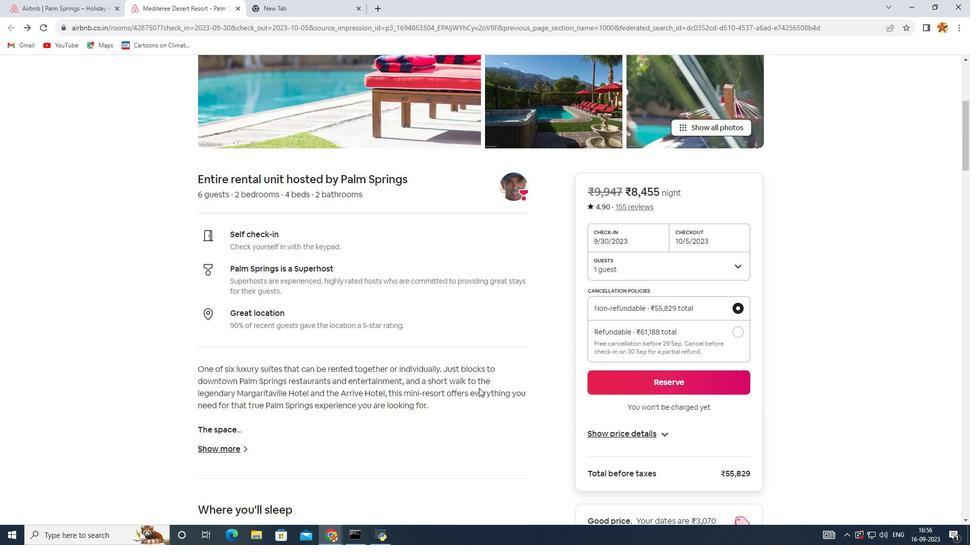 
Action: Mouse scrolled (480, 389) with delta (0, 0)
Screenshot: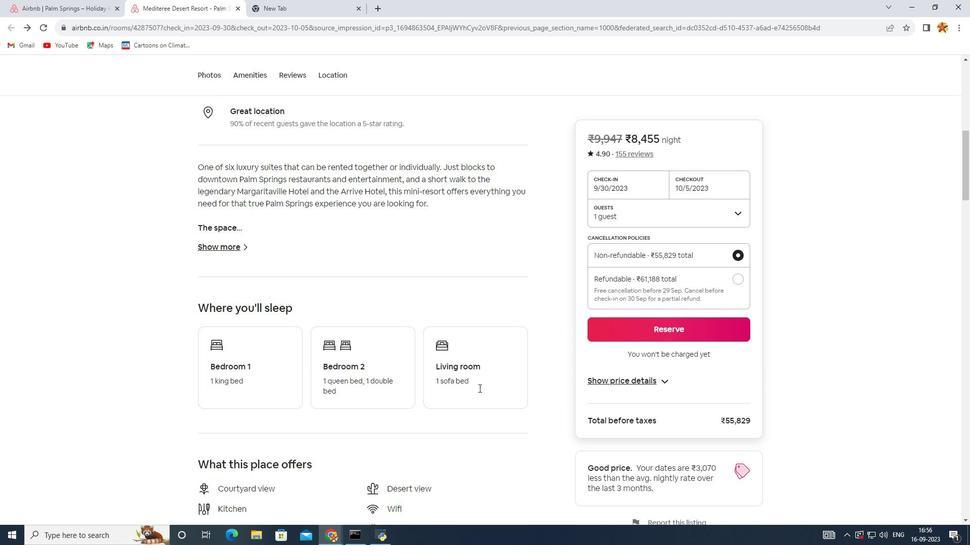 
Action: Mouse scrolled (480, 389) with delta (0, 0)
Screenshot: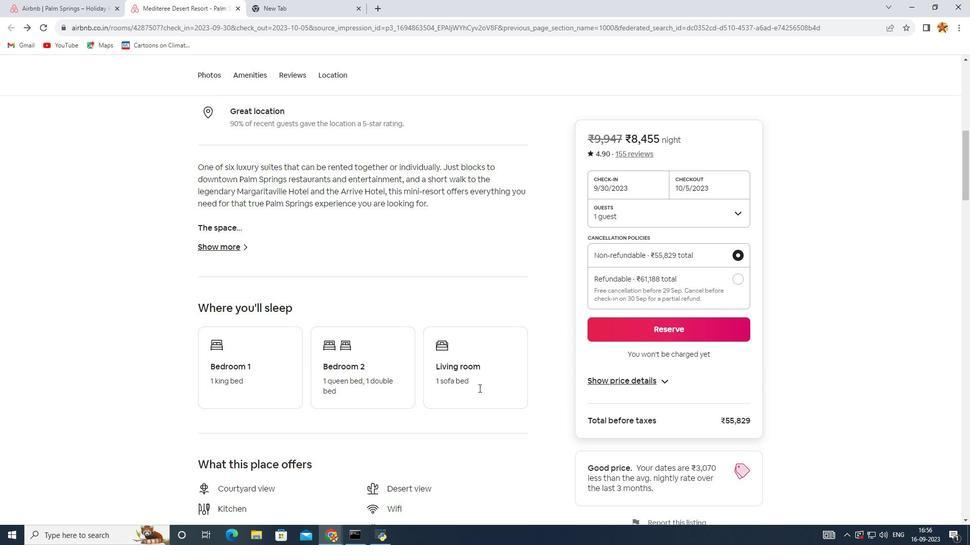 
Action: Mouse scrolled (480, 389) with delta (0, 0)
Screenshot: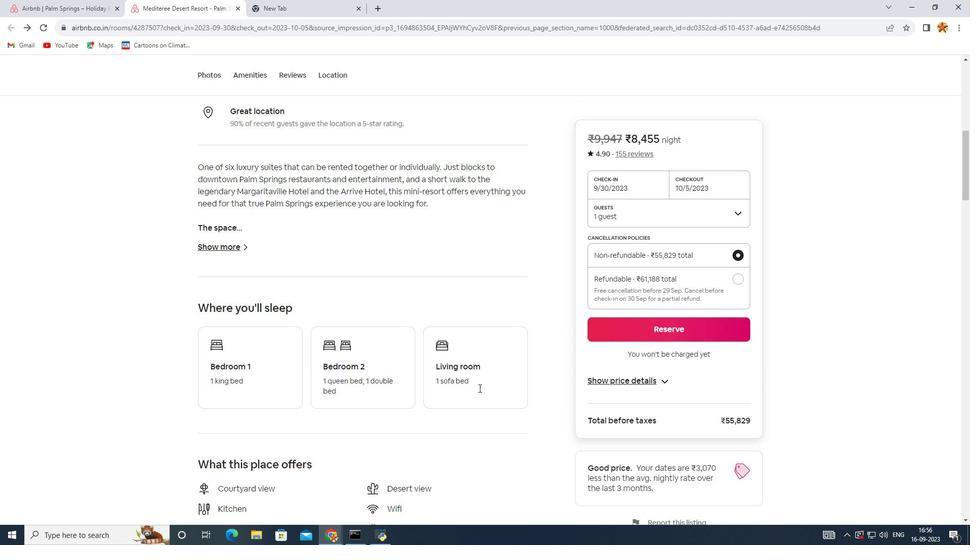 
Action: Mouse scrolled (480, 389) with delta (0, 0)
Screenshot: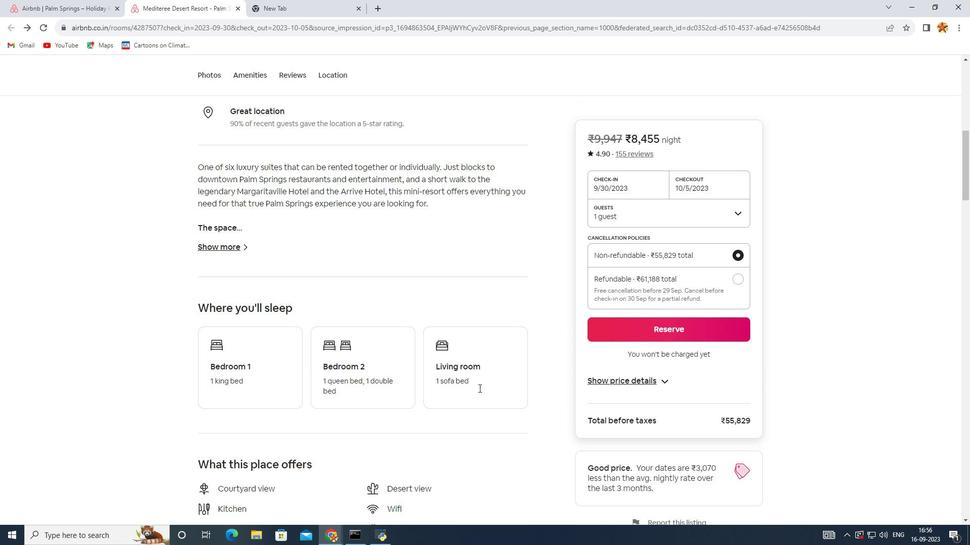 
Action: Mouse scrolled (480, 390) with delta (0, 0)
Screenshot: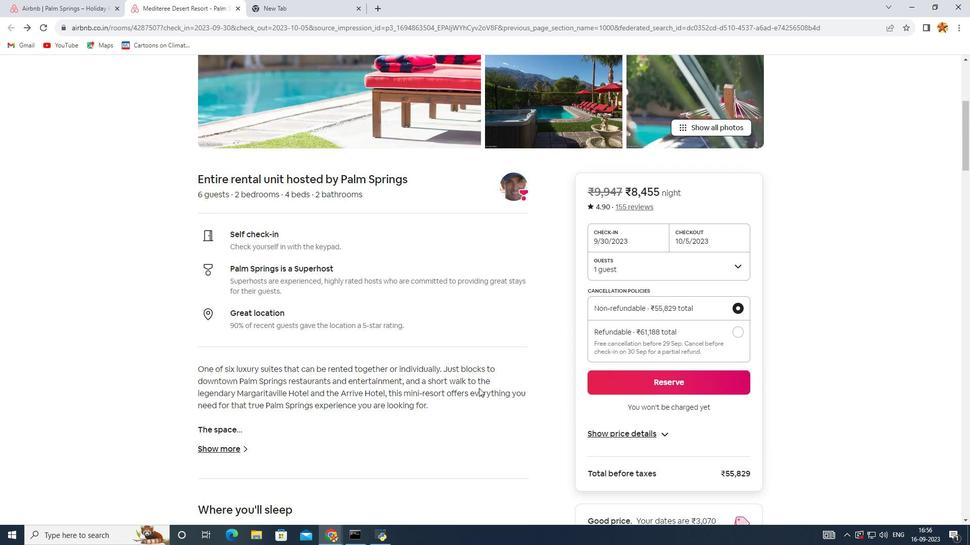 
Action: Mouse scrolled (480, 390) with delta (0, 0)
Screenshot: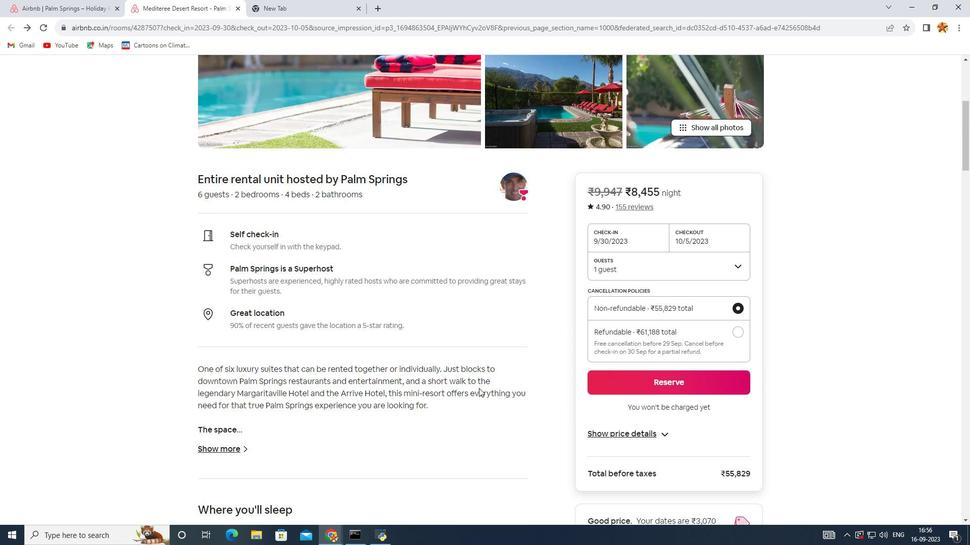 
Action: Mouse scrolled (480, 390) with delta (0, 0)
Screenshot: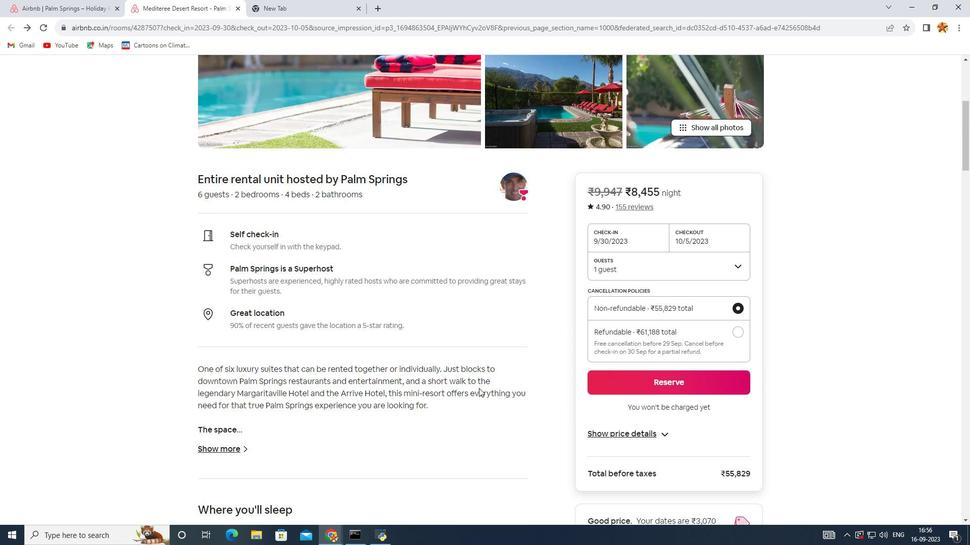 
Action: Mouse scrolled (480, 390) with delta (0, 0)
Screenshot: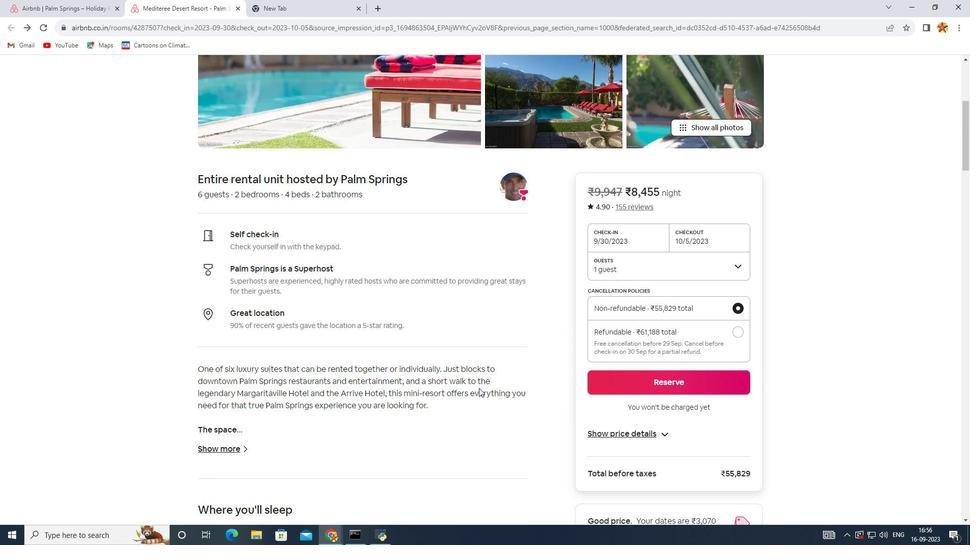 
Action: Mouse scrolled (480, 390) with delta (0, 0)
Screenshot: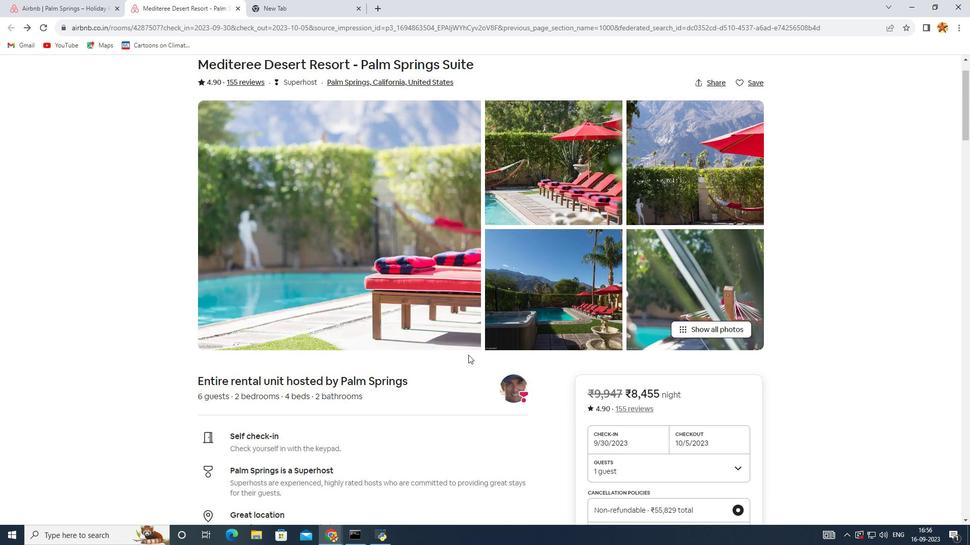 
Action: Mouse scrolled (480, 390) with delta (0, 0)
Screenshot: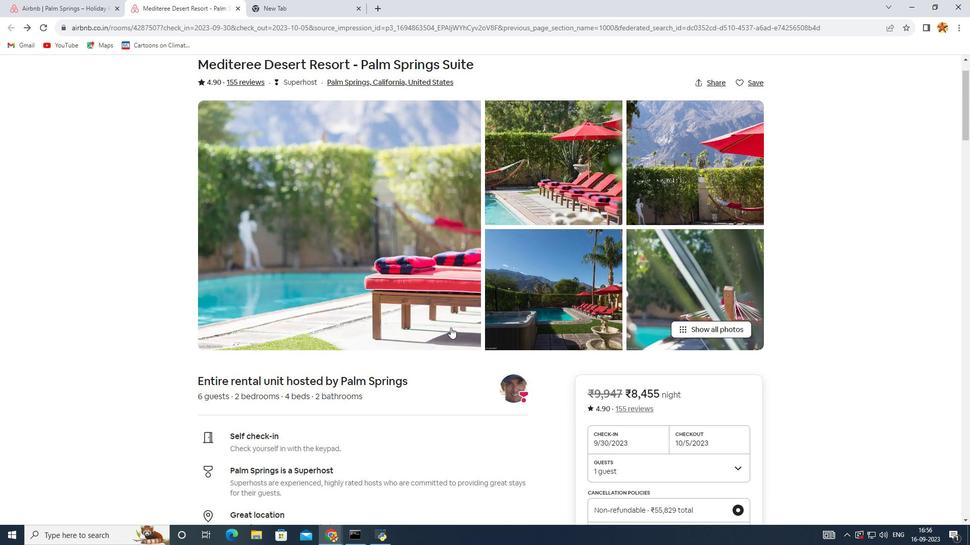 
Action: Mouse scrolled (480, 390) with delta (0, 0)
Screenshot: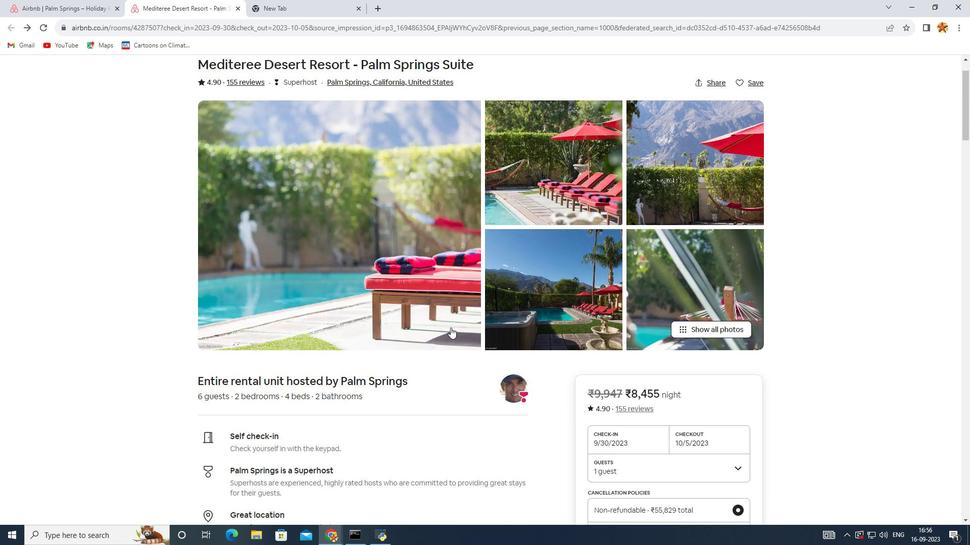 
Action: Mouse scrolled (480, 390) with delta (0, 0)
